 Task: Add a signature Giselle Flores containing With sincere thanks and appreciation, Giselle Flores to email address softage.8@softage.net and add a label Supplements
Action: Mouse moved to (1204, 62)
Screenshot: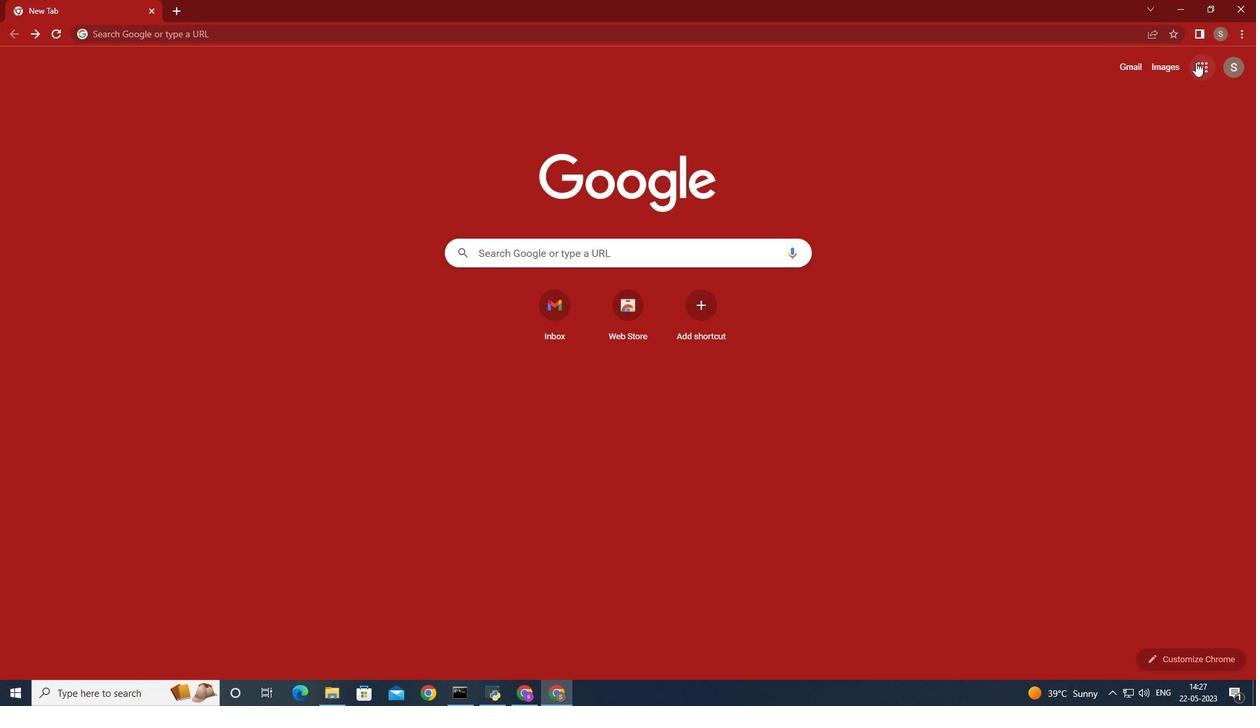 
Action: Mouse pressed left at (1204, 62)
Screenshot: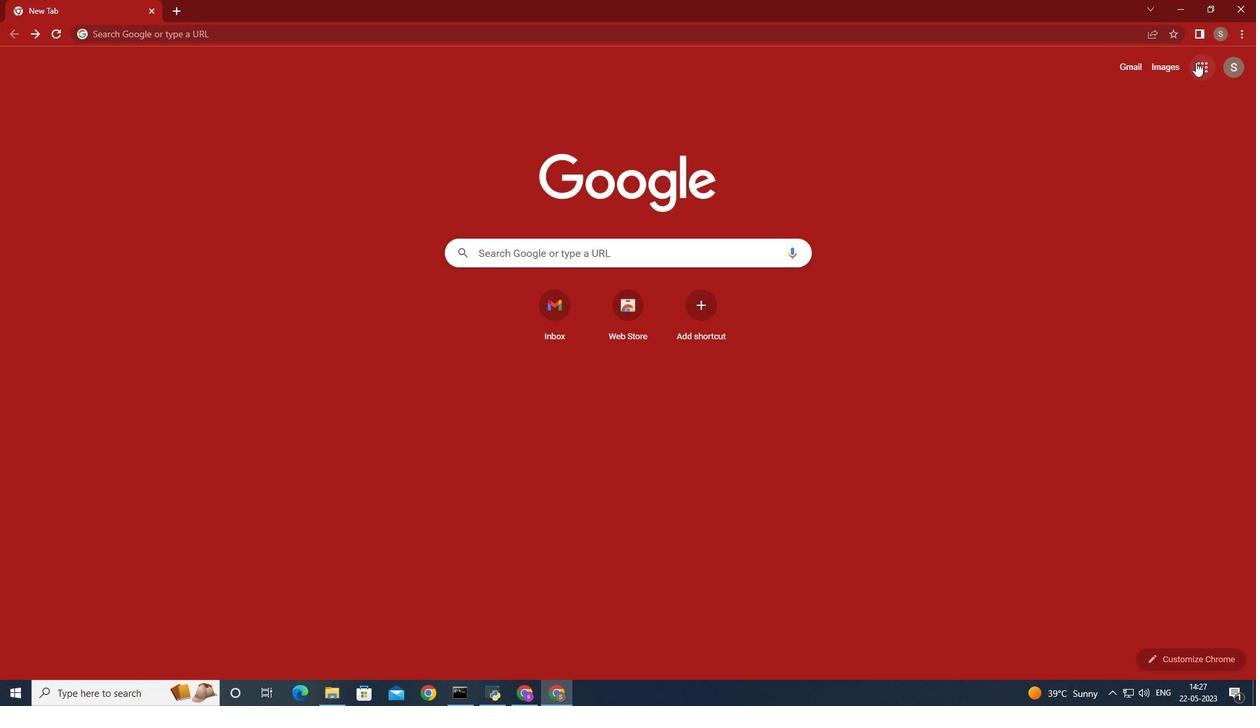 
Action: Mouse moved to (1167, 129)
Screenshot: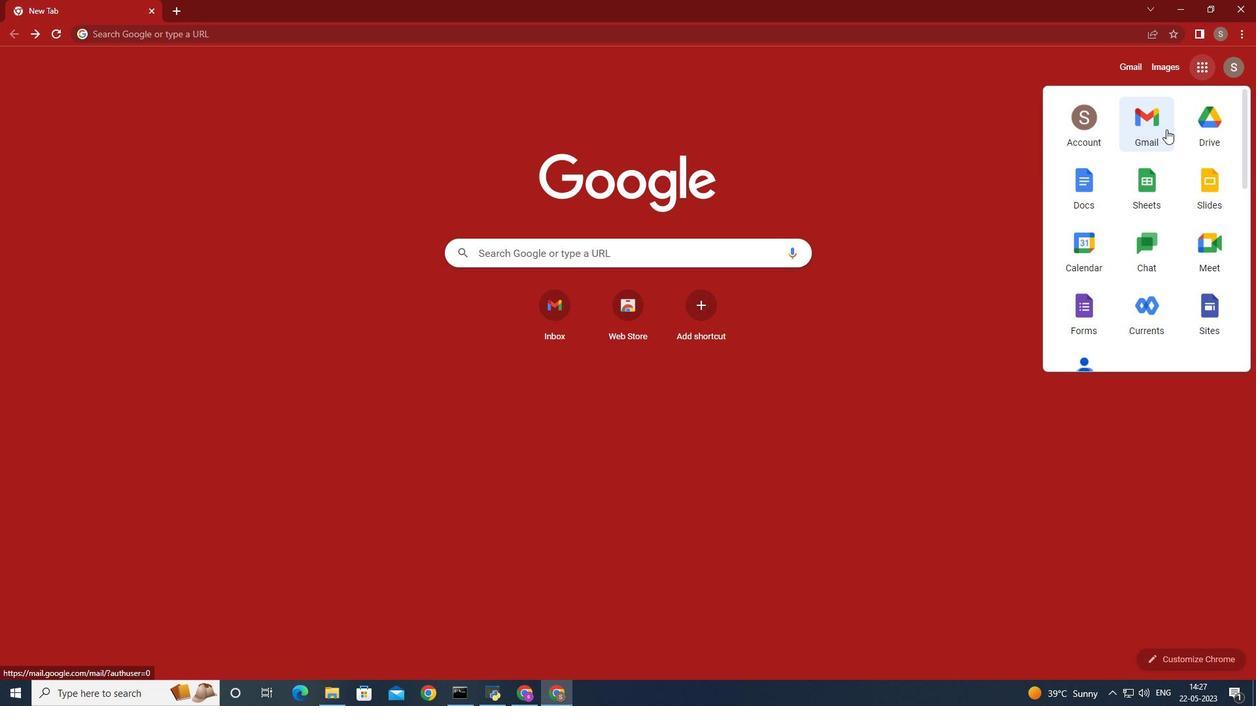 
Action: Mouse pressed left at (1167, 129)
Screenshot: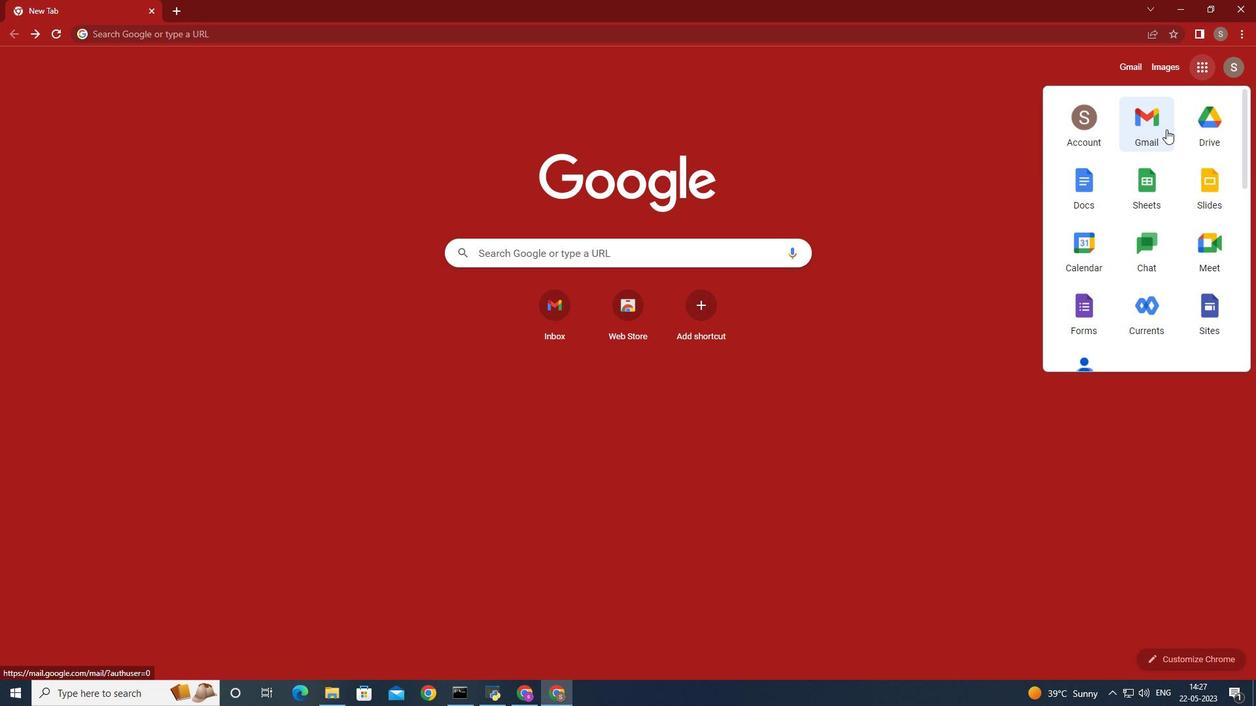 
Action: Mouse moved to (1106, 94)
Screenshot: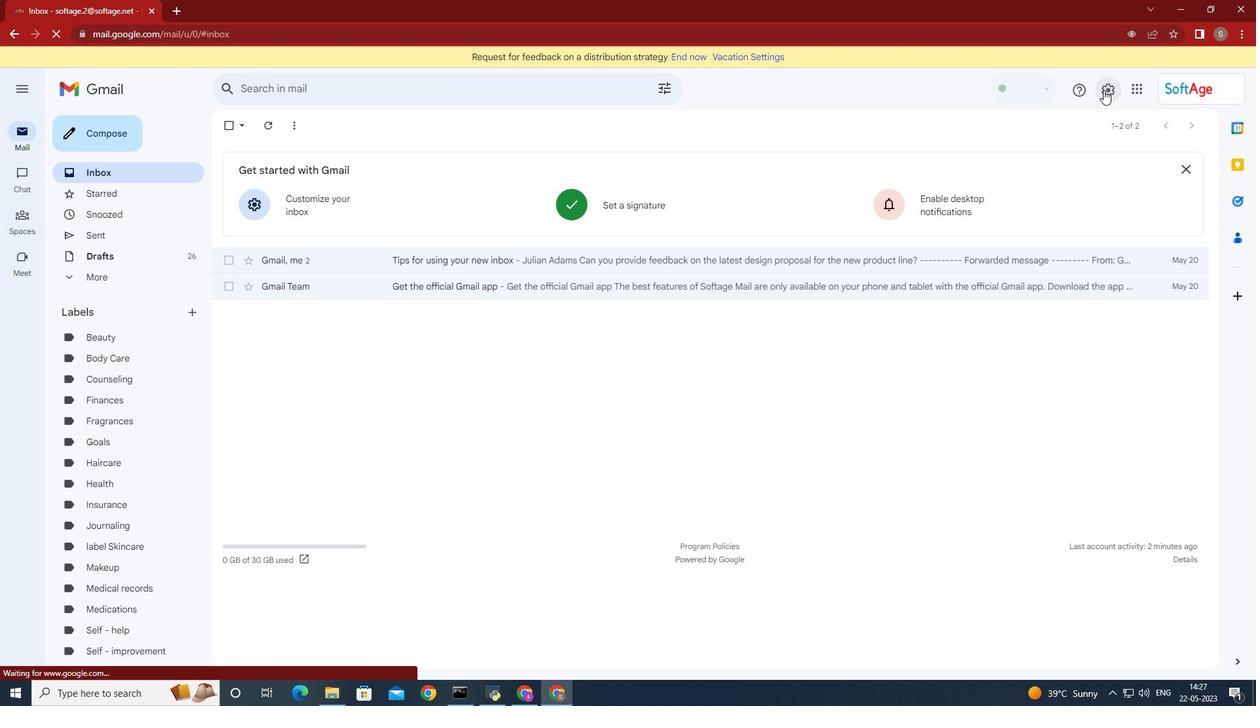 
Action: Mouse pressed left at (1106, 94)
Screenshot: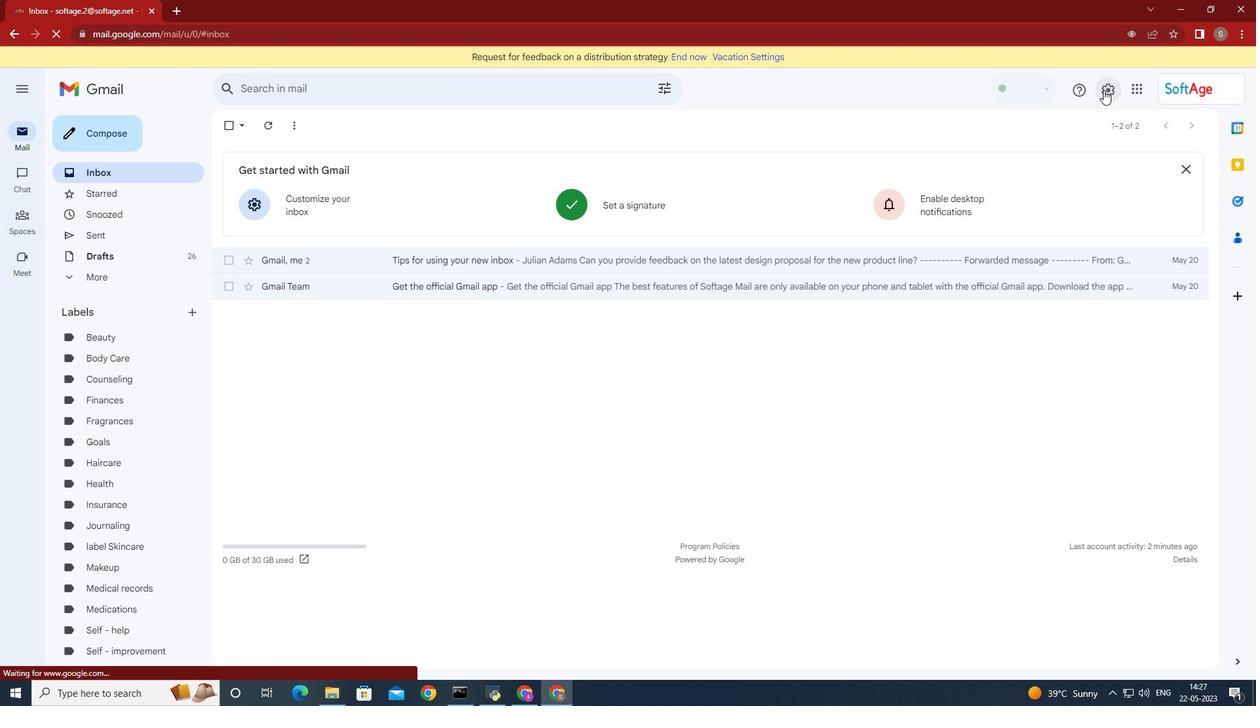 
Action: Mouse moved to (1099, 151)
Screenshot: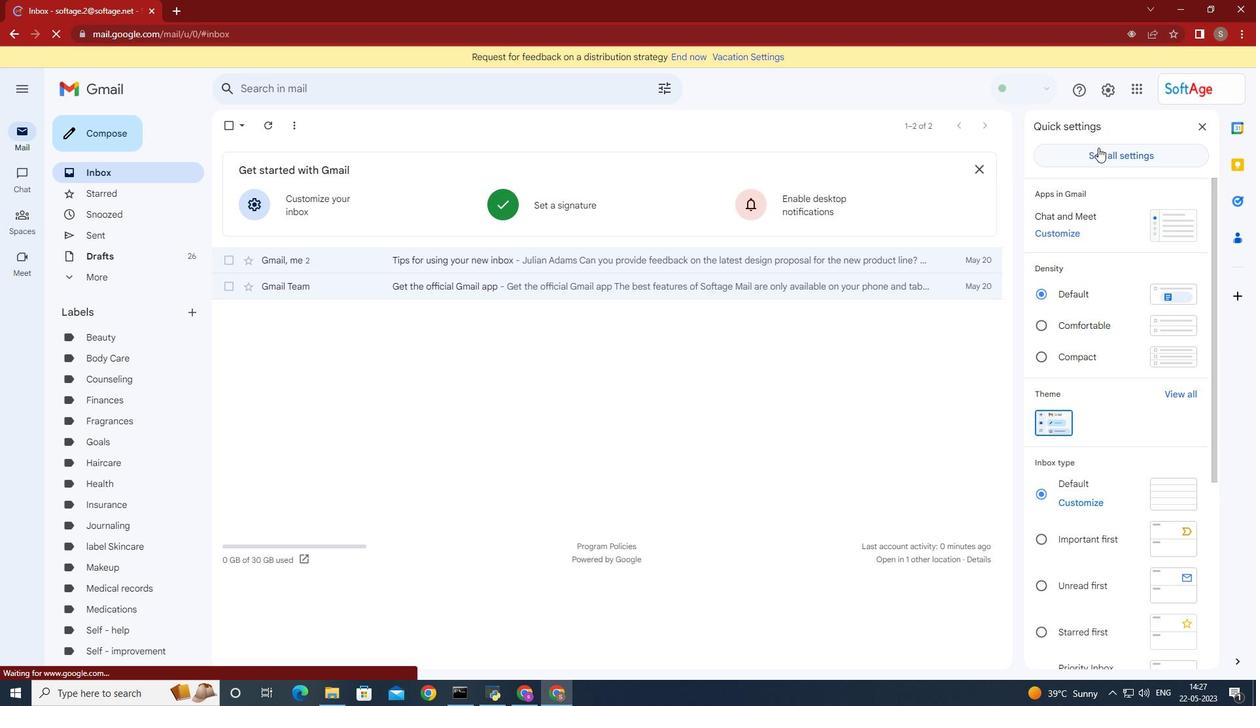 
Action: Mouse pressed left at (1099, 151)
Screenshot: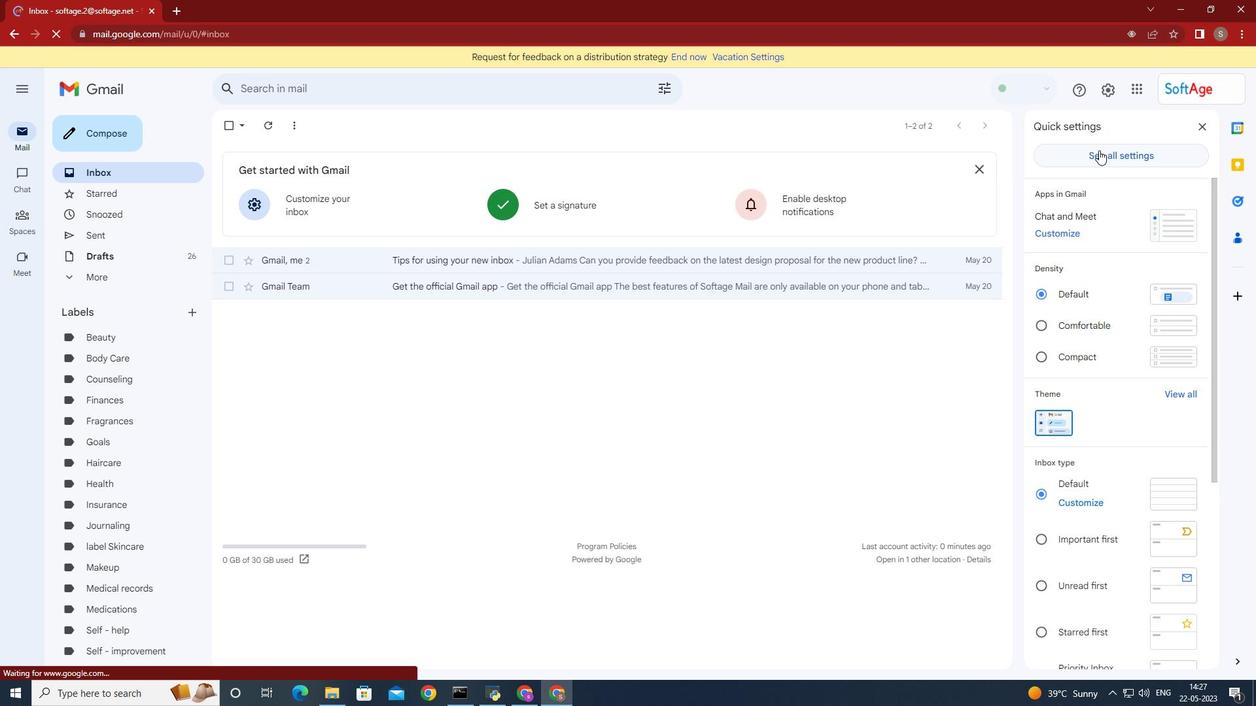 
Action: Mouse moved to (816, 411)
Screenshot: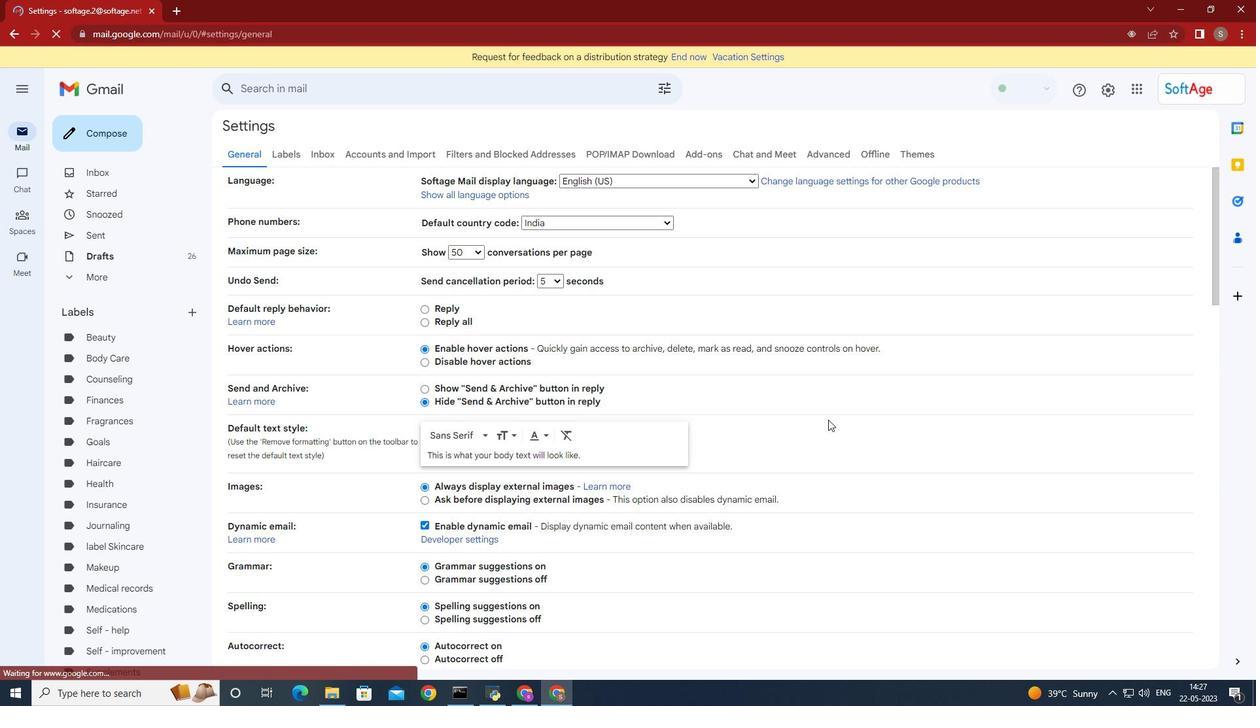
Action: Mouse scrolled (816, 410) with delta (0, 0)
Screenshot: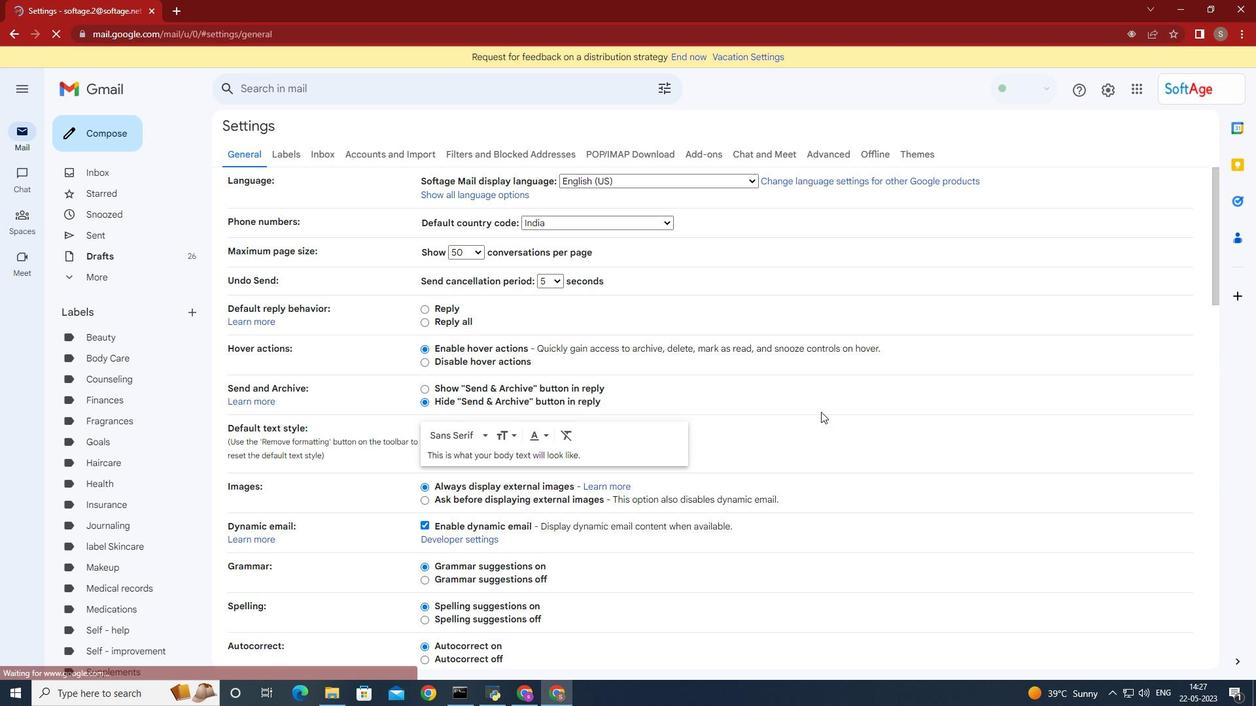
Action: Mouse moved to (815, 411)
Screenshot: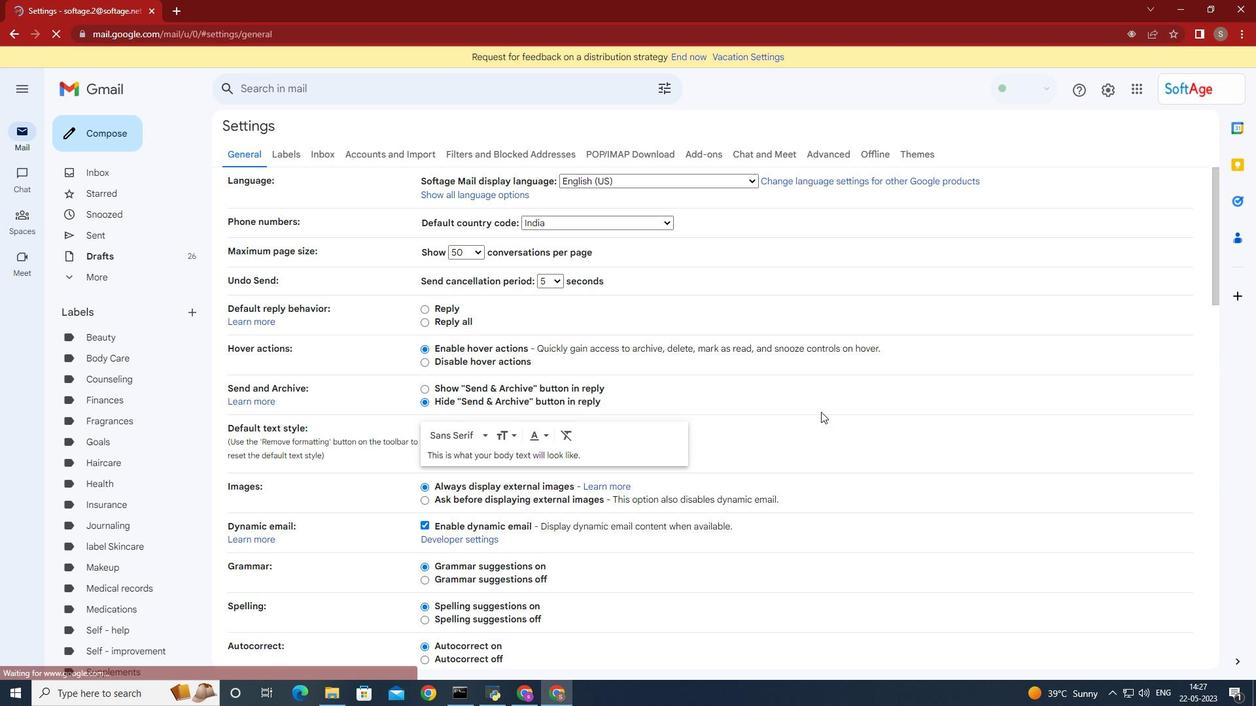 
Action: Mouse scrolled (815, 410) with delta (0, 0)
Screenshot: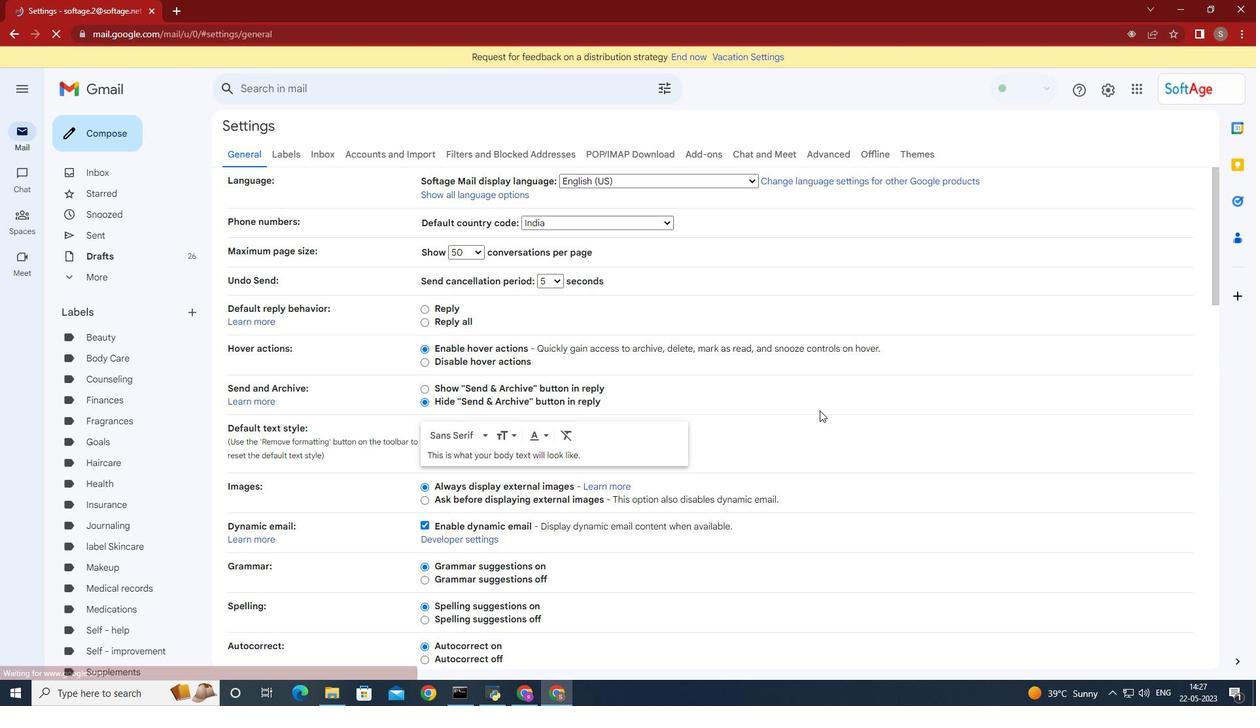 
Action: Mouse moved to (814, 411)
Screenshot: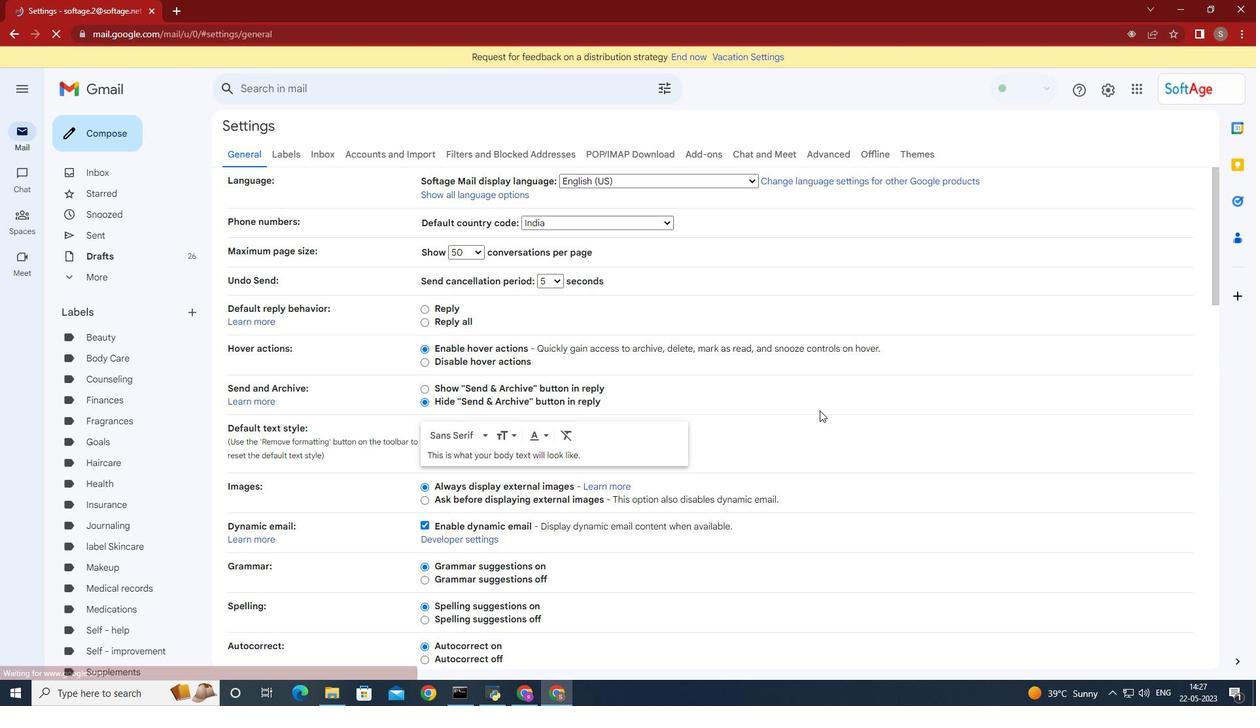 
Action: Mouse scrolled (814, 410) with delta (0, 0)
Screenshot: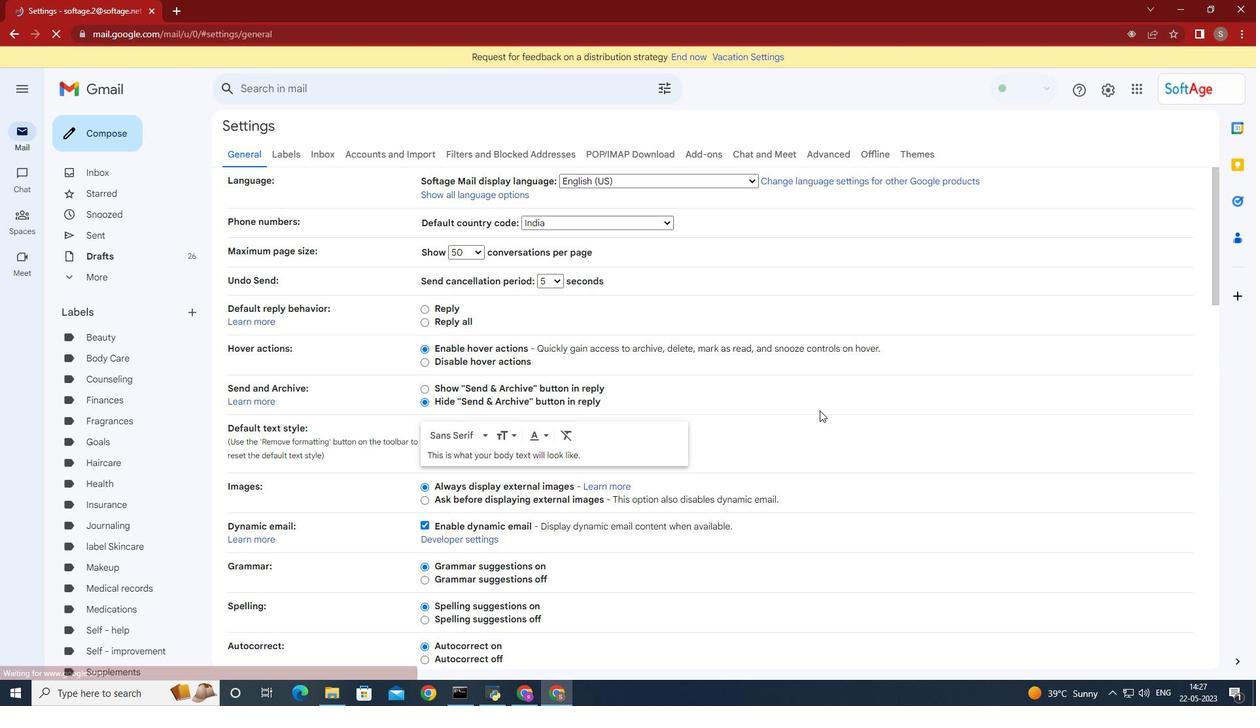 
Action: Mouse scrolled (814, 410) with delta (0, 0)
Screenshot: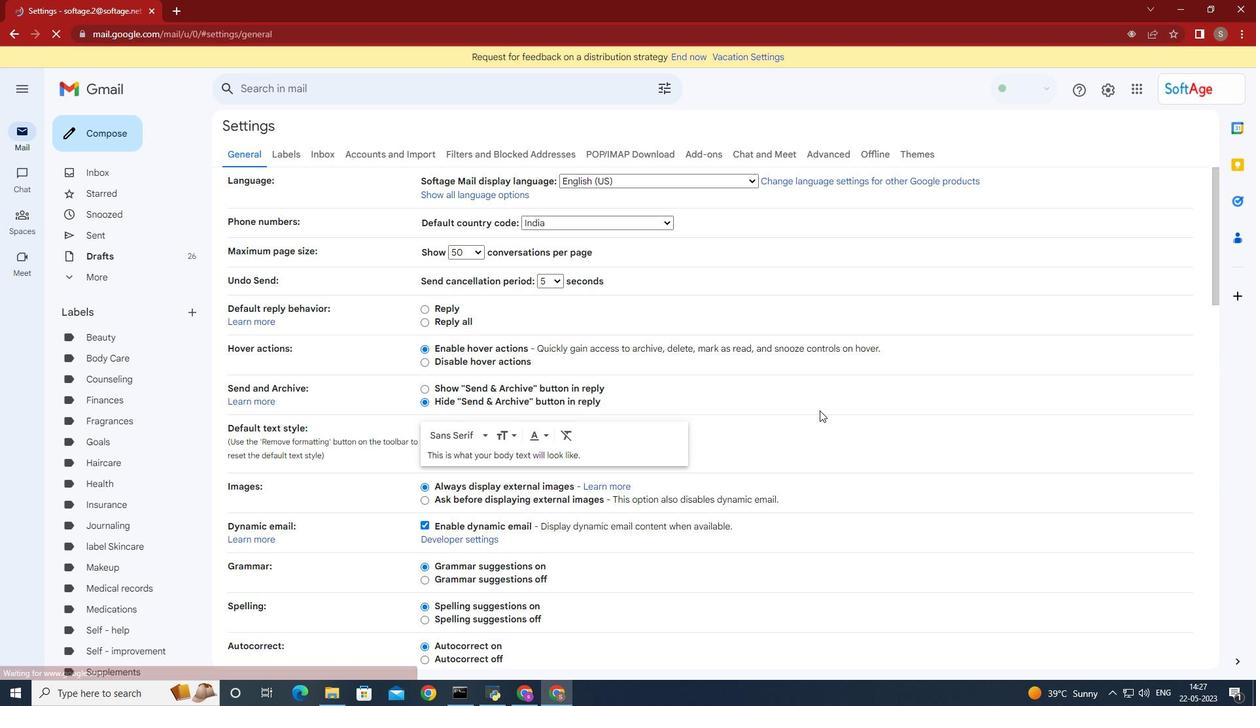 
Action: Mouse scrolled (814, 410) with delta (0, 0)
Screenshot: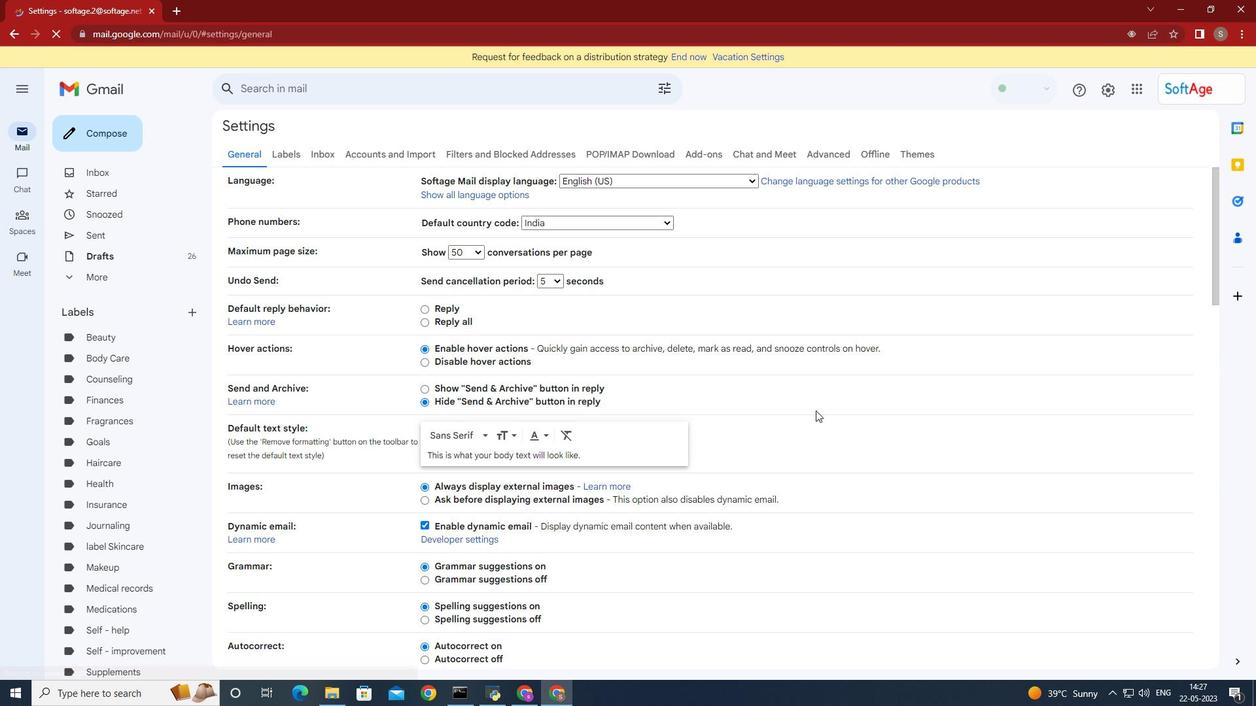 
Action: Mouse moved to (644, 452)
Screenshot: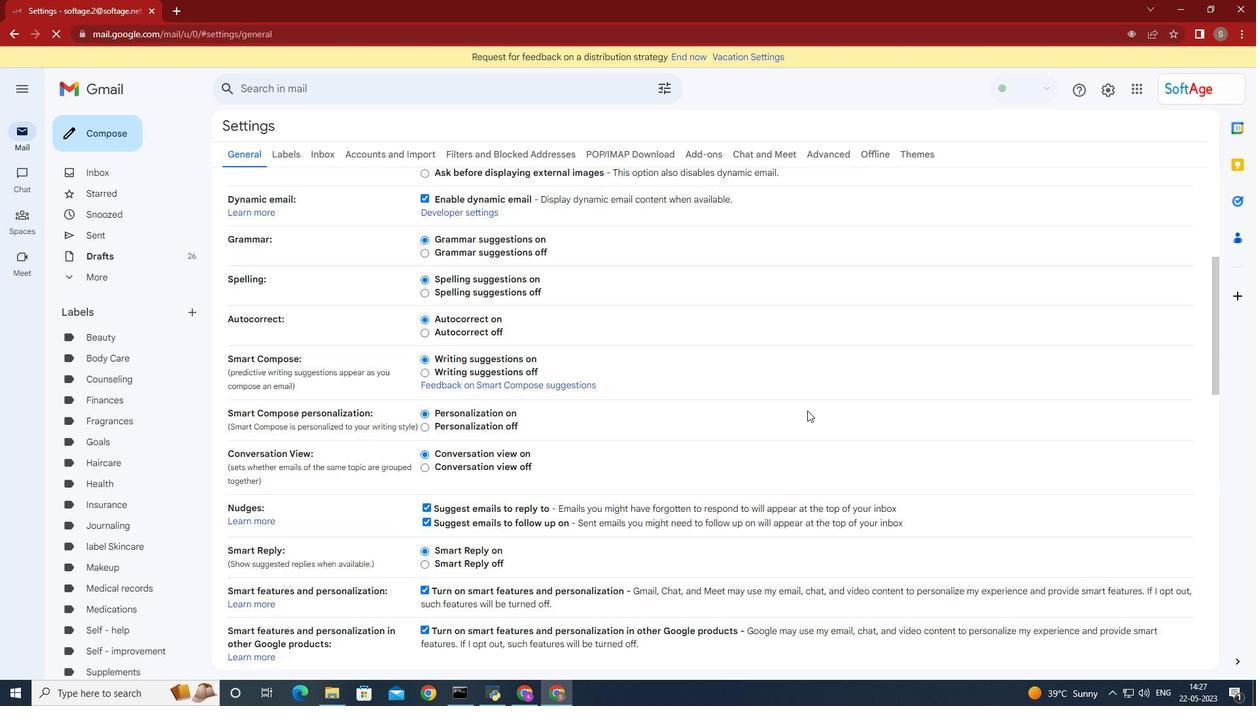 
Action: Mouse scrolled (644, 452) with delta (0, 0)
Screenshot: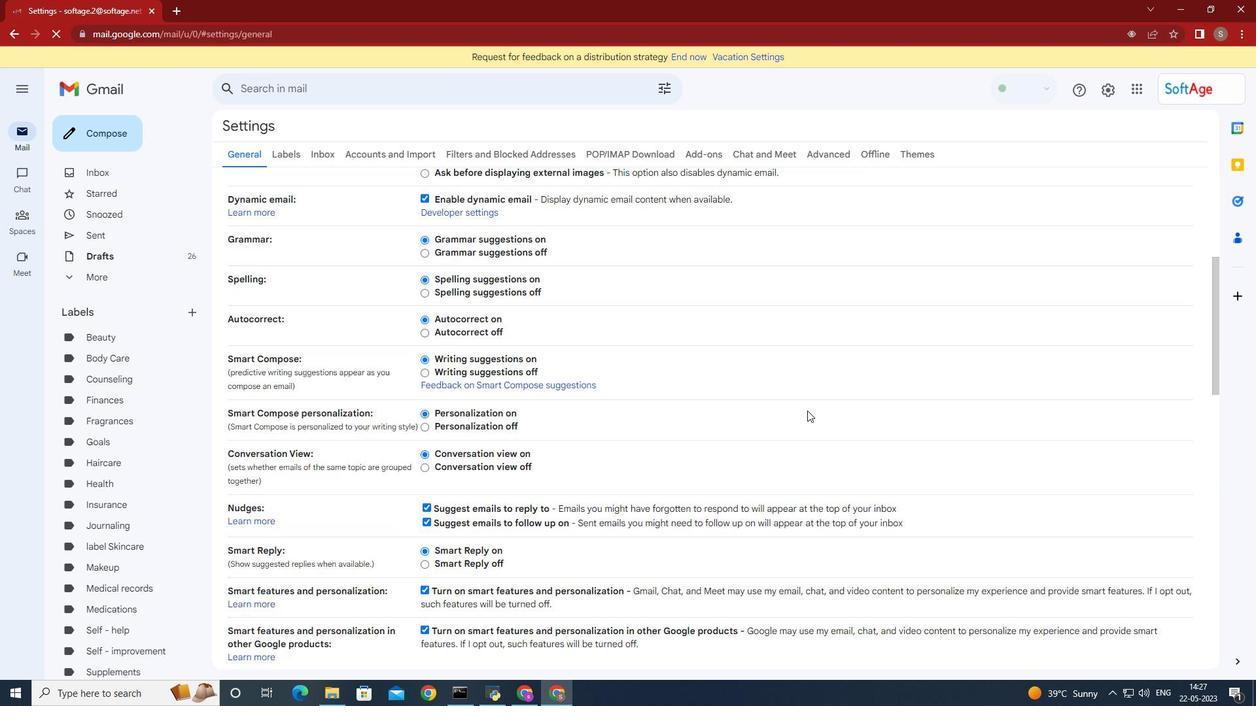 
Action: Mouse moved to (548, 473)
Screenshot: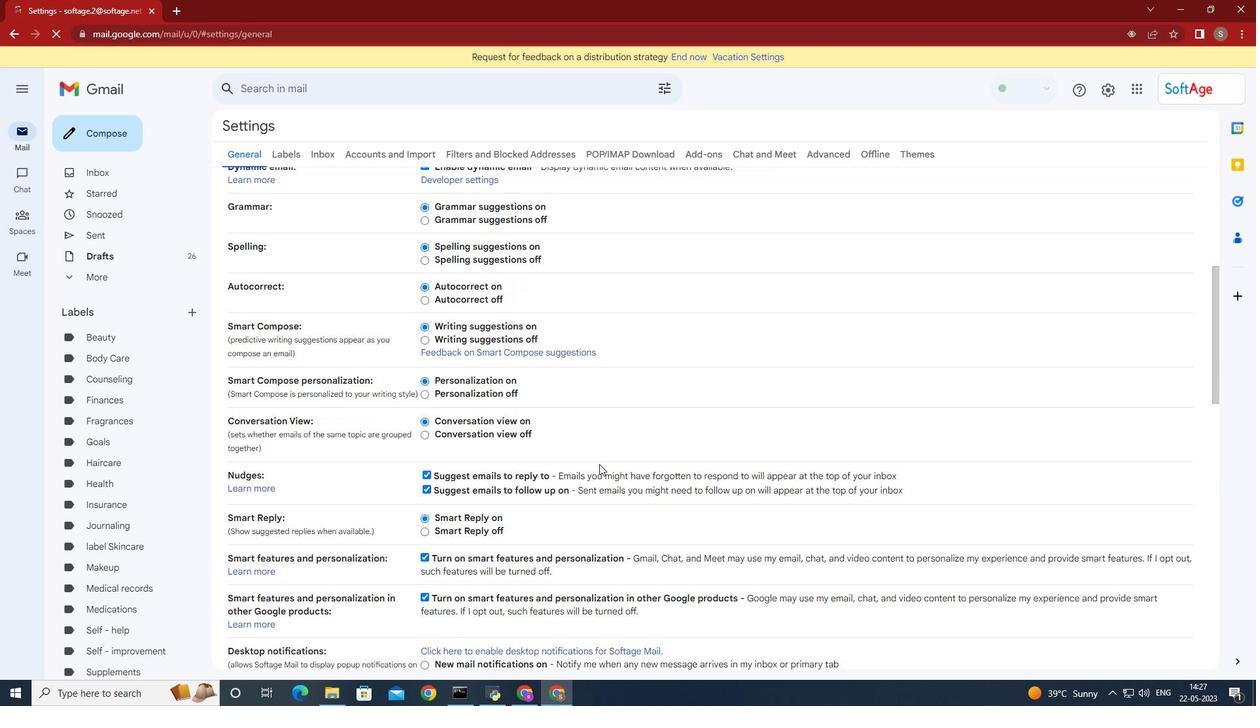 
Action: Mouse scrolled (584, 468) with delta (0, 0)
Screenshot: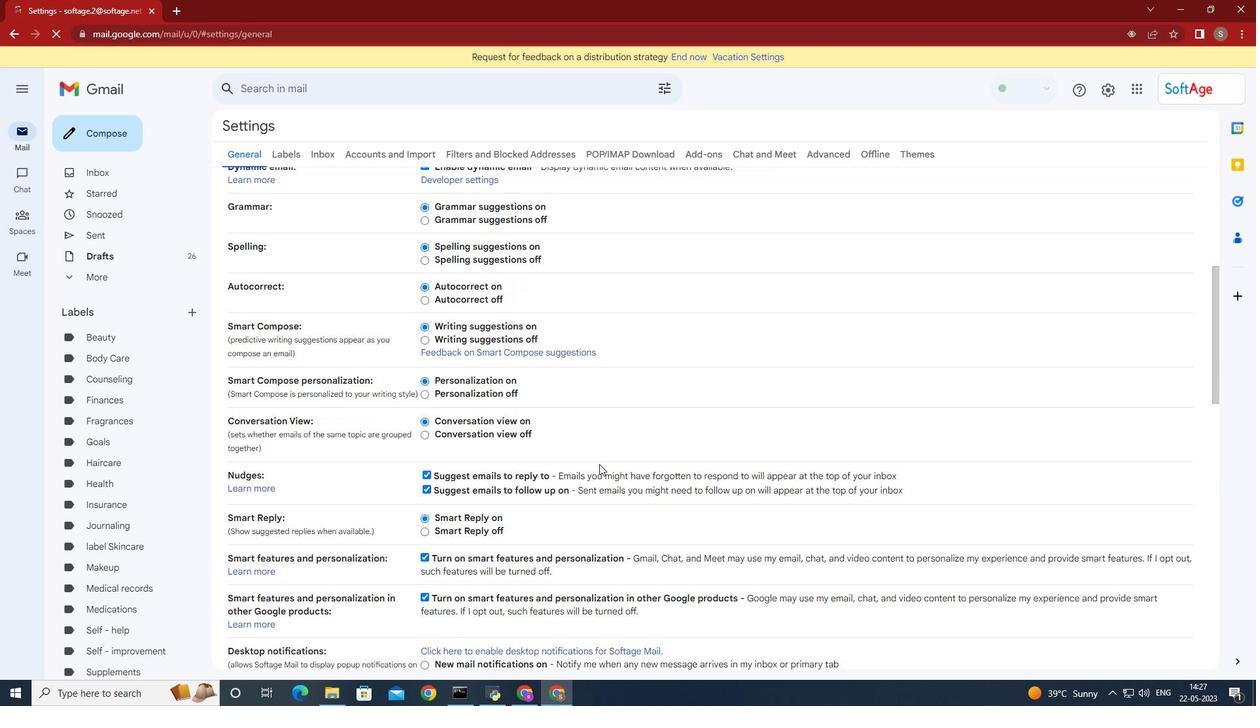 
Action: Mouse moved to (545, 473)
Screenshot: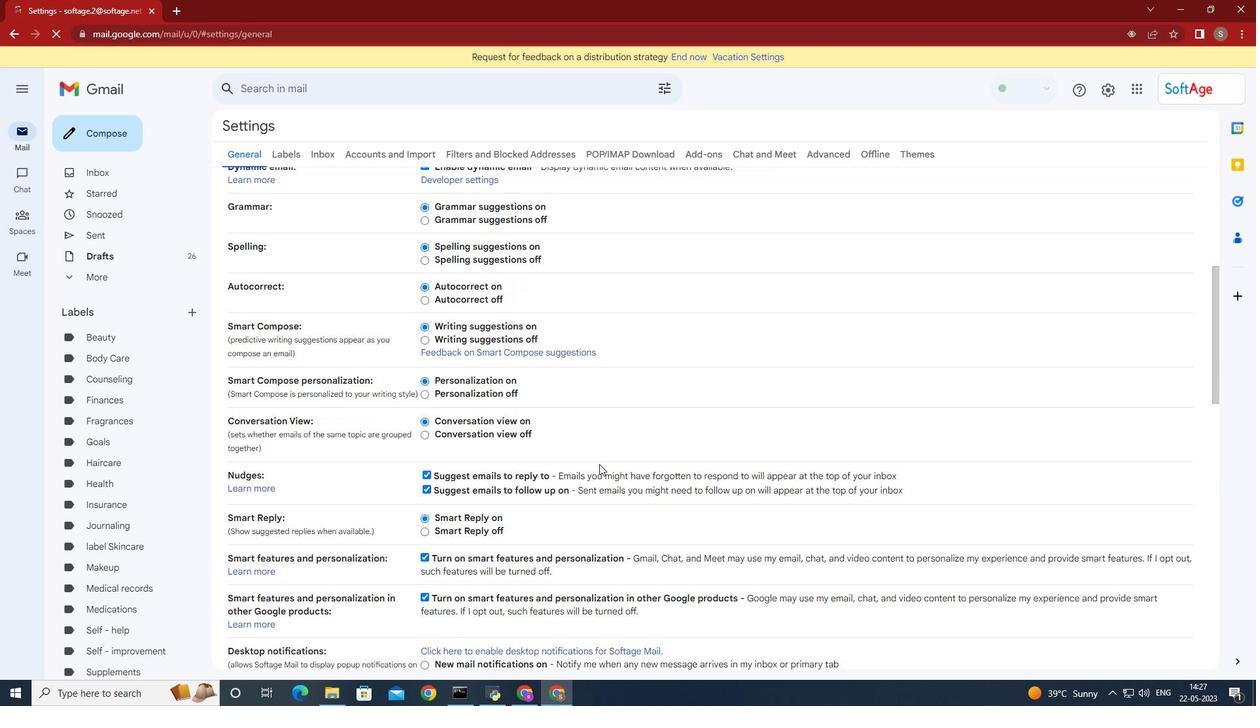 
Action: Mouse scrolled (576, 471) with delta (0, 0)
Screenshot: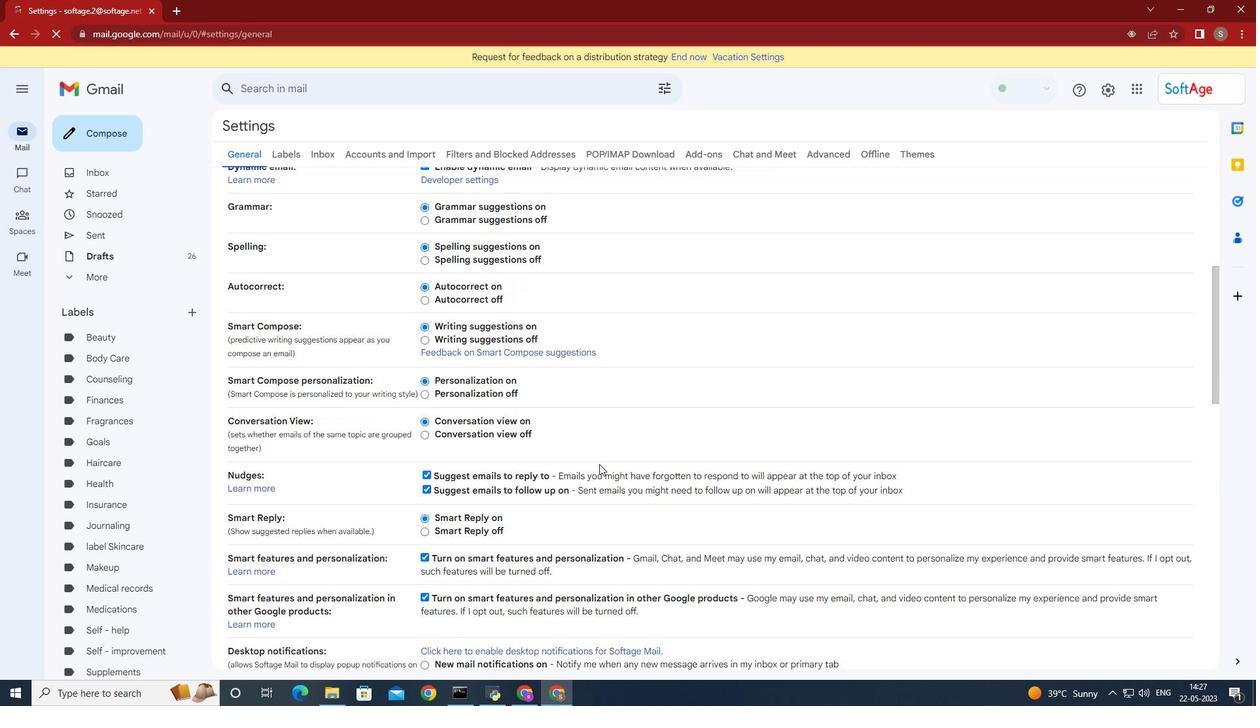 
Action: Mouse moved to (533, 473)
Screenshot: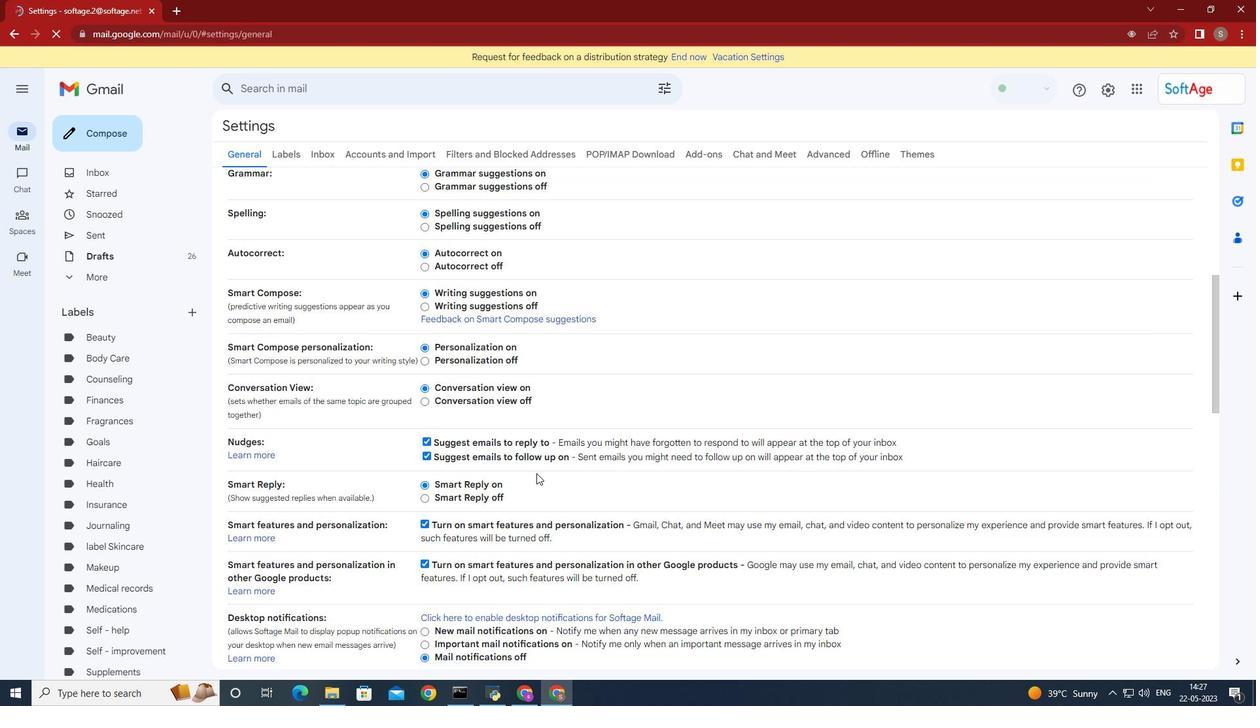 
Action: Mouse scrolled (533, 473) with delta (0, 0)
Screenshot: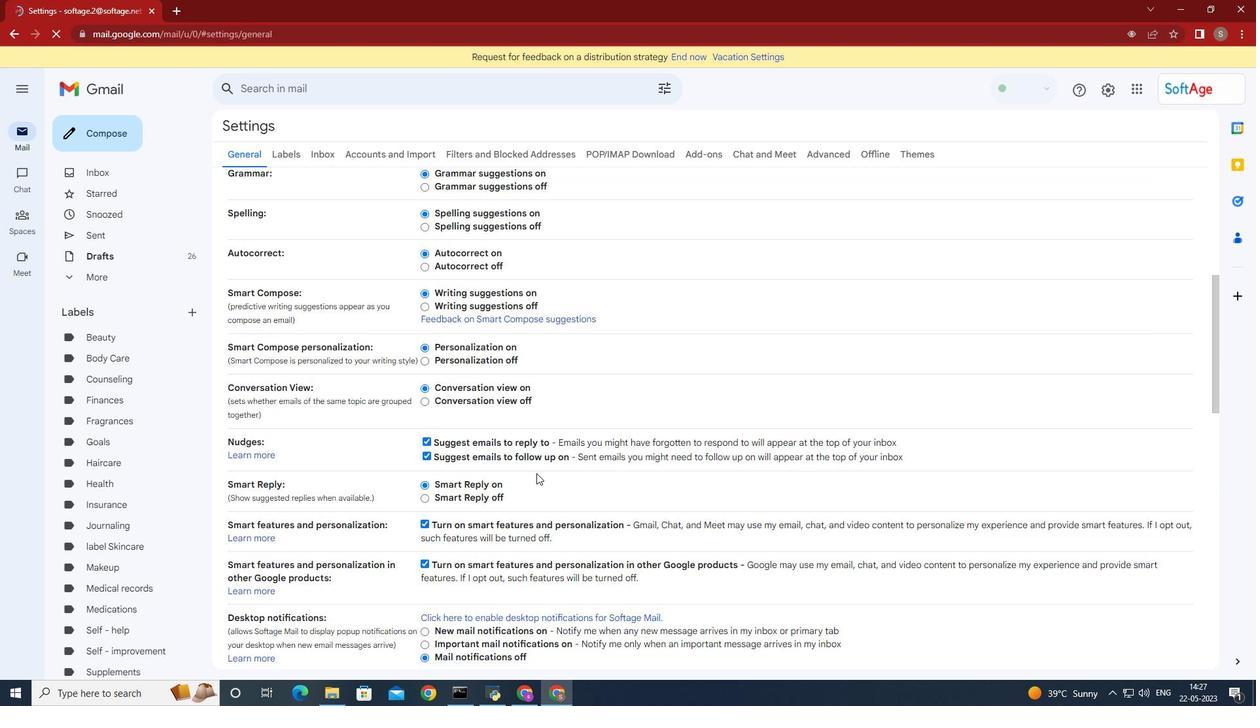 
Action: Mouse moved to (532, 473)
Screenshot: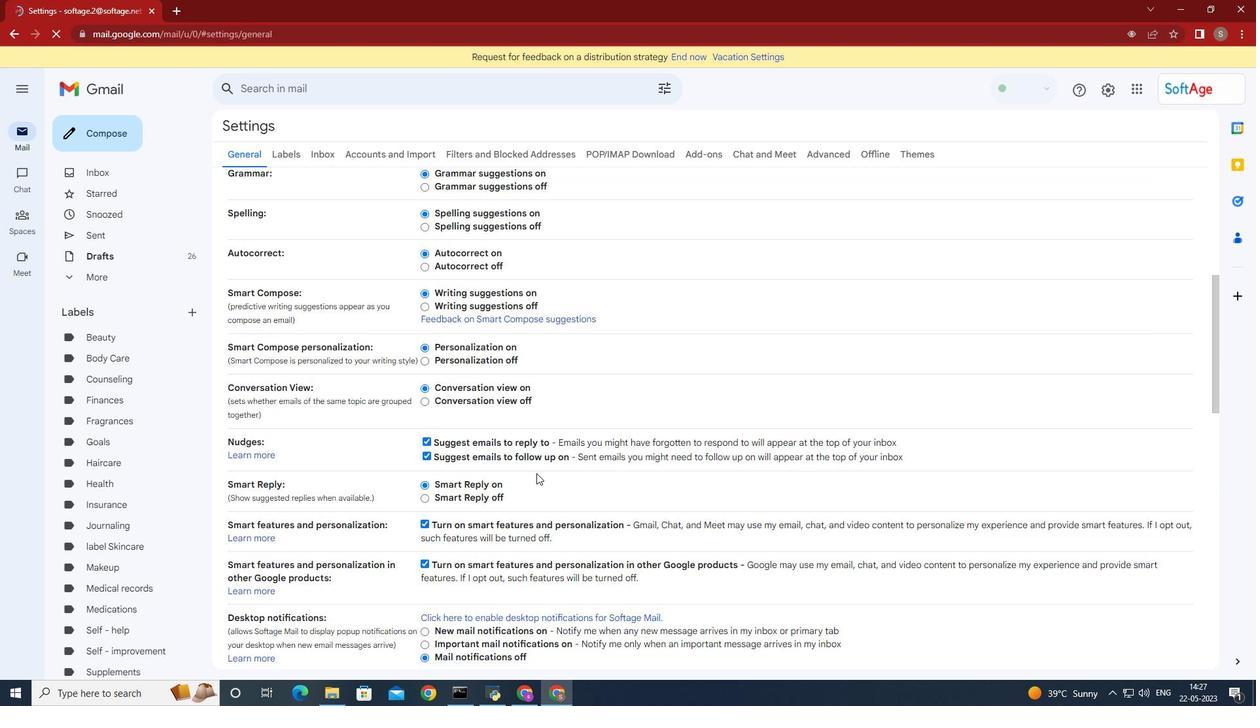 
Action: Mouse scrolled (532, 473) with delta (0, 0)
Screenshot: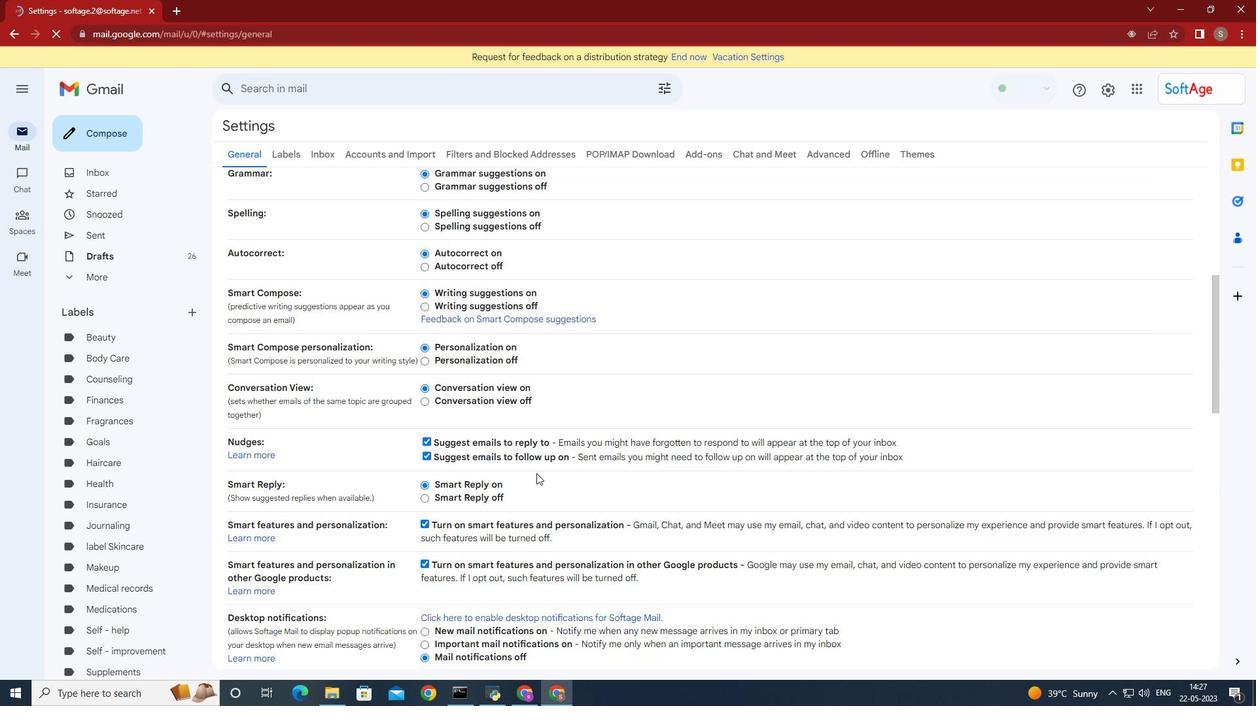 
Action: Mouse moved to (532, 474)
Screenshot: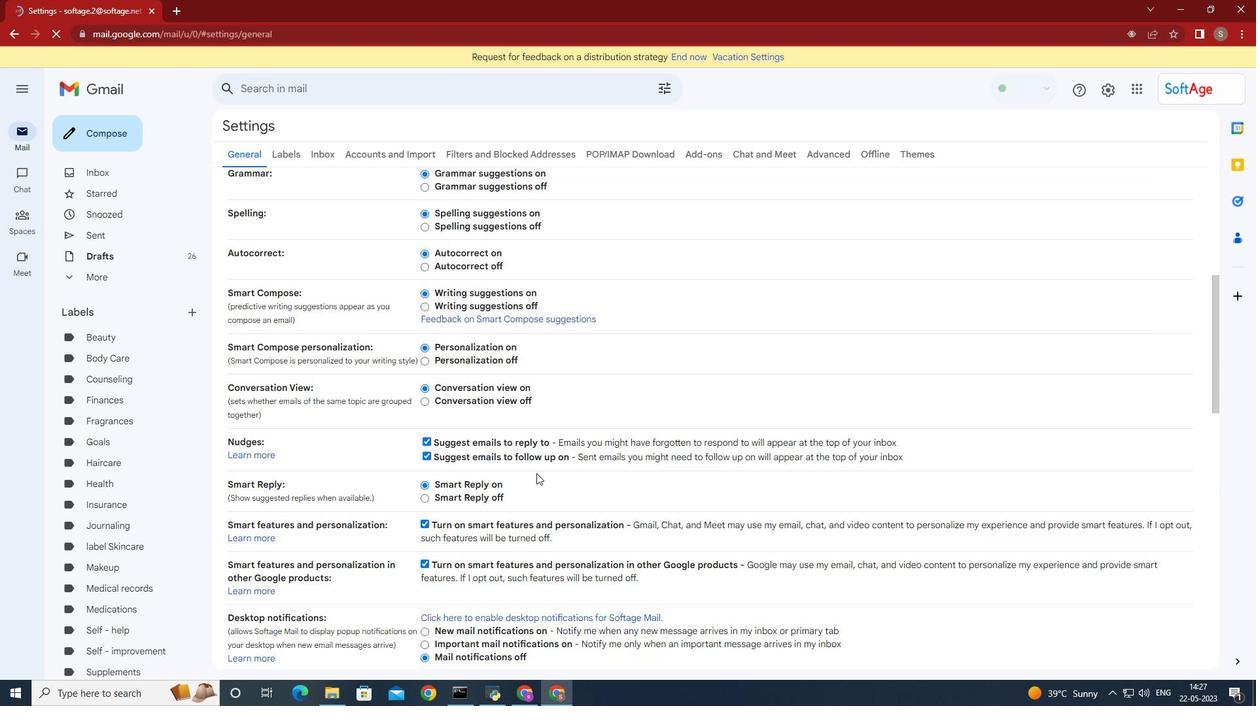 
Action: Mouse scrolled (532, 473) with delta (0, 0)
Screenshot: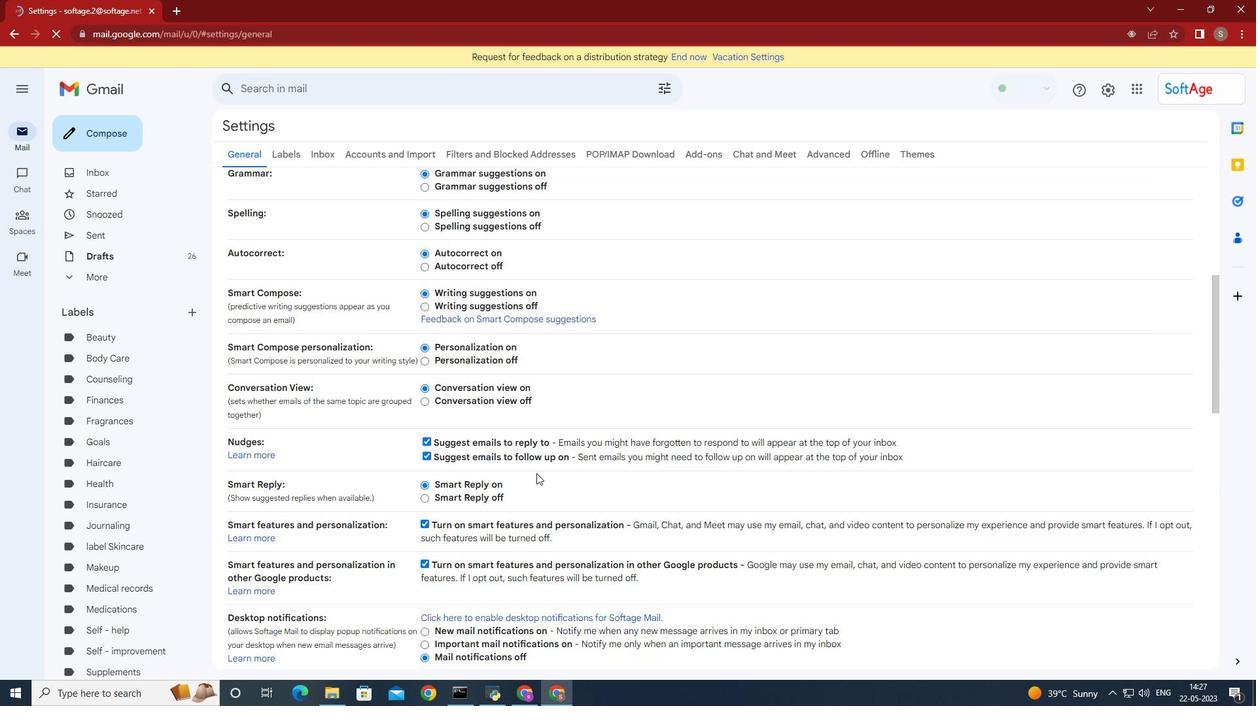 
Action: Mouse scrolled (532, 473) with delta (0, 0)
Screenshot: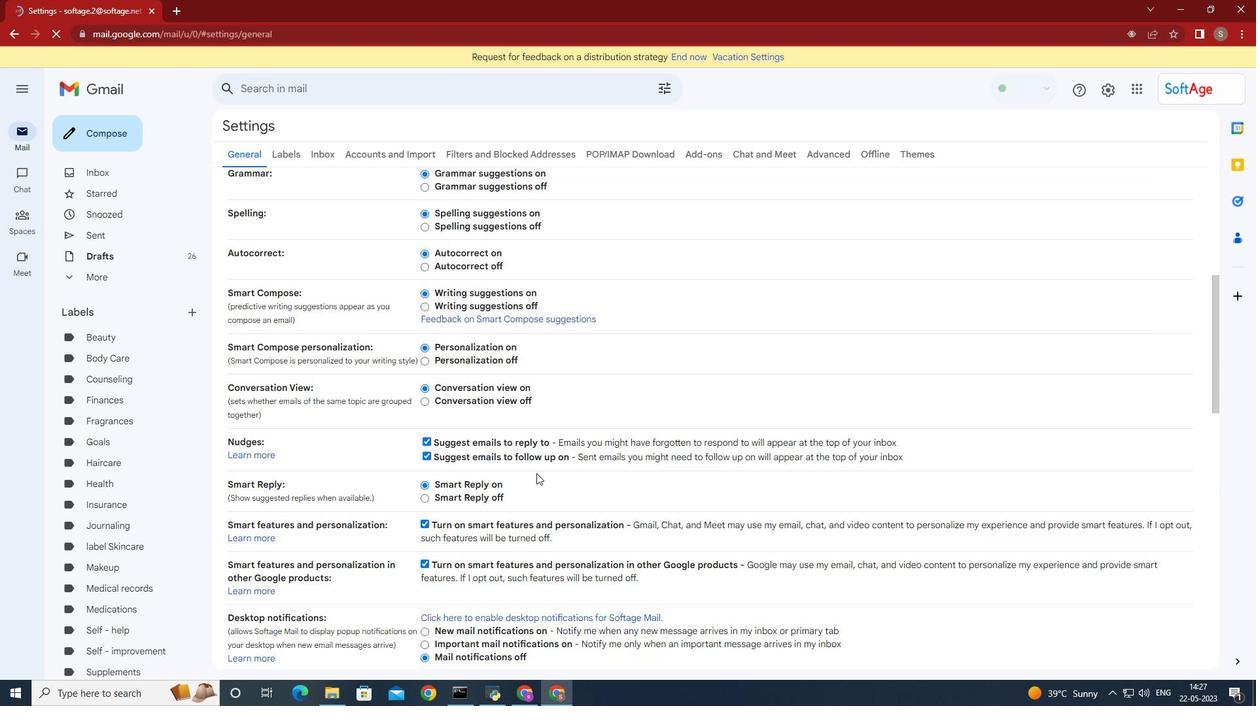 
Action: Mouse moved to (522, 466)
Screenshot: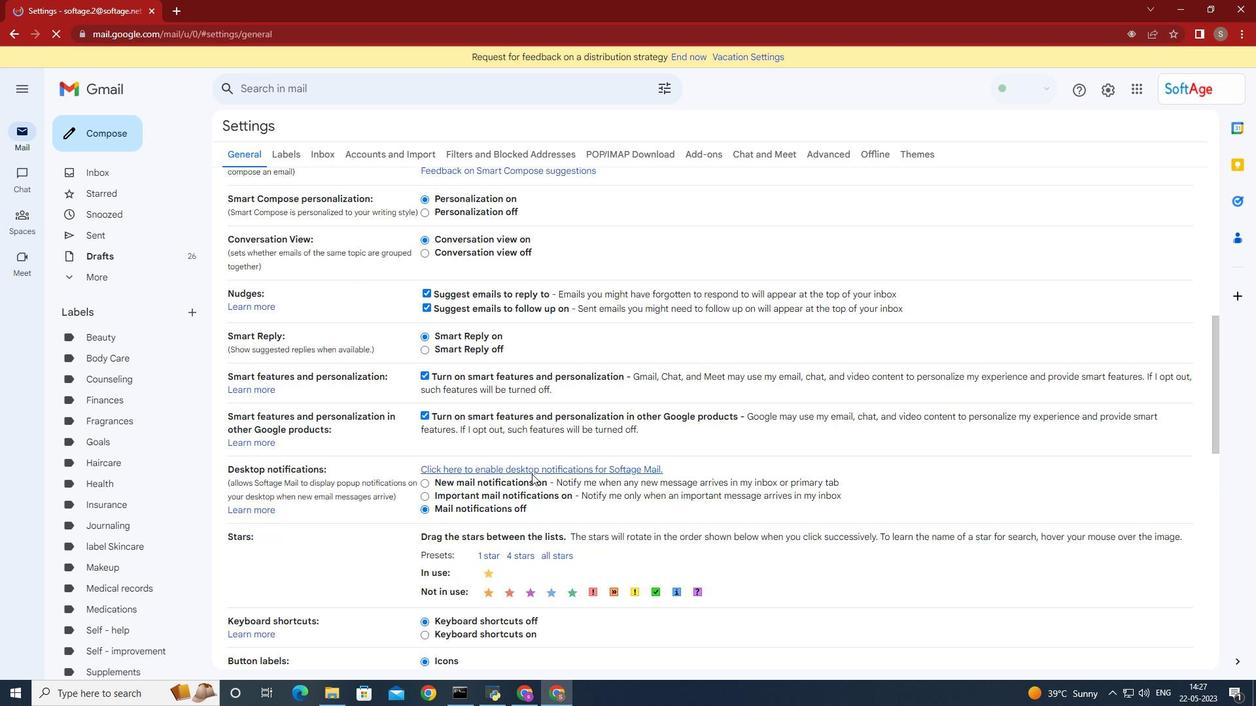 
Action: Mouse scrolled (522, 466) with delta (0, 0)
Screenshot: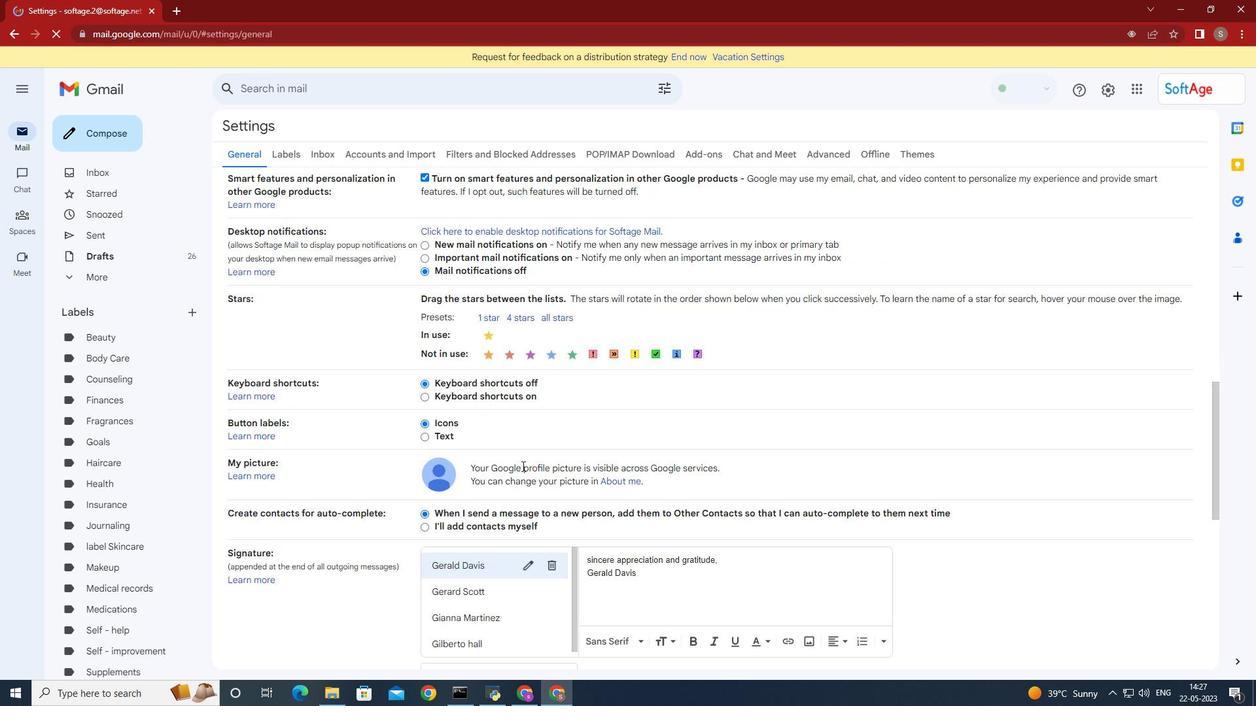 
Action: Mouse moved to (507, 600)
Screenshot: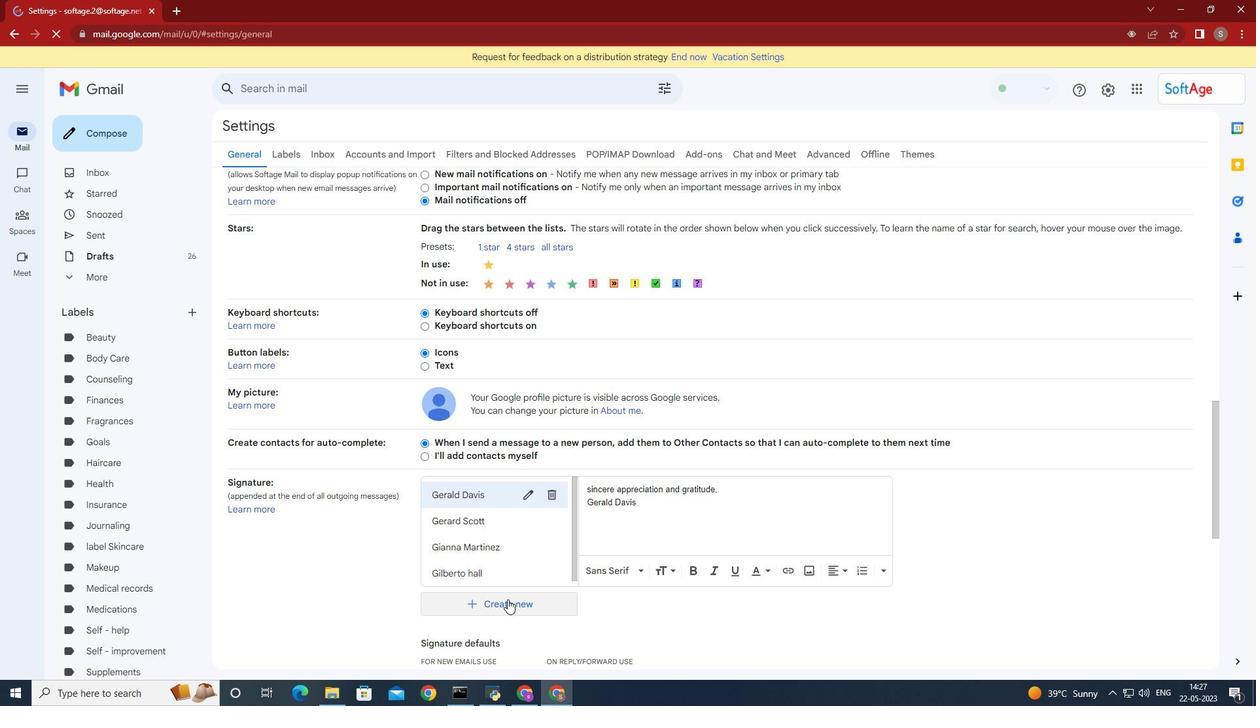 
Action: Mouse pressed left at (507, 600)
Screenshot: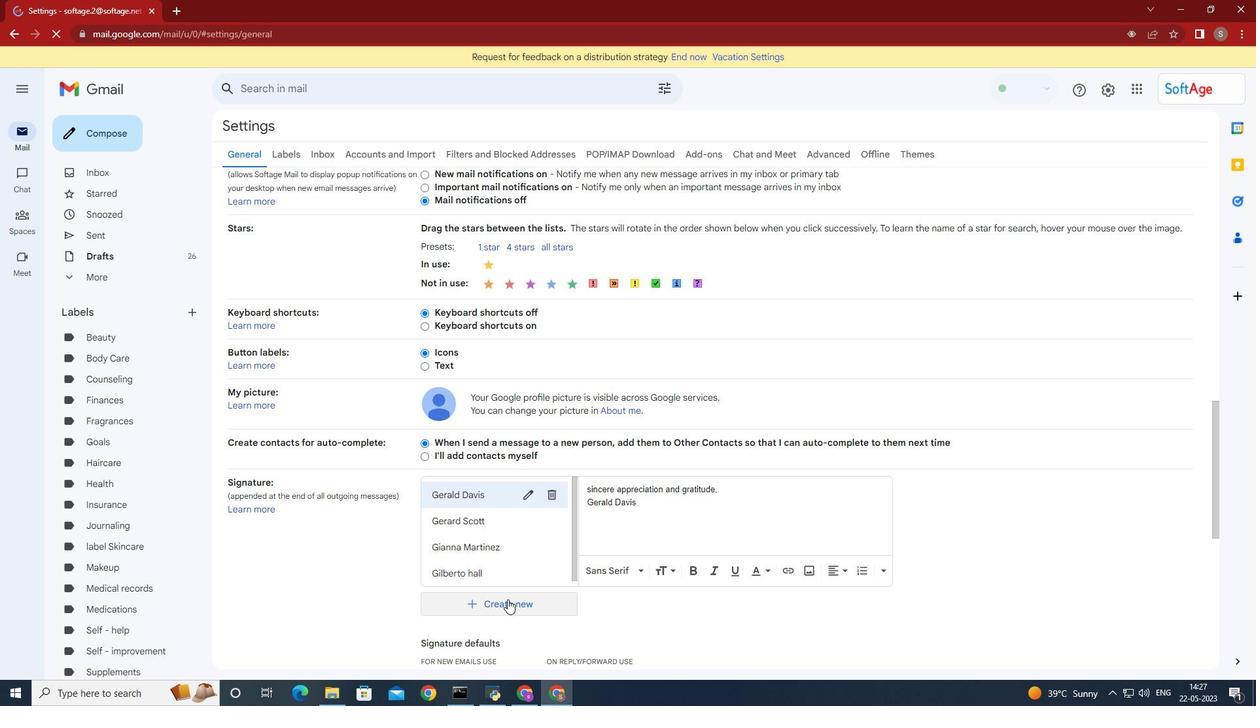 
Action: Mouse moved to (509, 337)
Screenshot: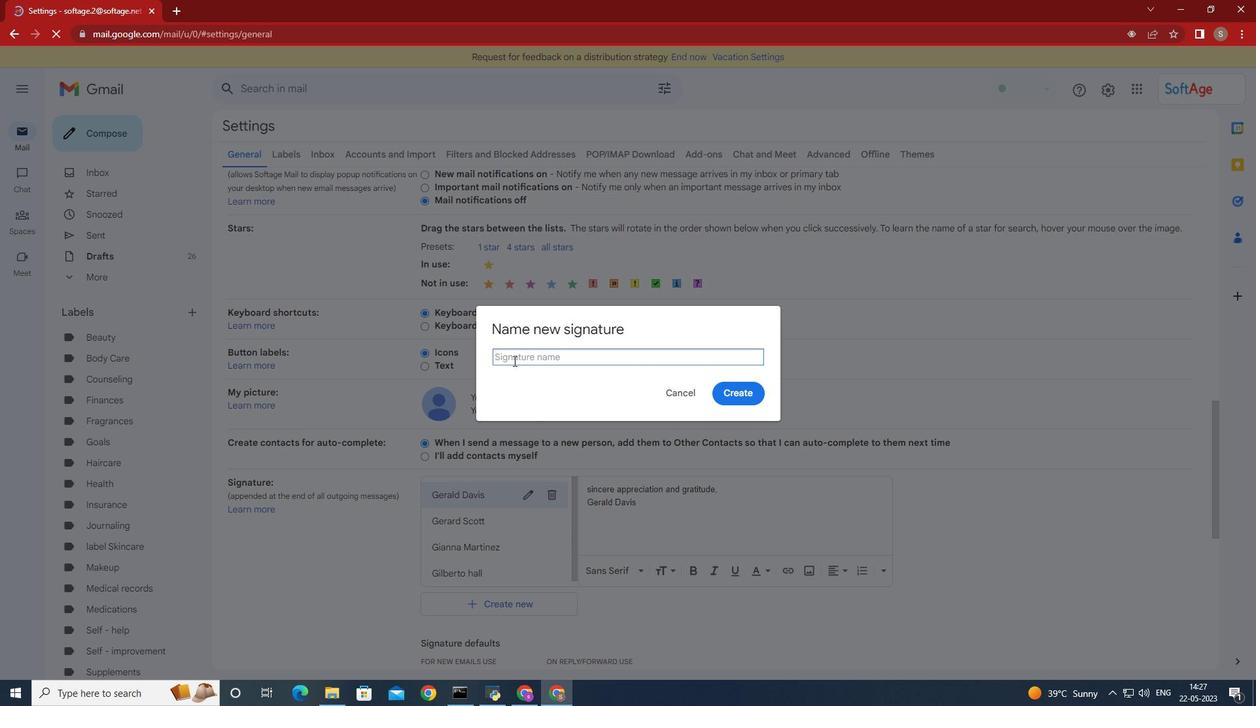 
Action: Key pressed <Key.shift><Key.shift><Key.shift><Key.shift><Key.shift><Key.shift><Key.shift>Giselle<Key.space>Fl
Screenshot: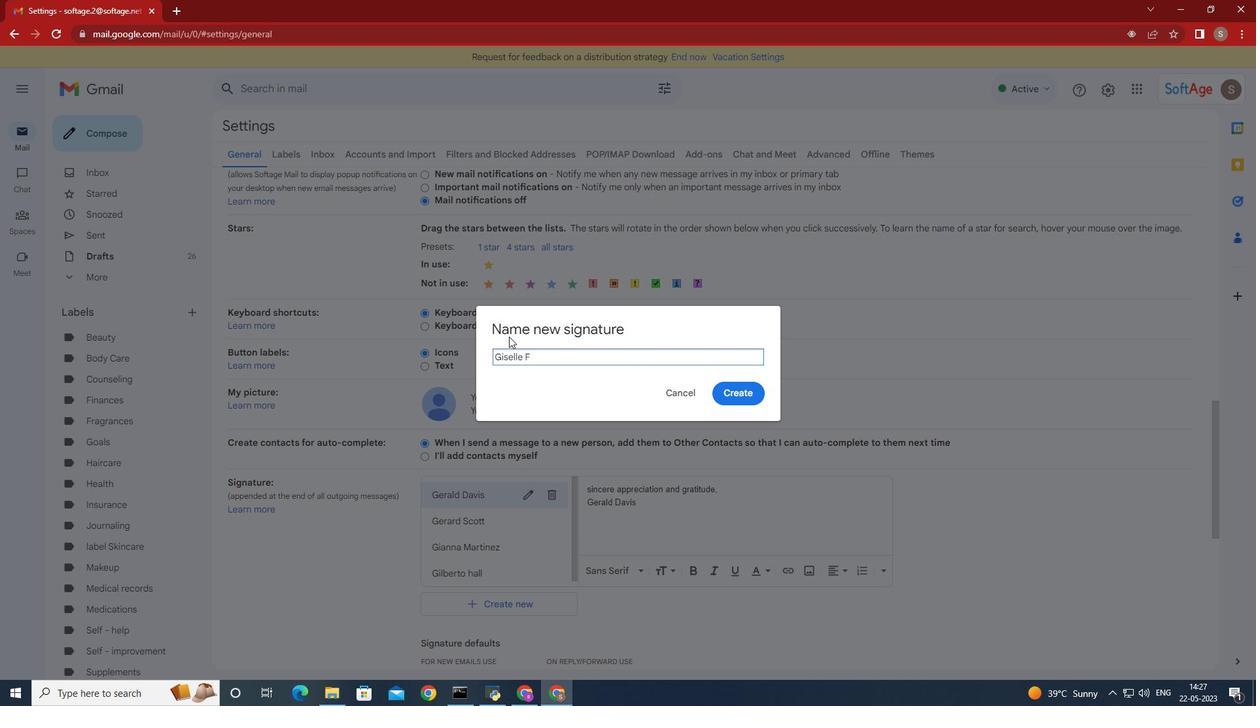 
Action: Mouse moved to (932, 452)
Screenshot: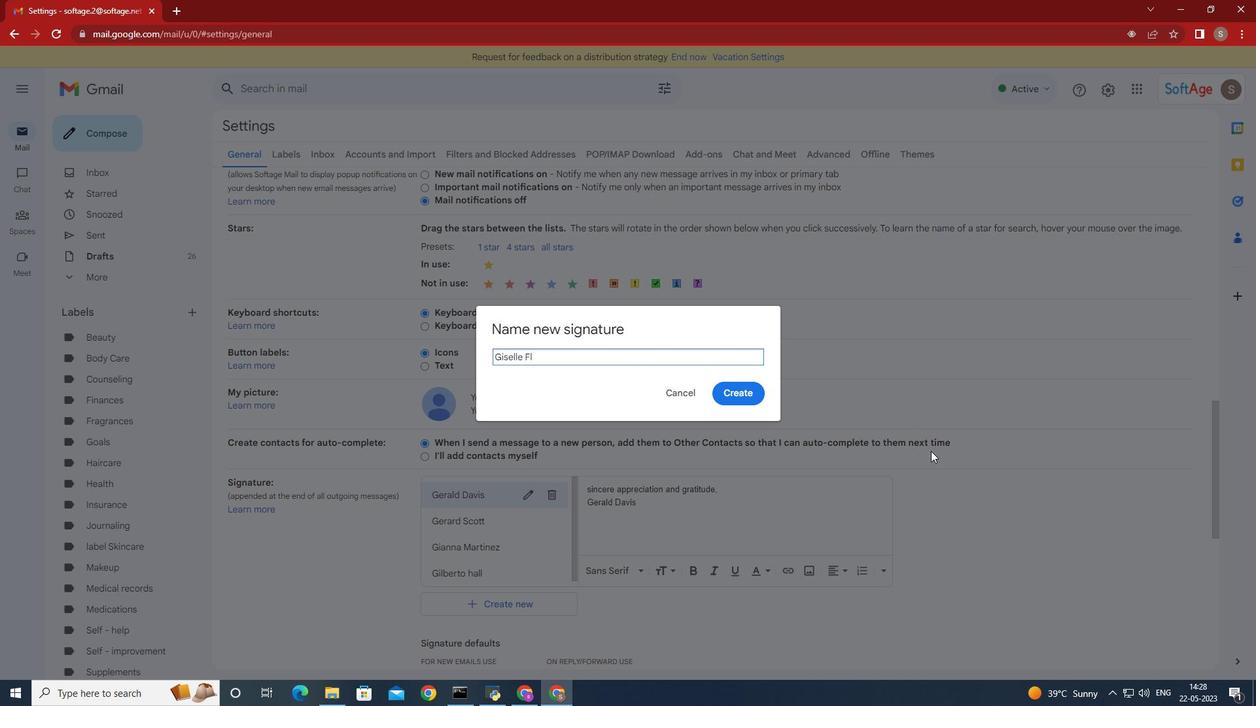 
Action: Key pressed ore
Screenshot: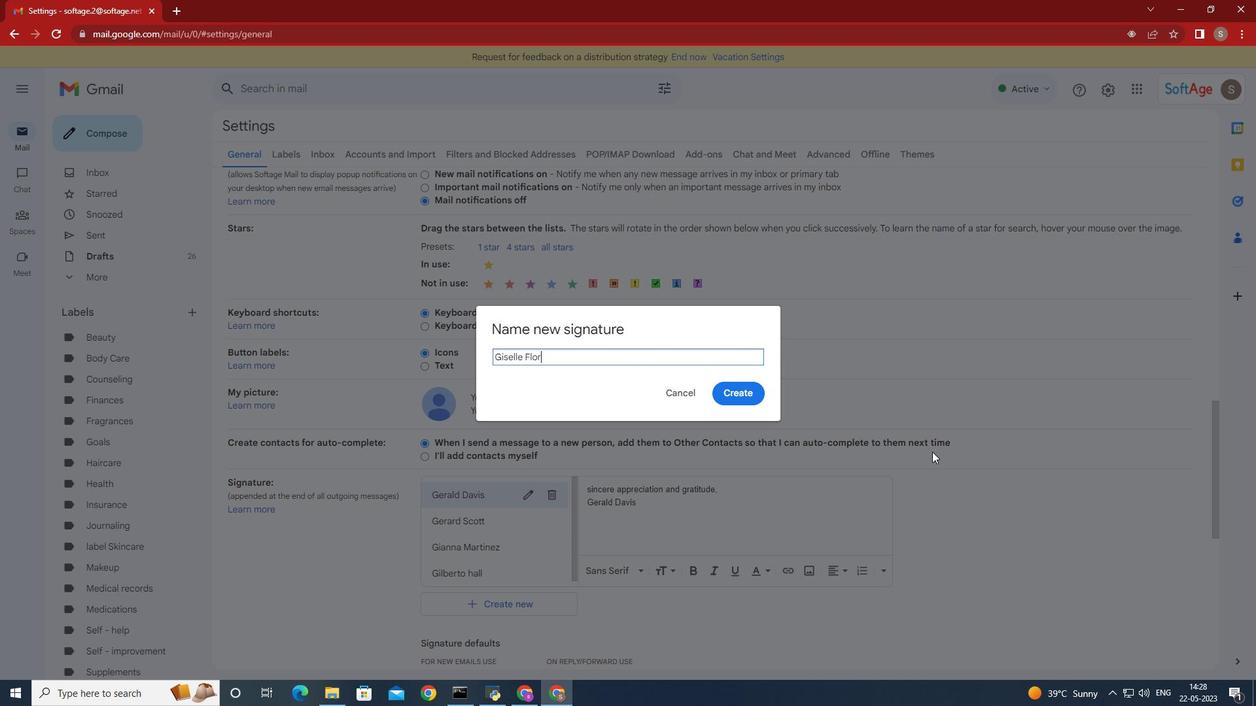 
Action: Mouse moved to (799, 420)
Screenshot: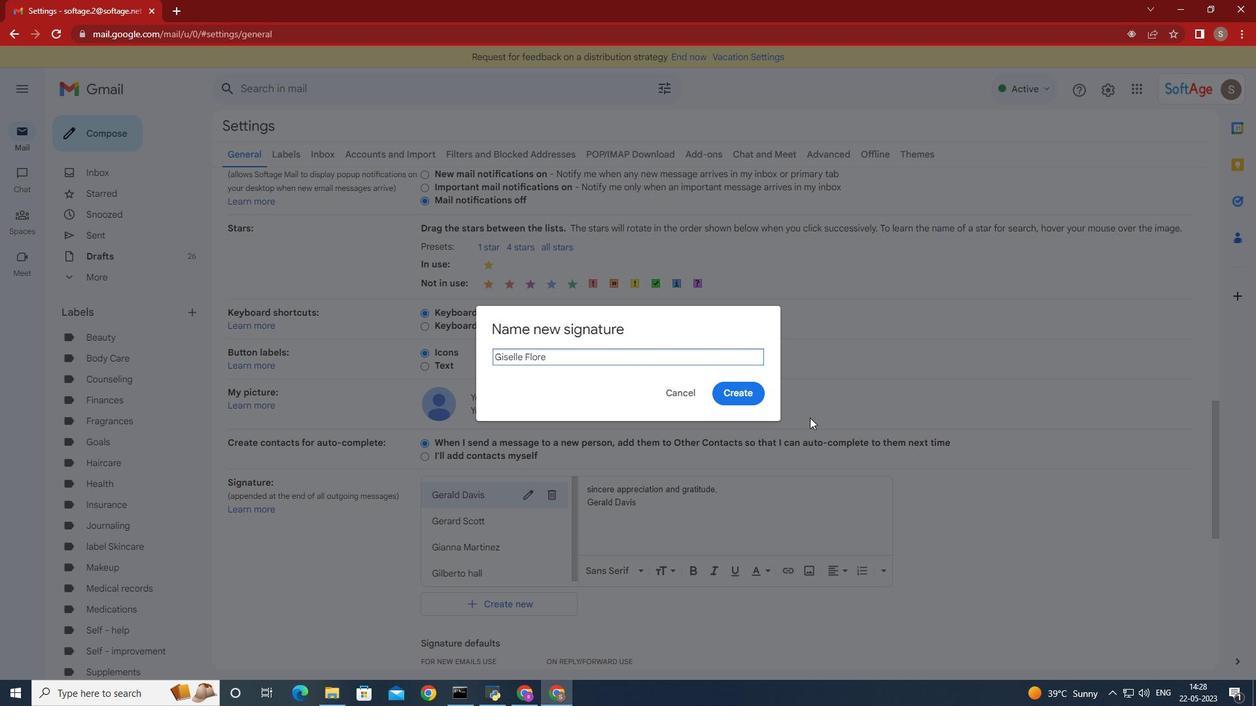 
Action: Key pressed s
Screenshot: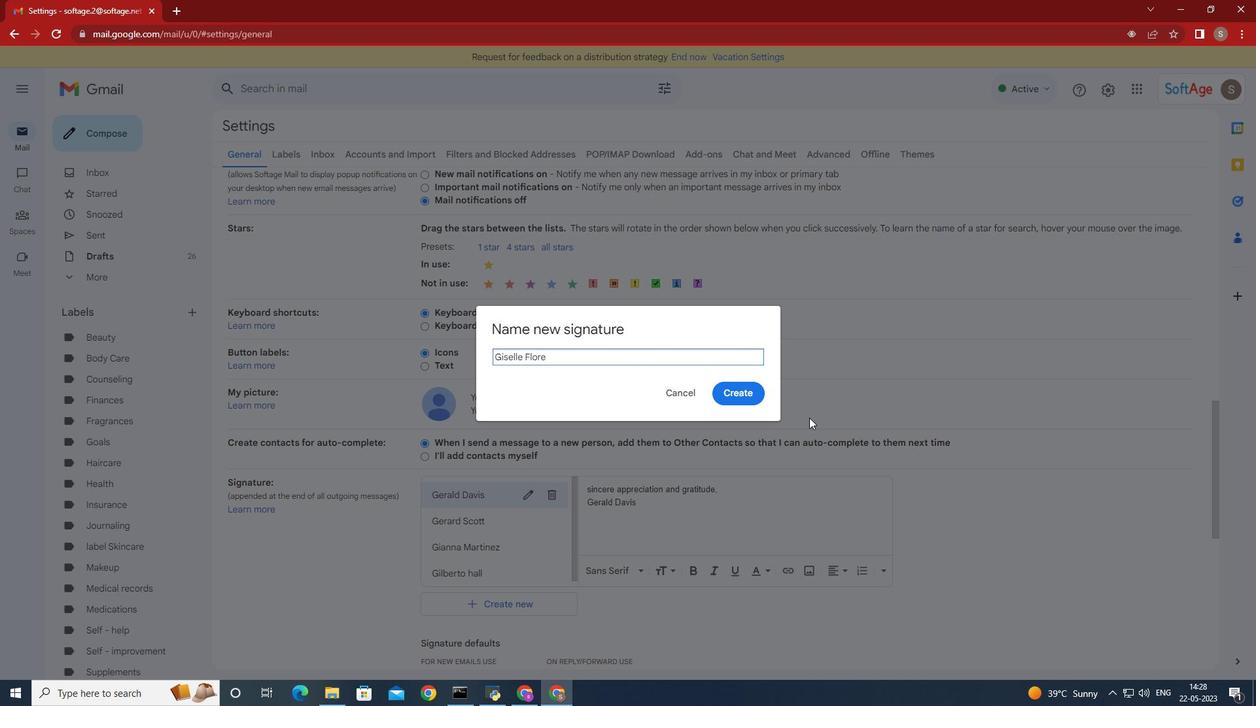 
Action: Mouse moved to (744, 388)
Screenshot: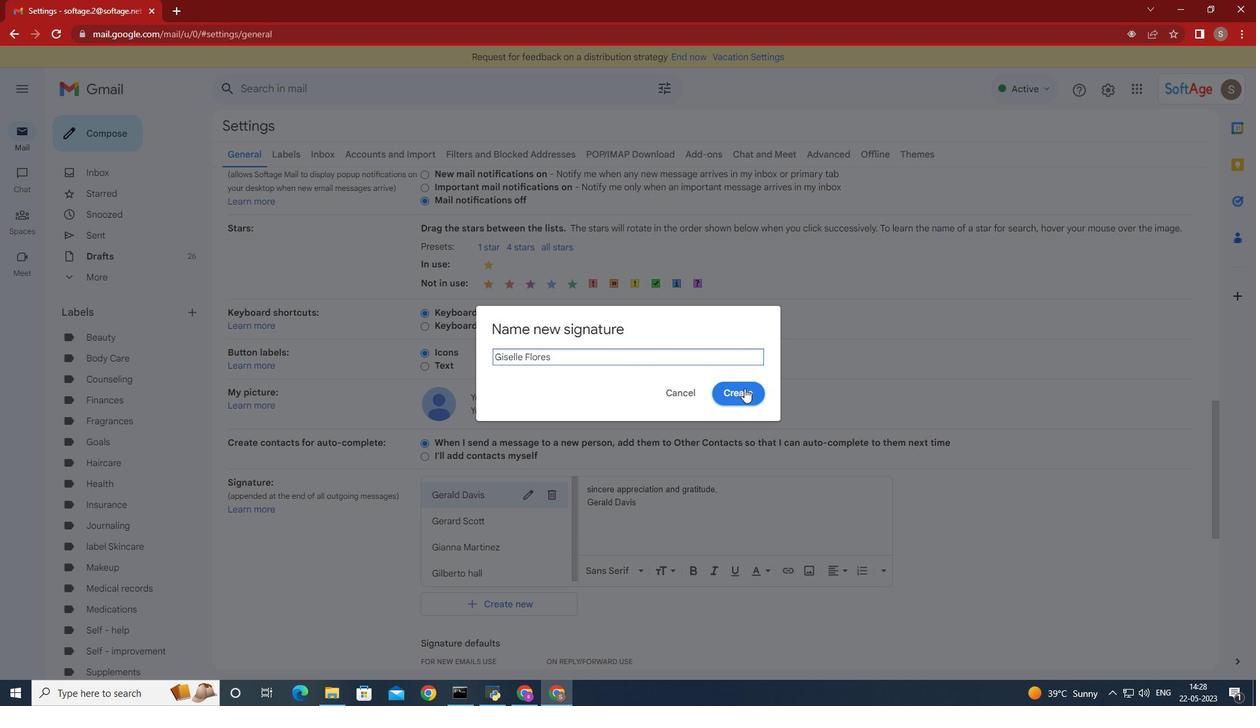 
Action: Mouse pressed left at (744, 388)
Screenshot: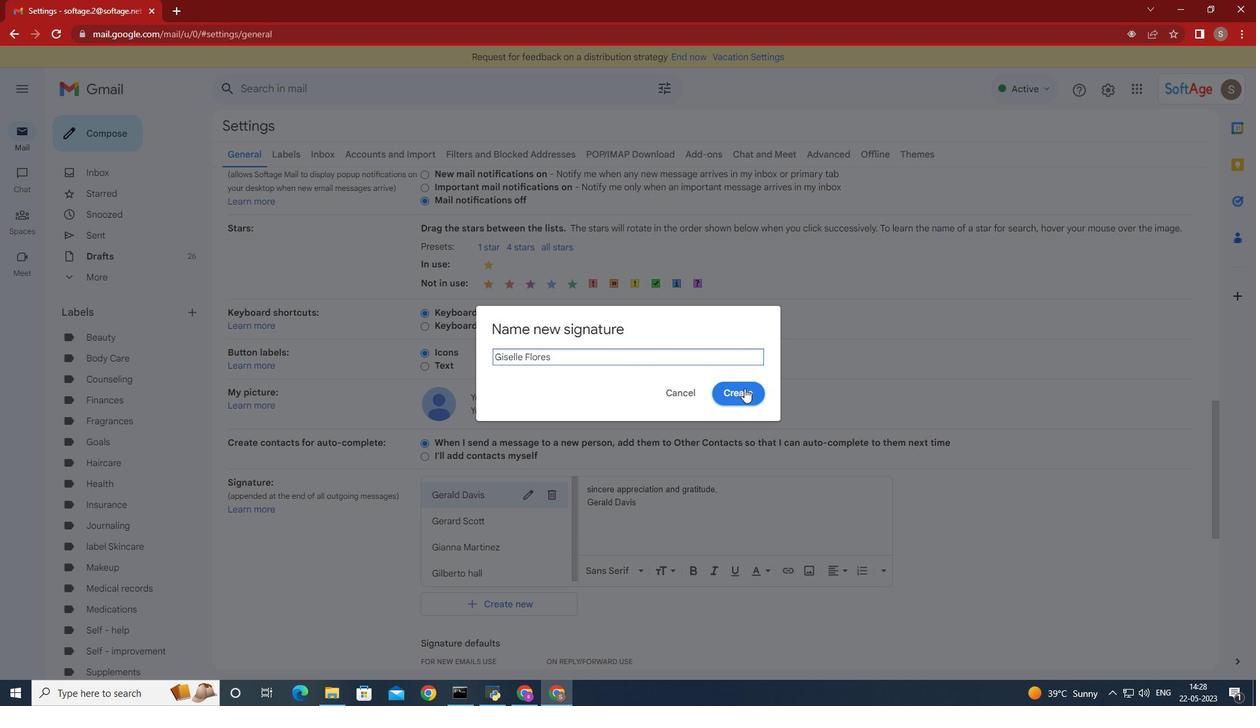 
Action: Mouse moved to (587, 559)
Screenshot: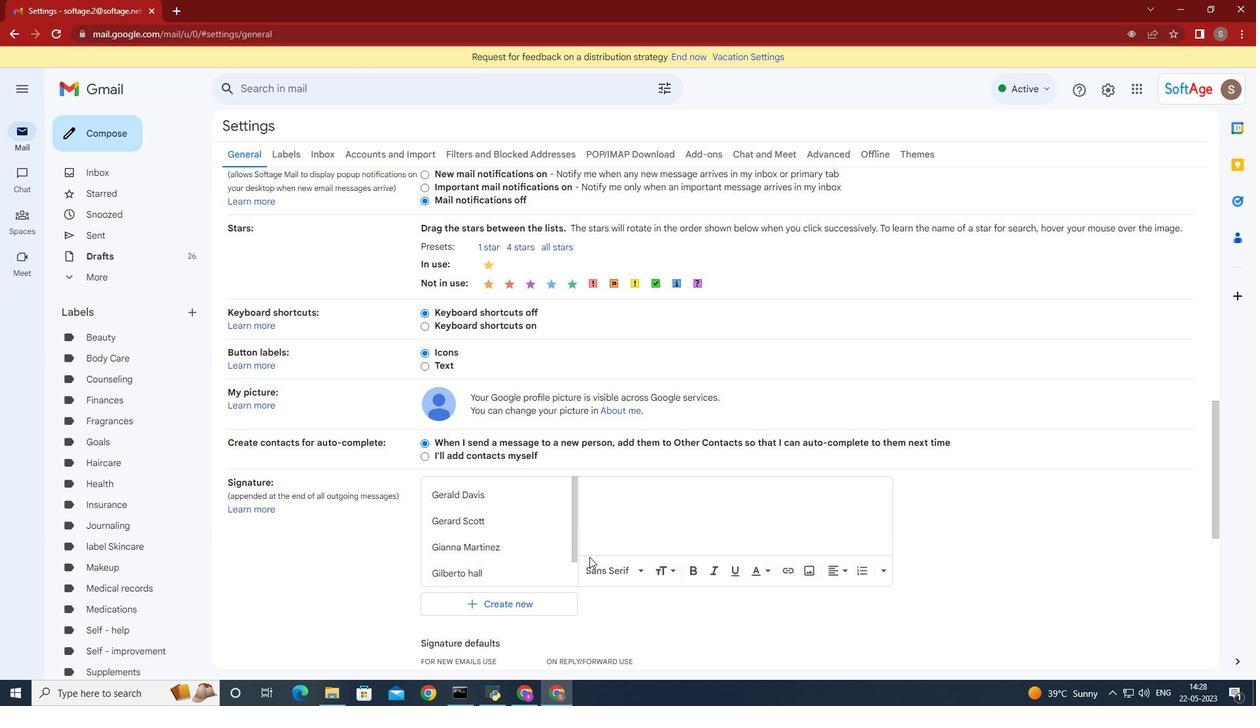 
Action: Key pressed sincere<Key.space>thanks<Key.space>and<Key.space>appreciation,<Key.enter><Key.shift>Giselle<Key.space><Key.shift>Flores<Key.space>
Screenshot: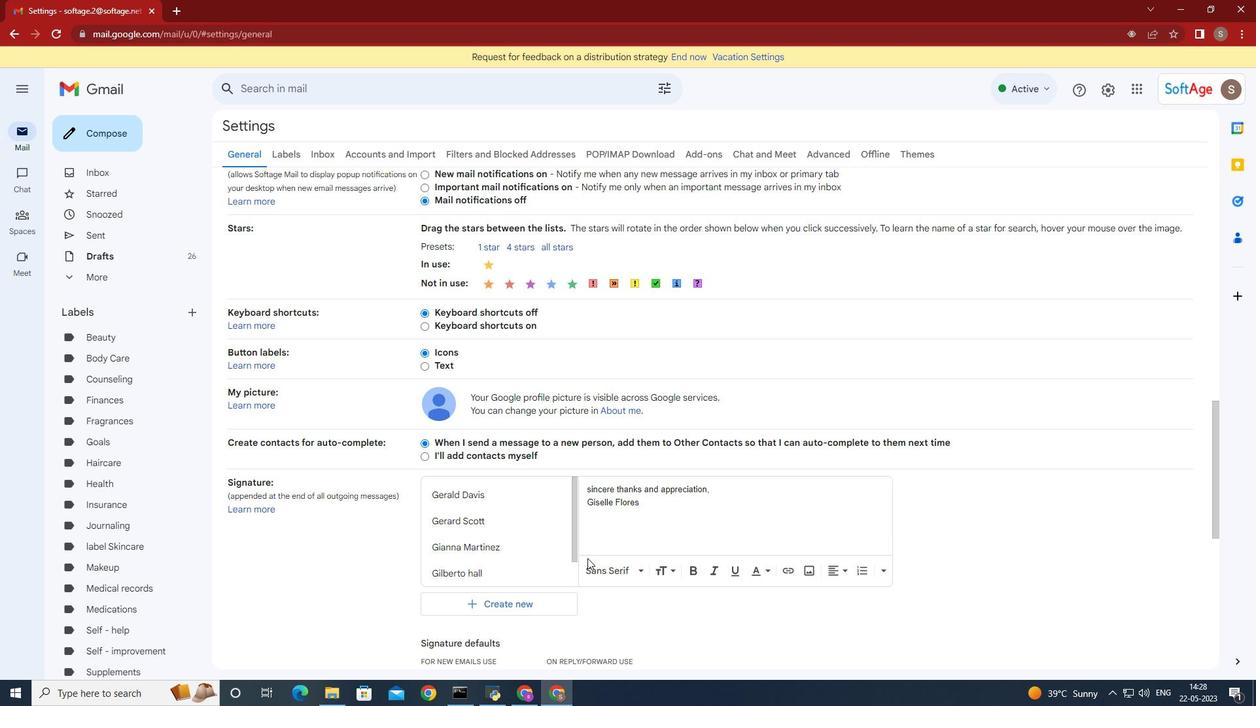 
Action: Mouse moved to (689, 631)
Screenshot: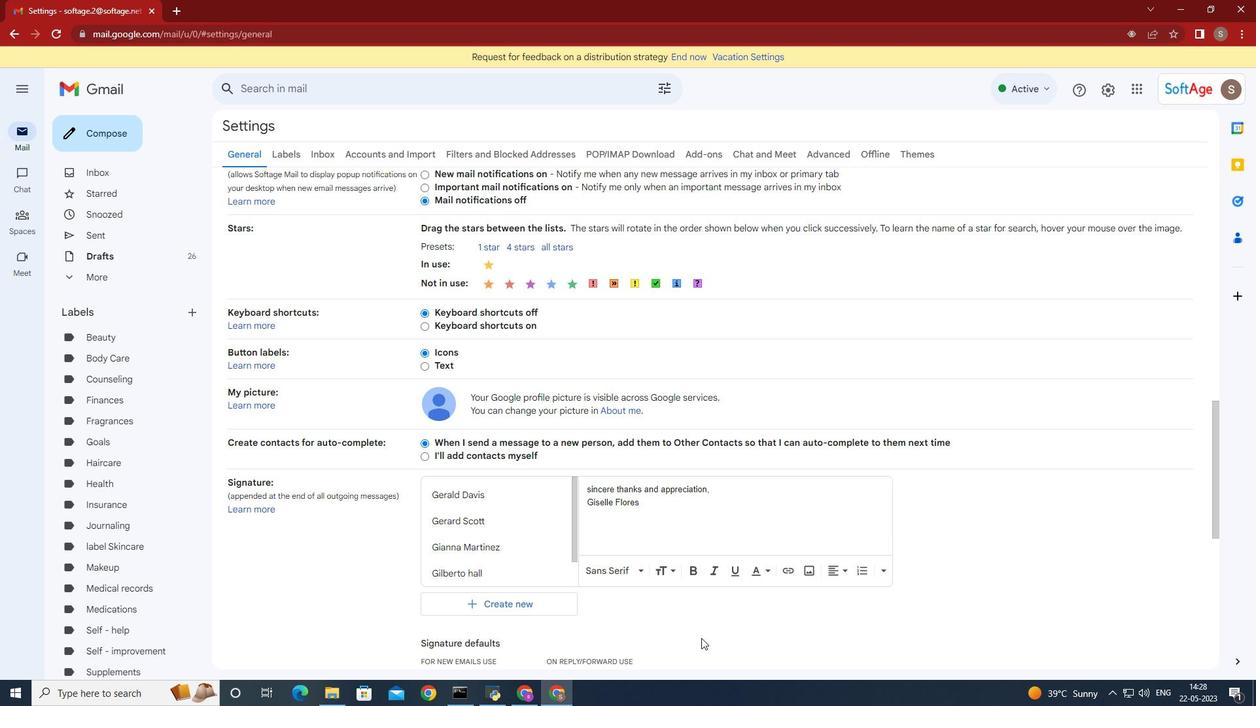 
Action: Mouse scrolled (689, 631) with delta (0, 0)
Screenshot: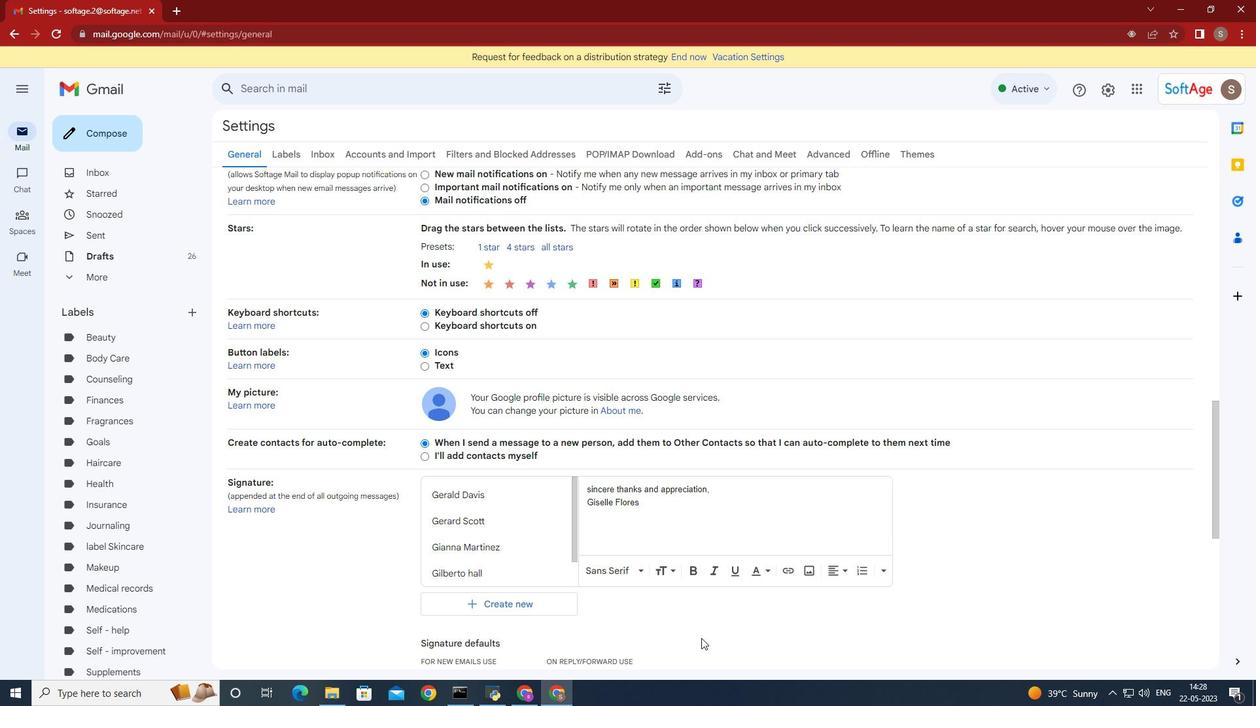 
Action: Mouse moved to (683, 632)
Screenshot: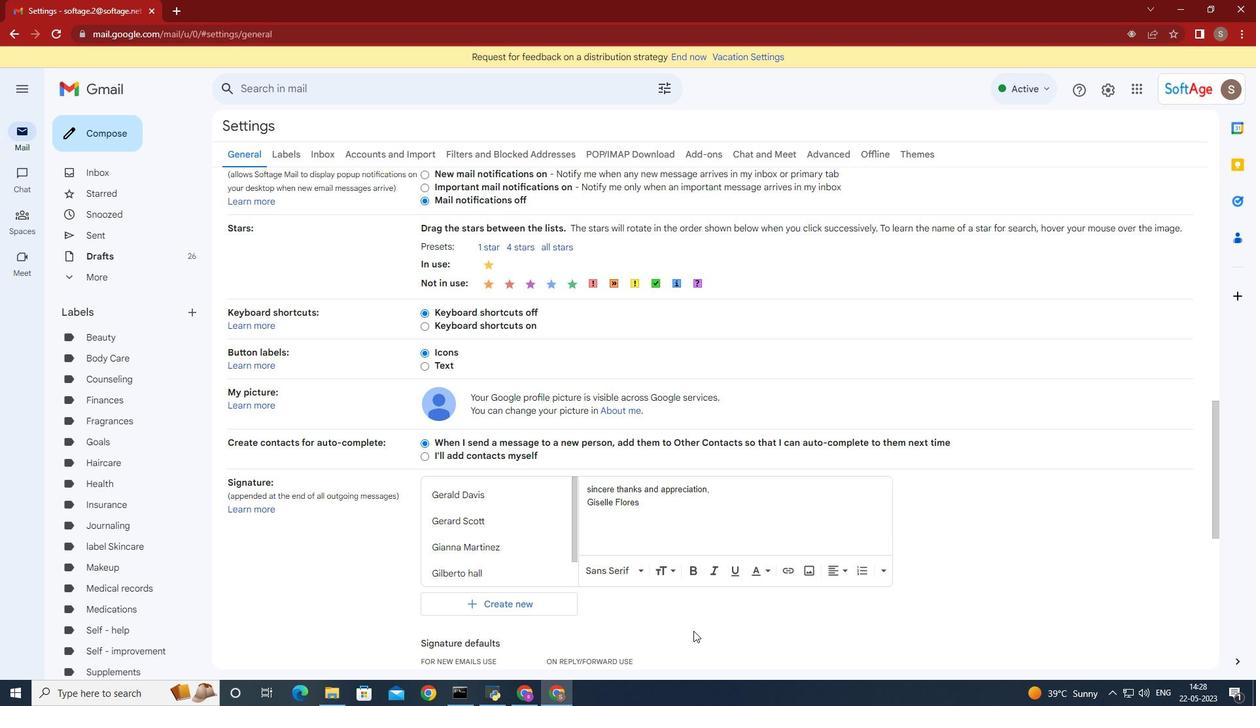 
Action: Mouse scrolled (684, 631) with delta (0, 0)
Screenshot: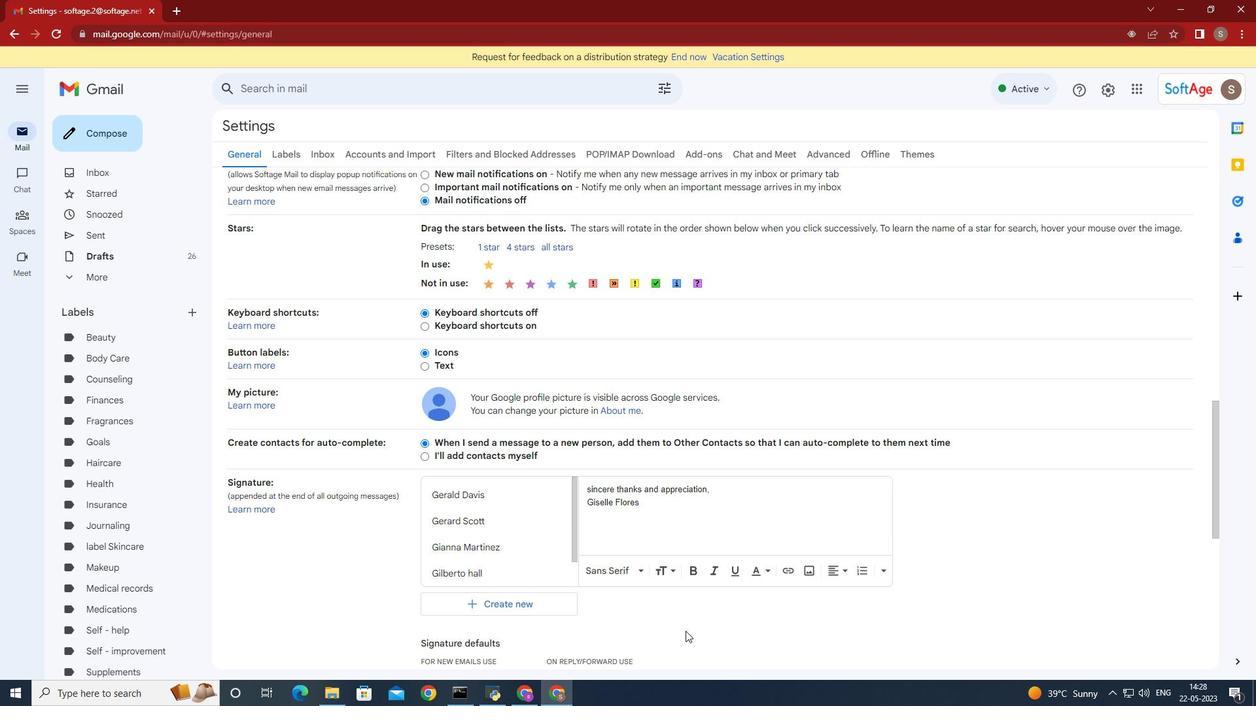 
Action: Mouse scrolled (683, 631) with delta (0, 0)
Screenshot: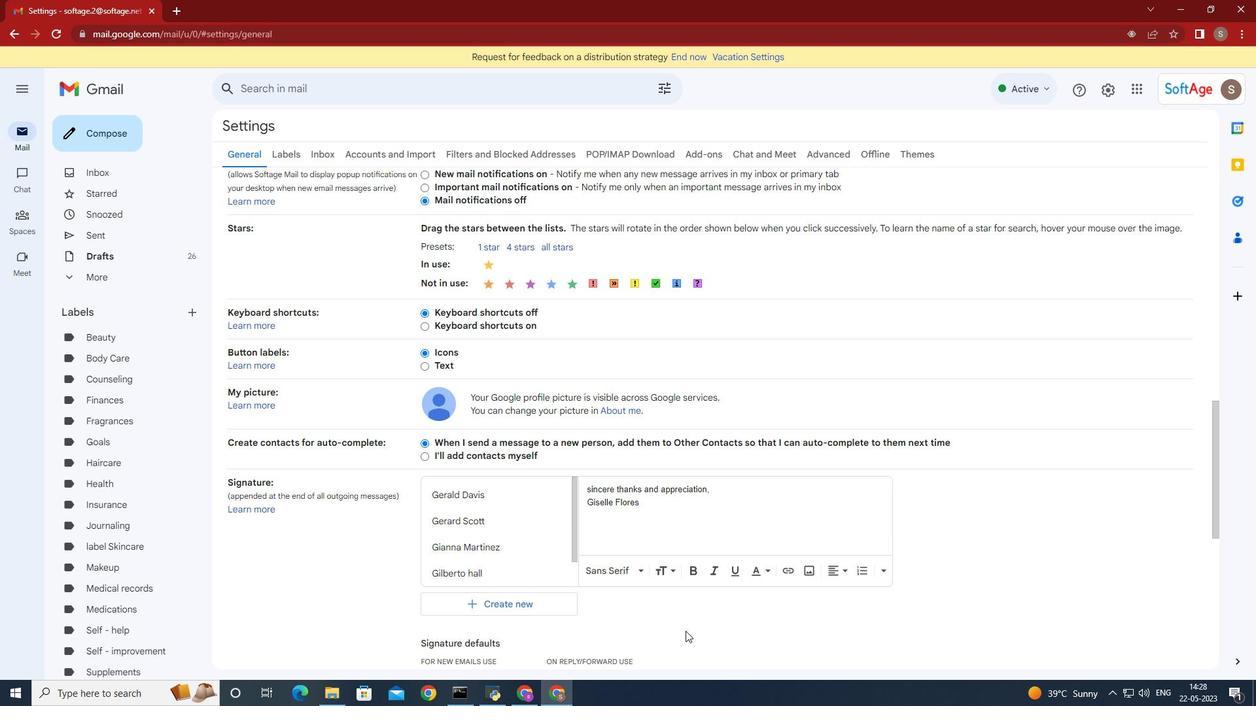 
Action: Mouse moved to (634, 638)
Screenshot: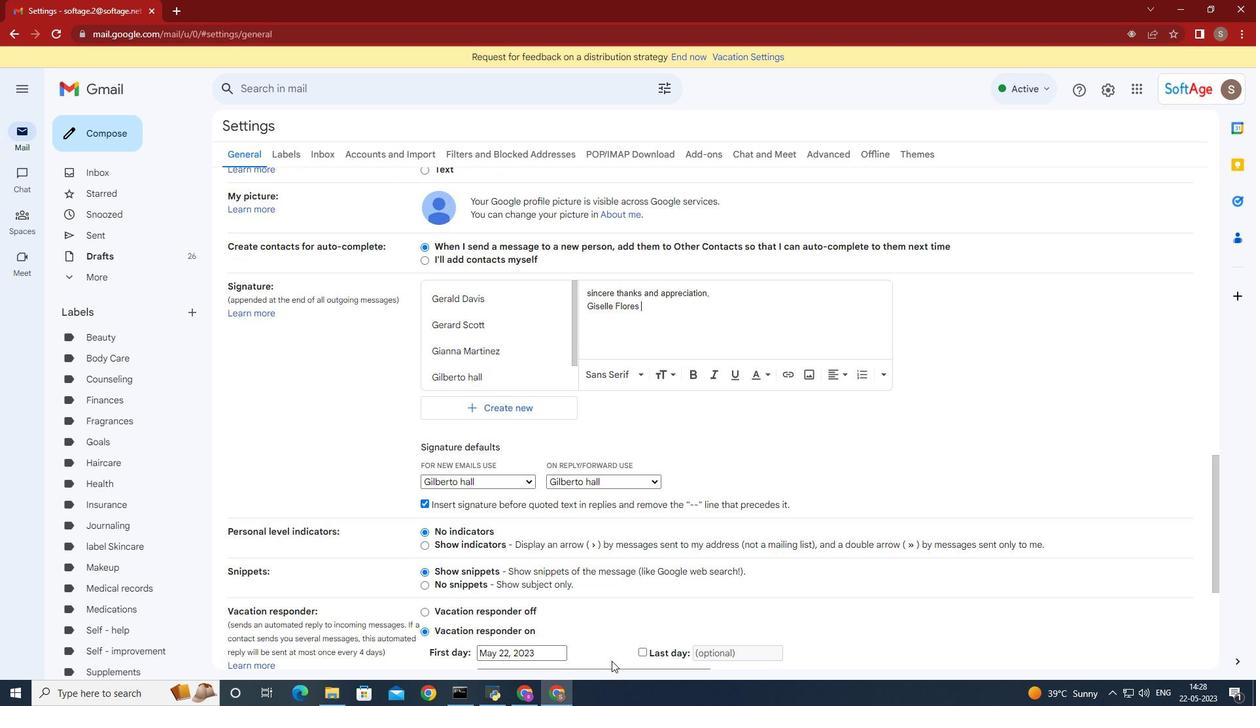 
Action: Mouse scrolled (634, 638) with delta (0, 0)
Screenshot: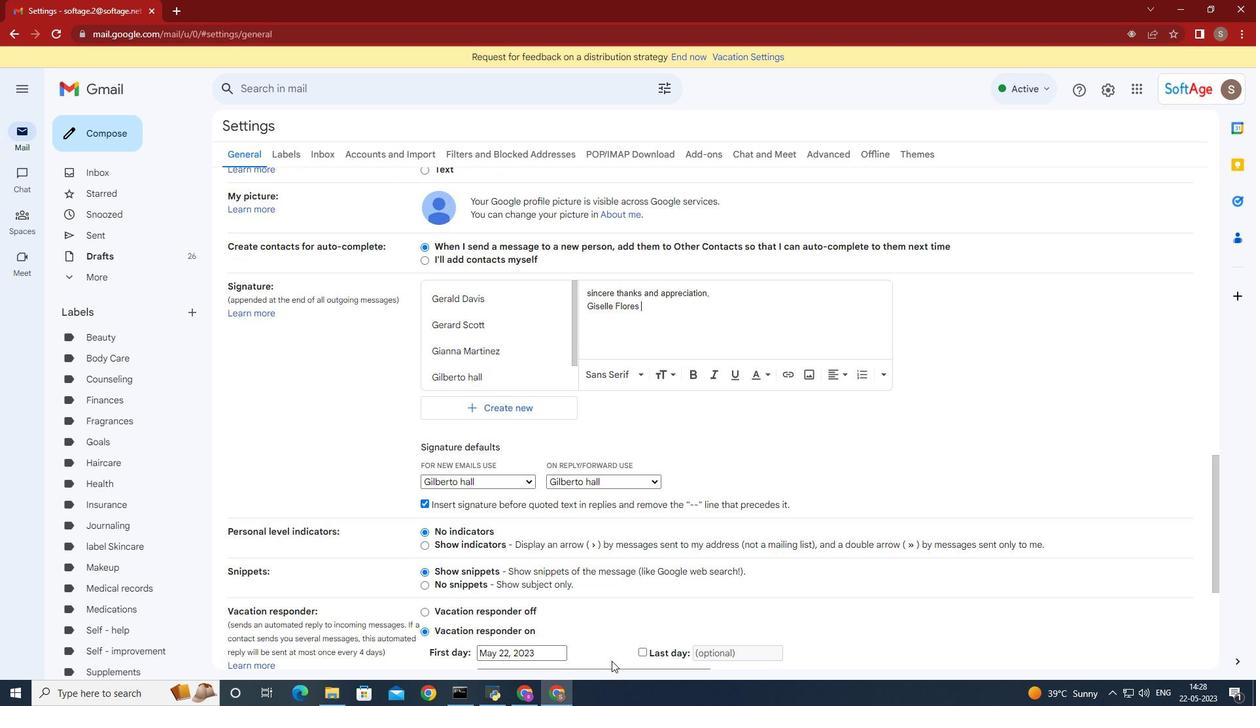 
Action: Mouse moved to (634, 637)
Screenshot: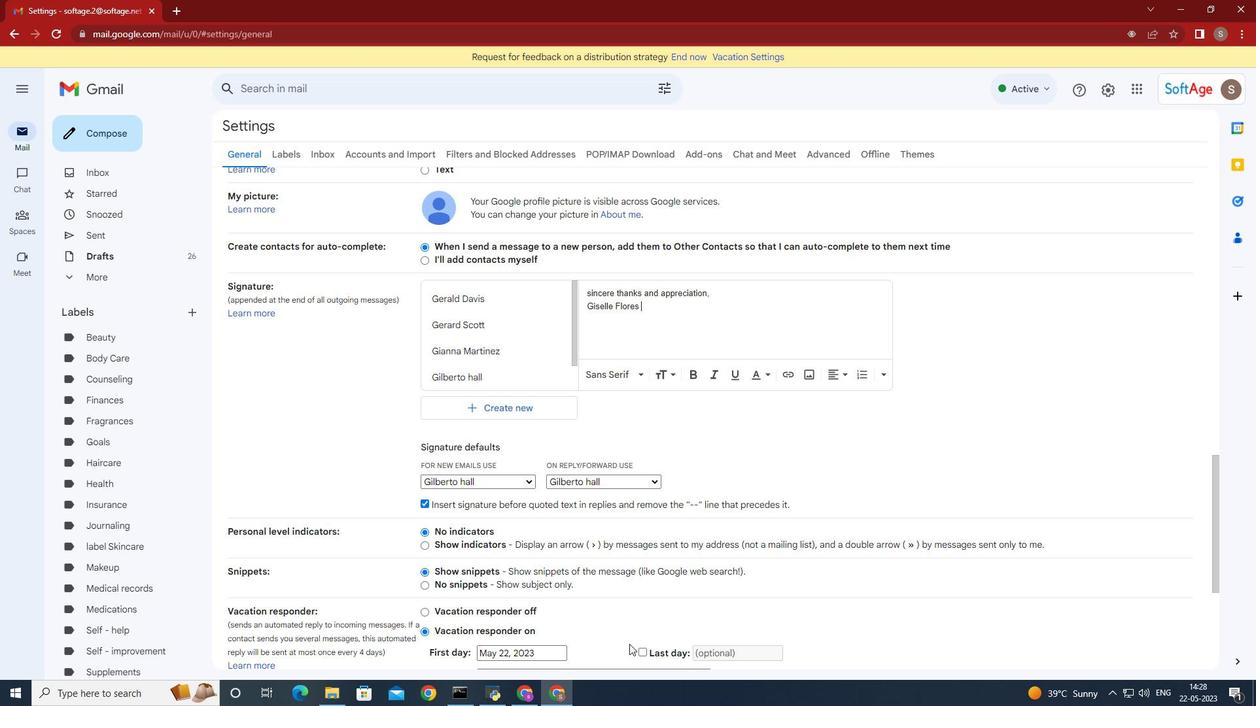 
Action: Mouse scrolled (634, 636) with delta (0, 0)
Screenshot: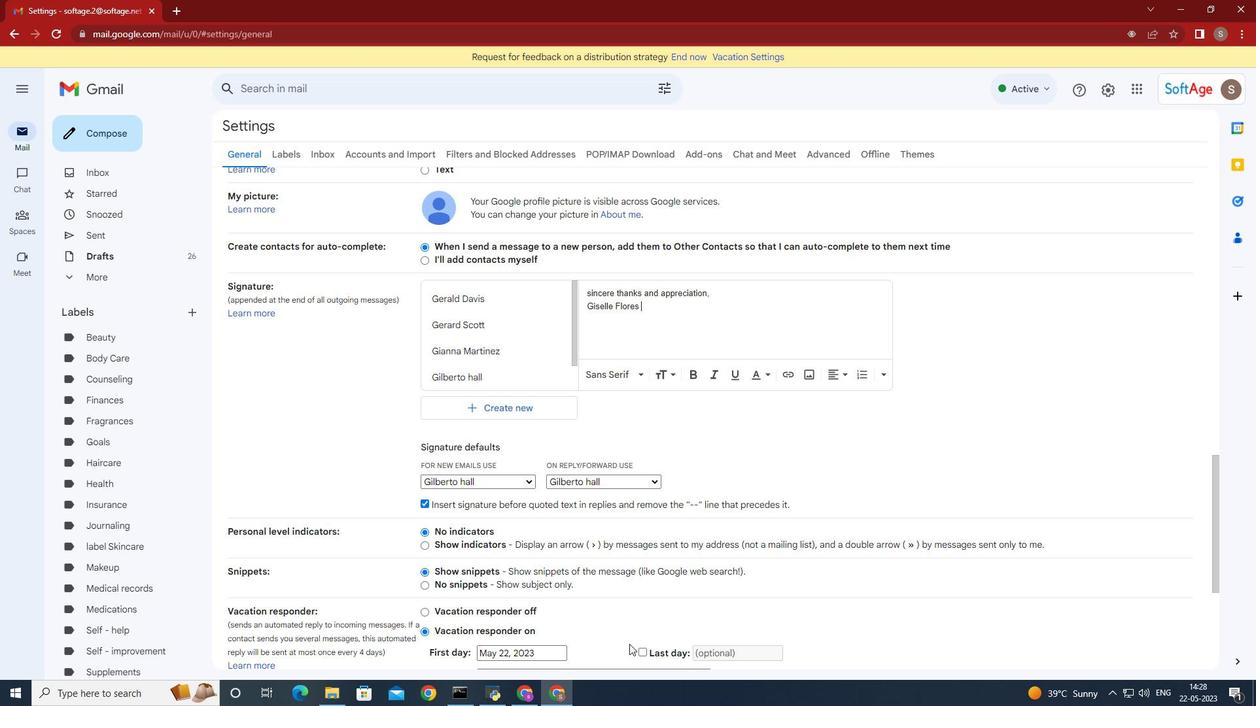 
Action: Mouse moved to (631, 632)
Screenshot: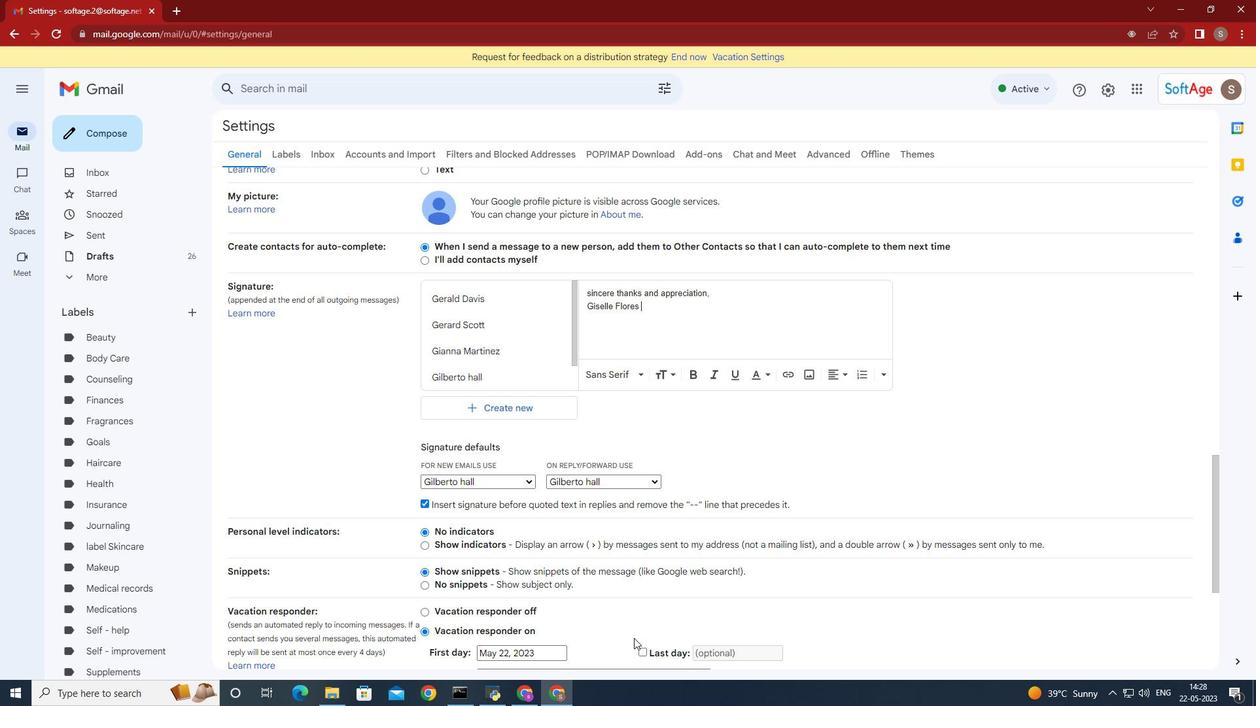 
Action: Mouse scrolled (631, 631) with delta (0, 0)
Screenshot: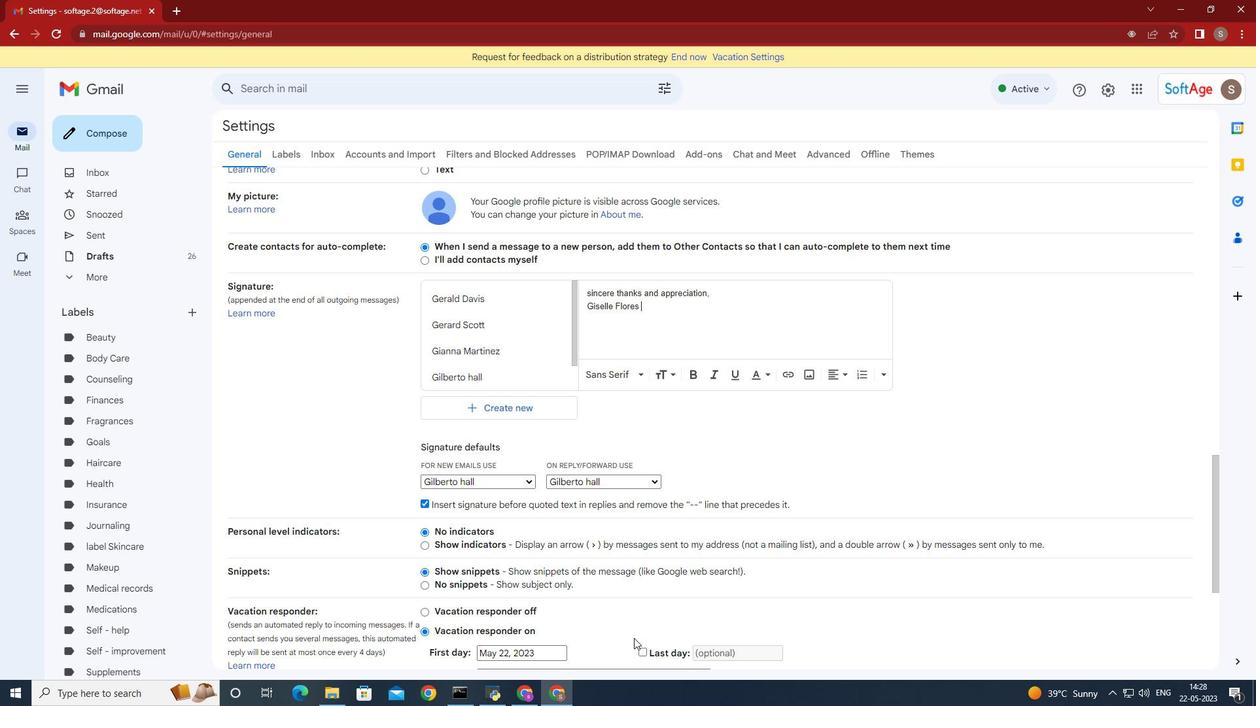 
Action: Mouse moved to (707, 507)
Screenshot: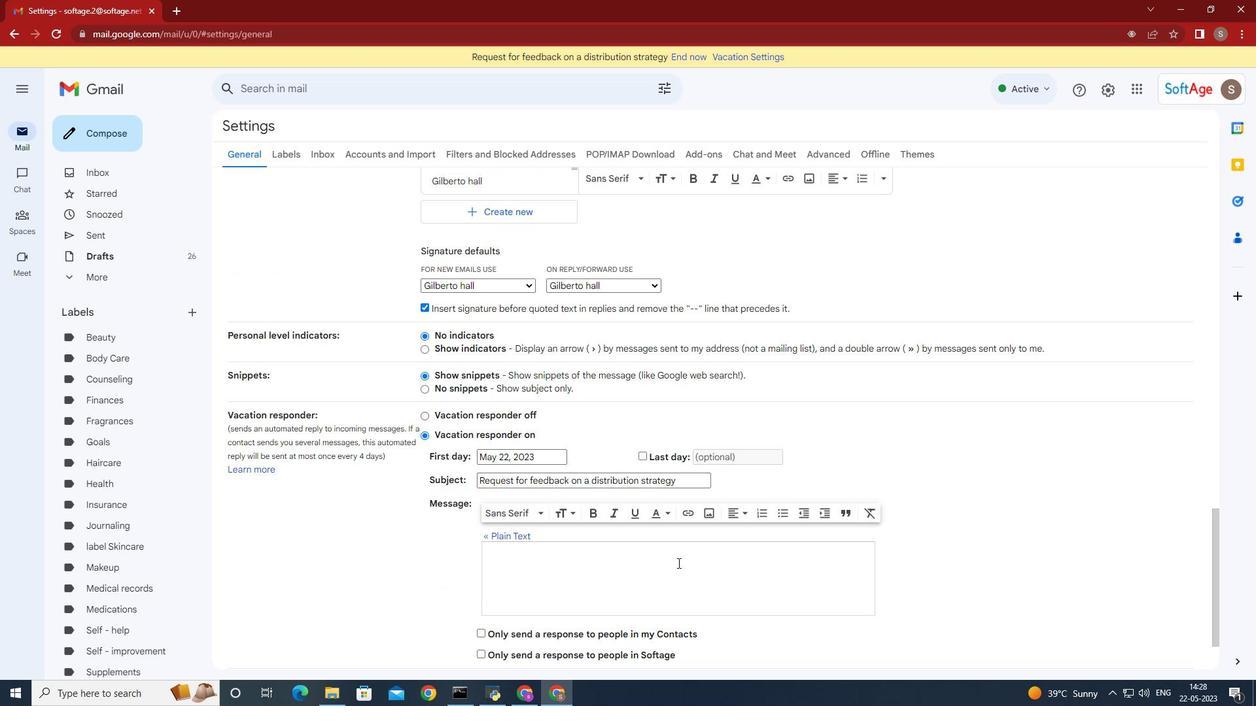 
Action: Mouse scrolled (707, 507) with delta (0, 0)
Screenshot: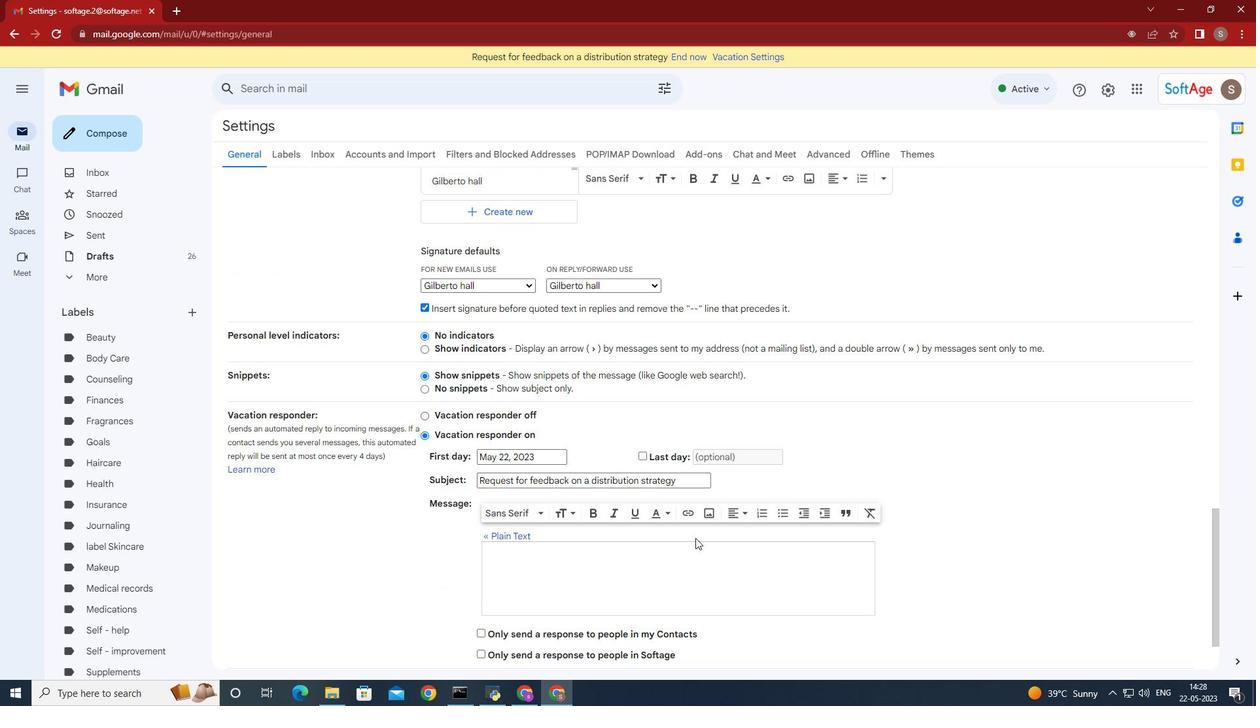 
Action: Mouse moved to (704, 517)
Screenshot: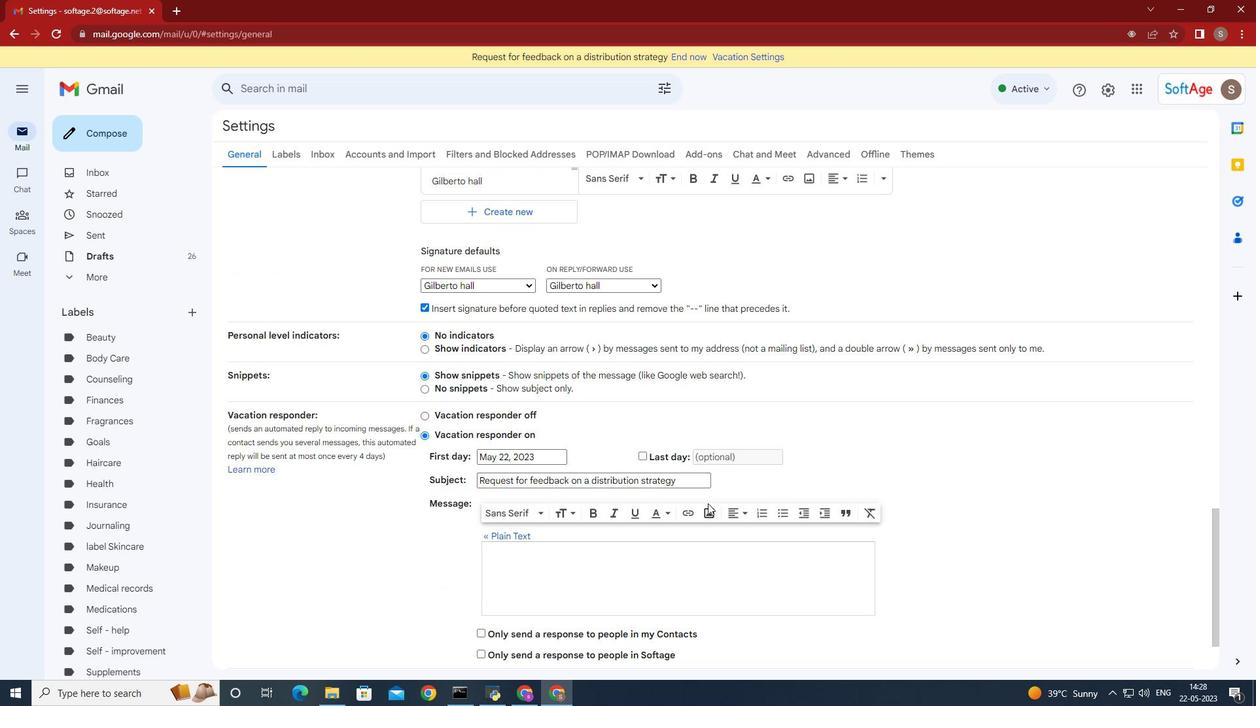 
Action: Mouse scrolled (704, 517) with delta (0, 0)
Screenshot: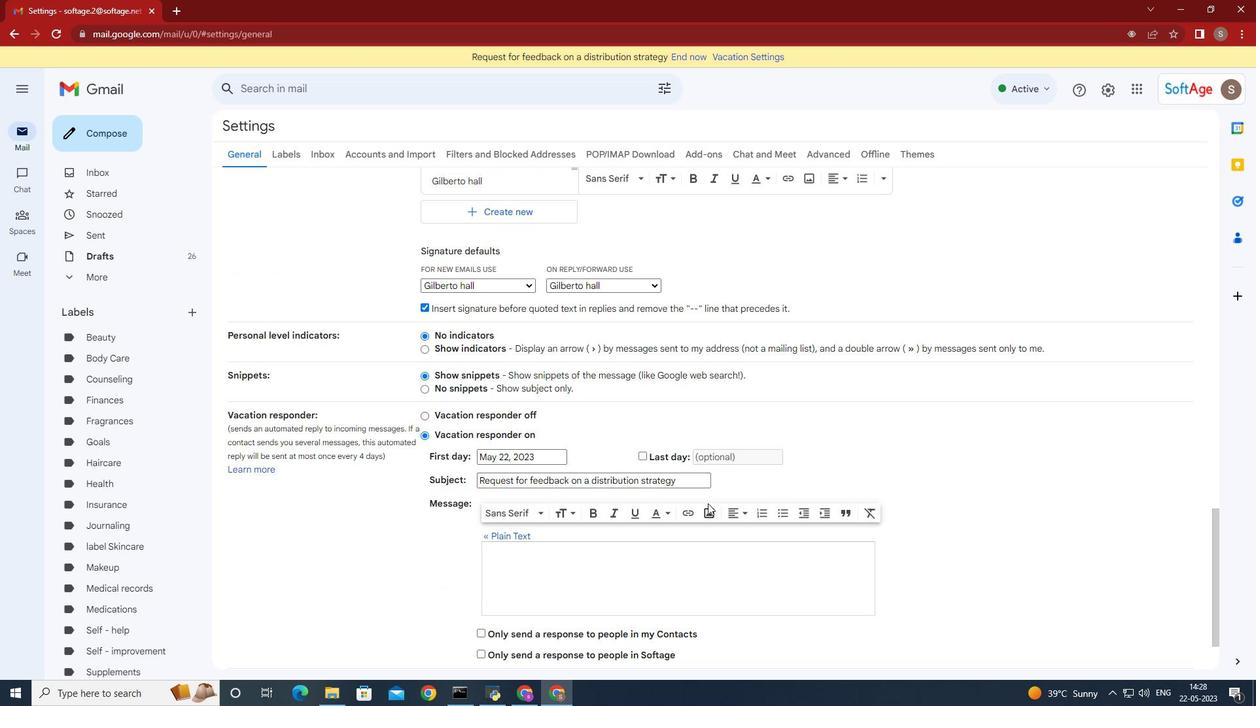 
Action: Mouse moved to (703, 517)
Screenshot: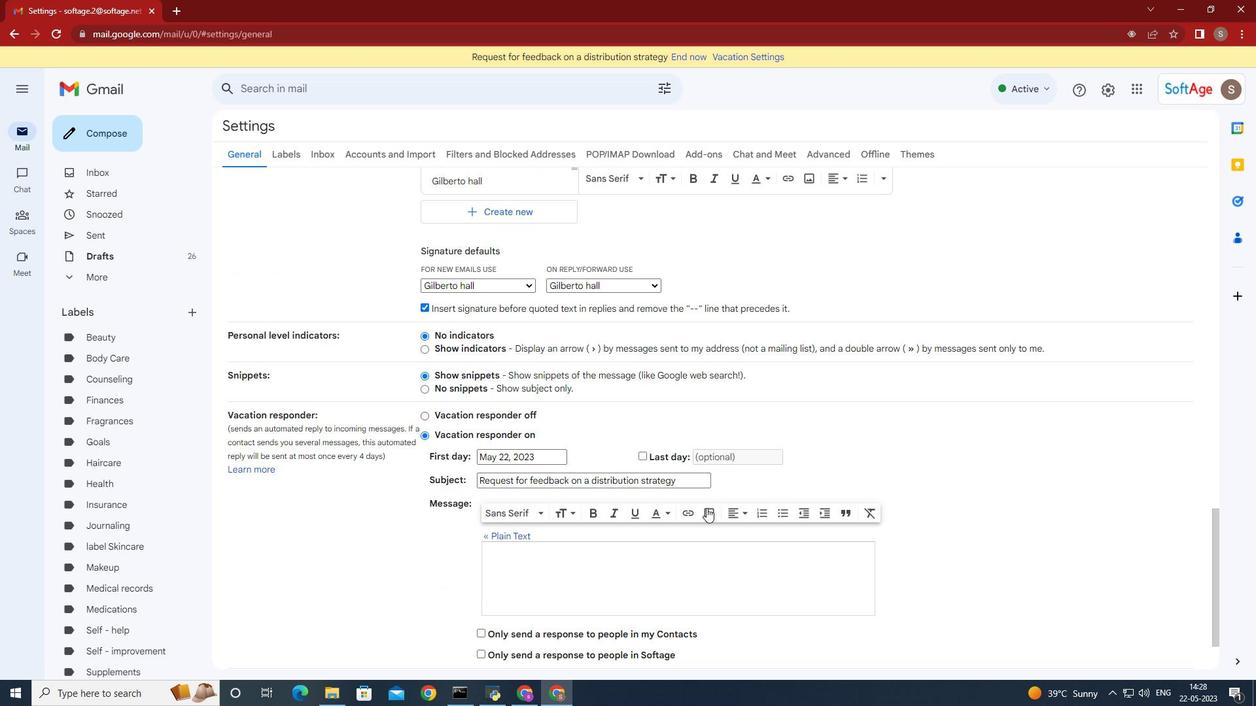 
Action: Mouse scrolled (703, 517) with delta (0, 0)
Screenshot: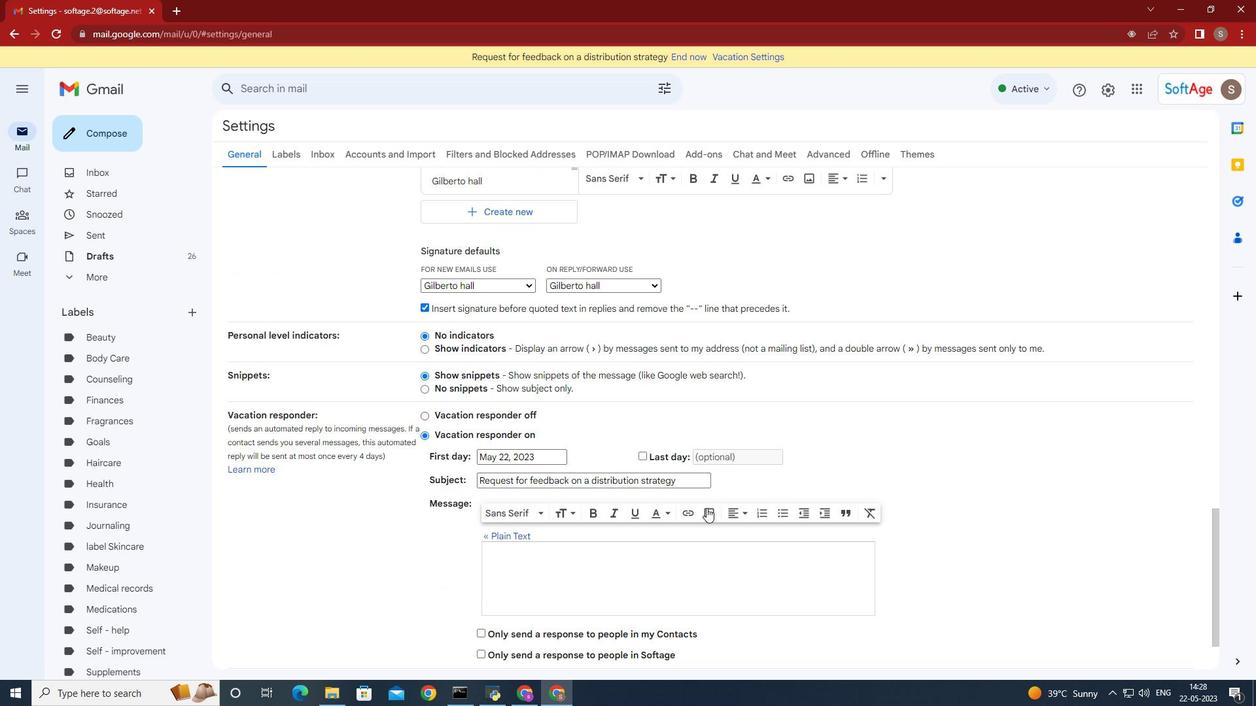 
Action: Mouse moved to (685, 600)
Screenshot: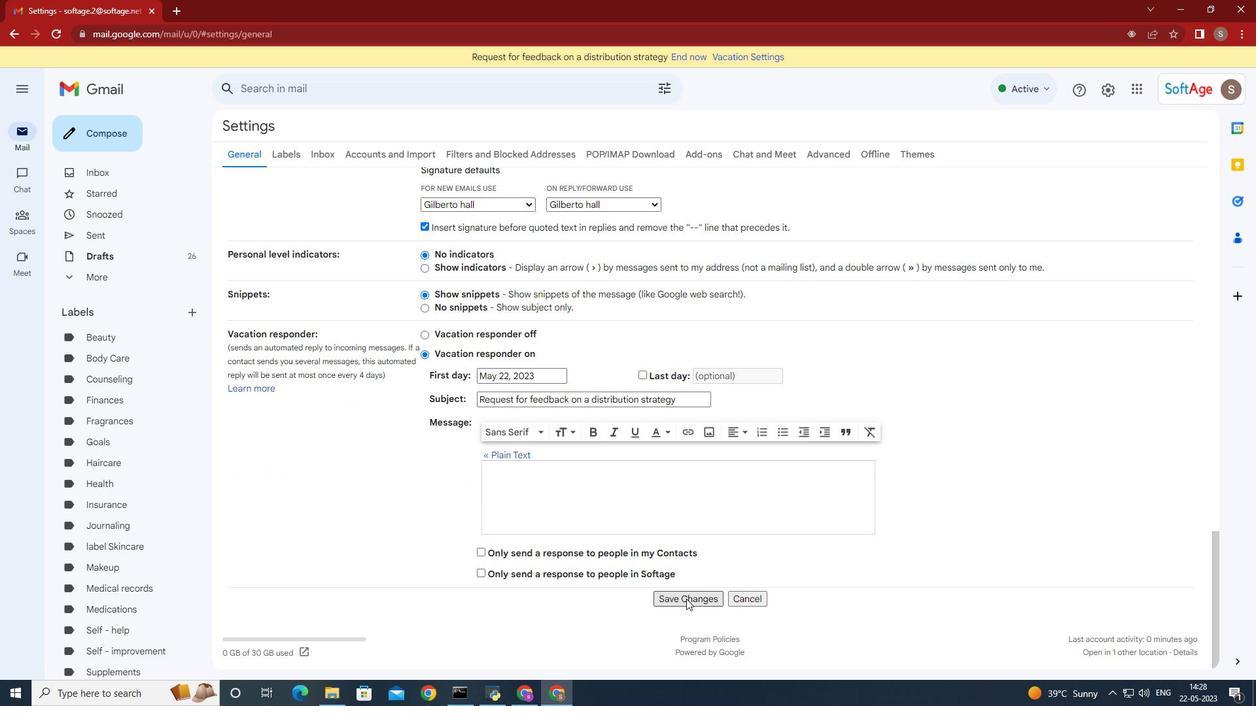 
Action: Mouse pressed left at (685, 600)
Screenshot: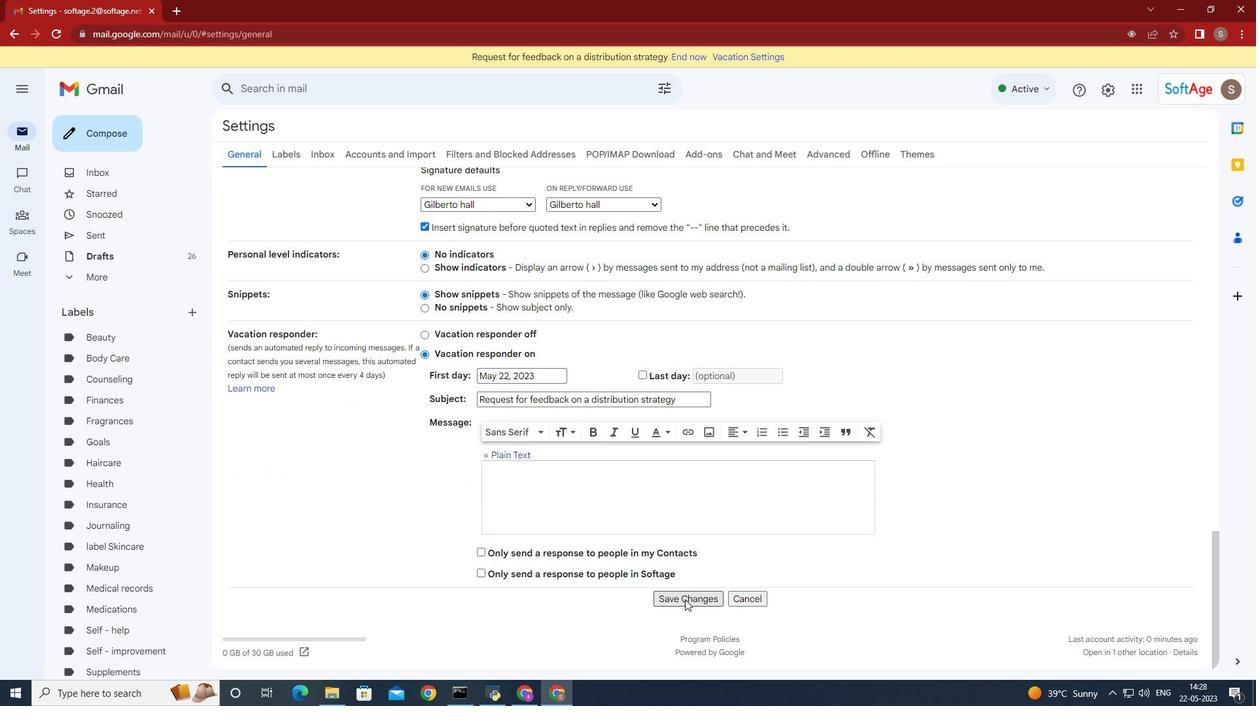 
Action: Mouse moved to (16, 34)
Screenshot: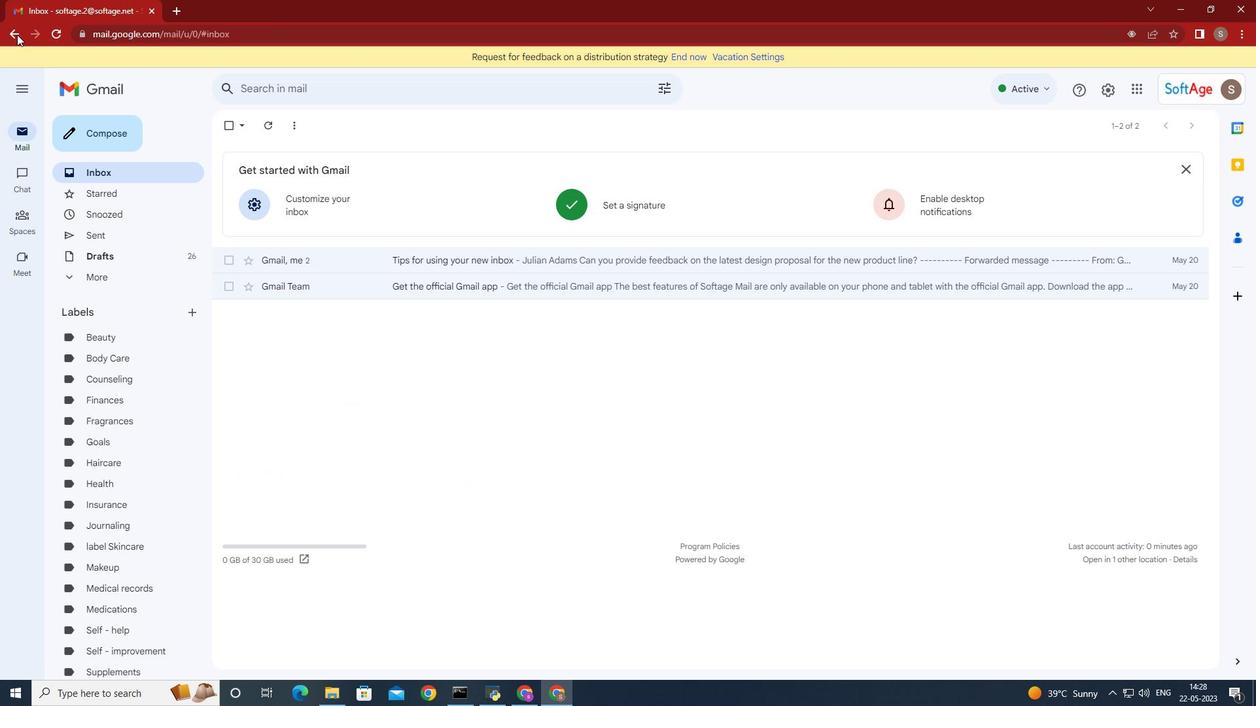 
Action: Mouse pressed left at (16, 34)
Screenshot: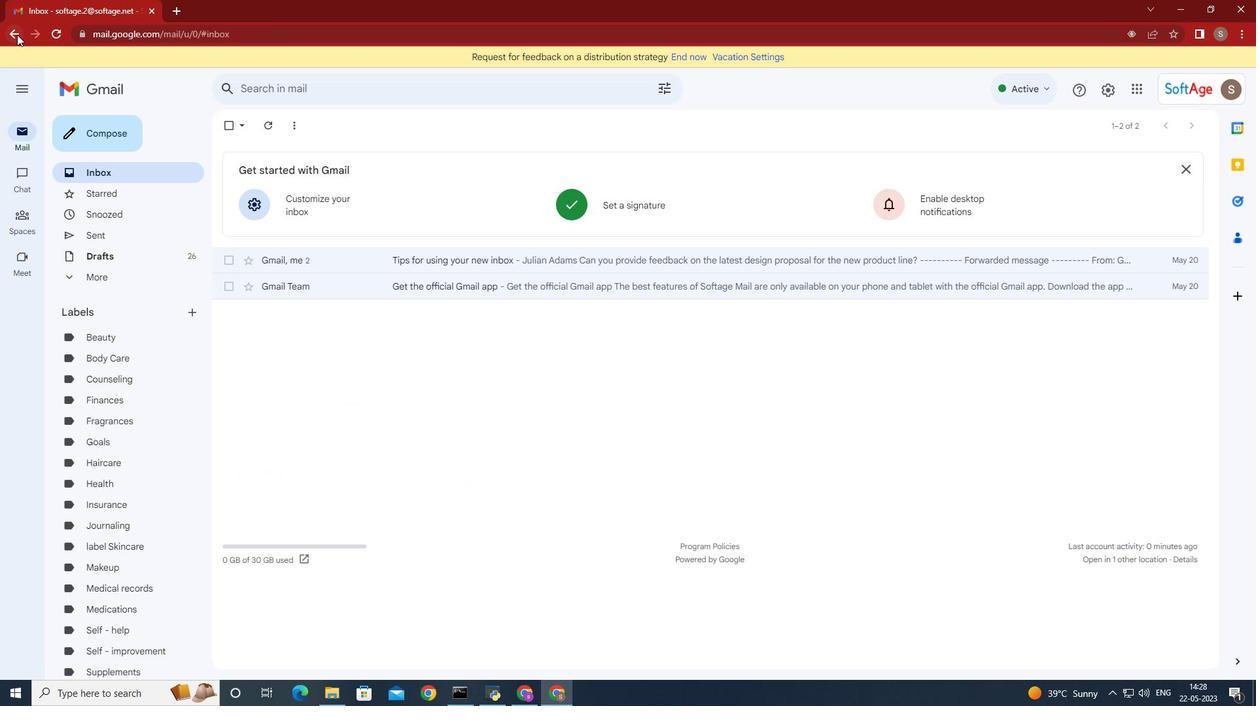 
Action: Mouse moved to (667, 447)
Screenshot: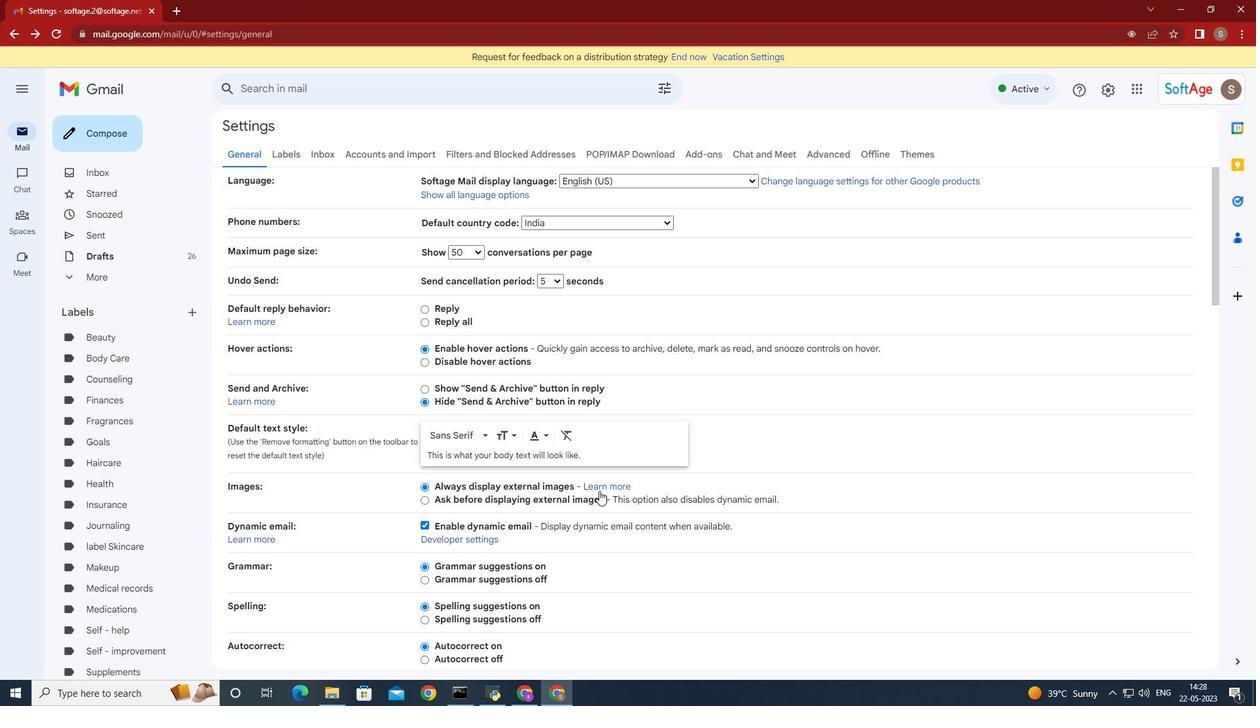 
Action: Mouse scrolled (665, 448) with delta (0, 0)
Screenshot: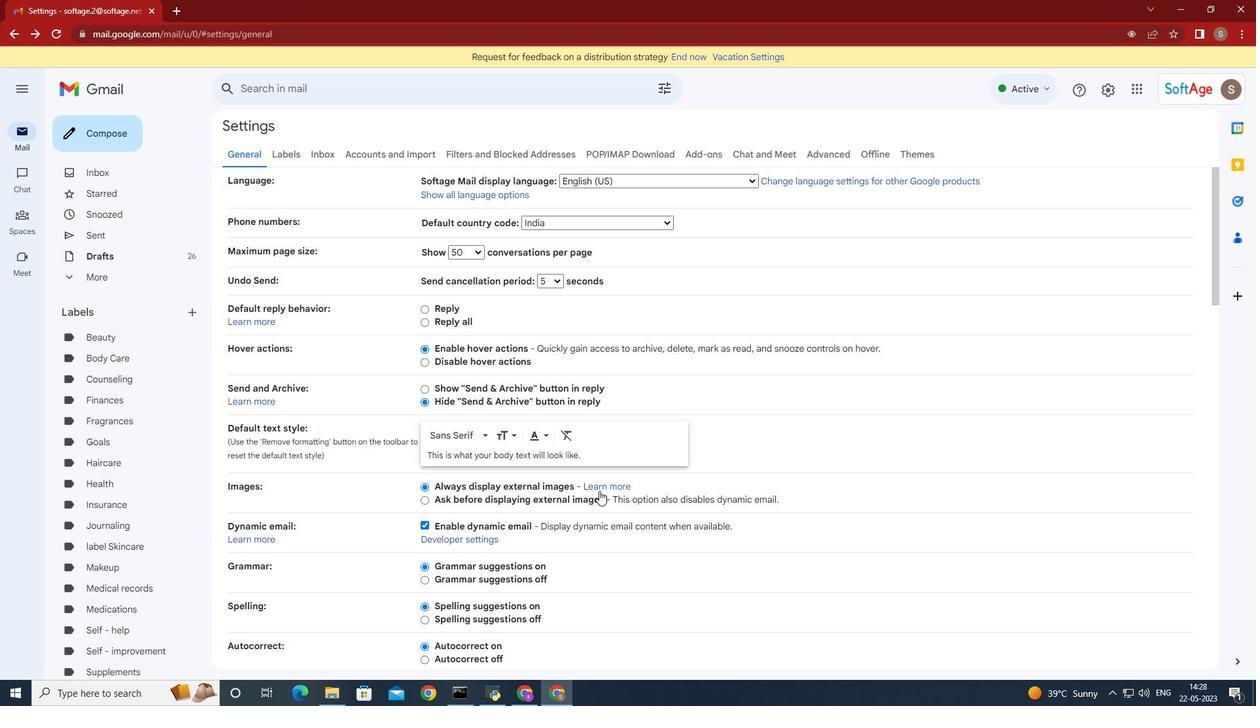 
Action: Mouse moved to (678, 449)
Screenshot: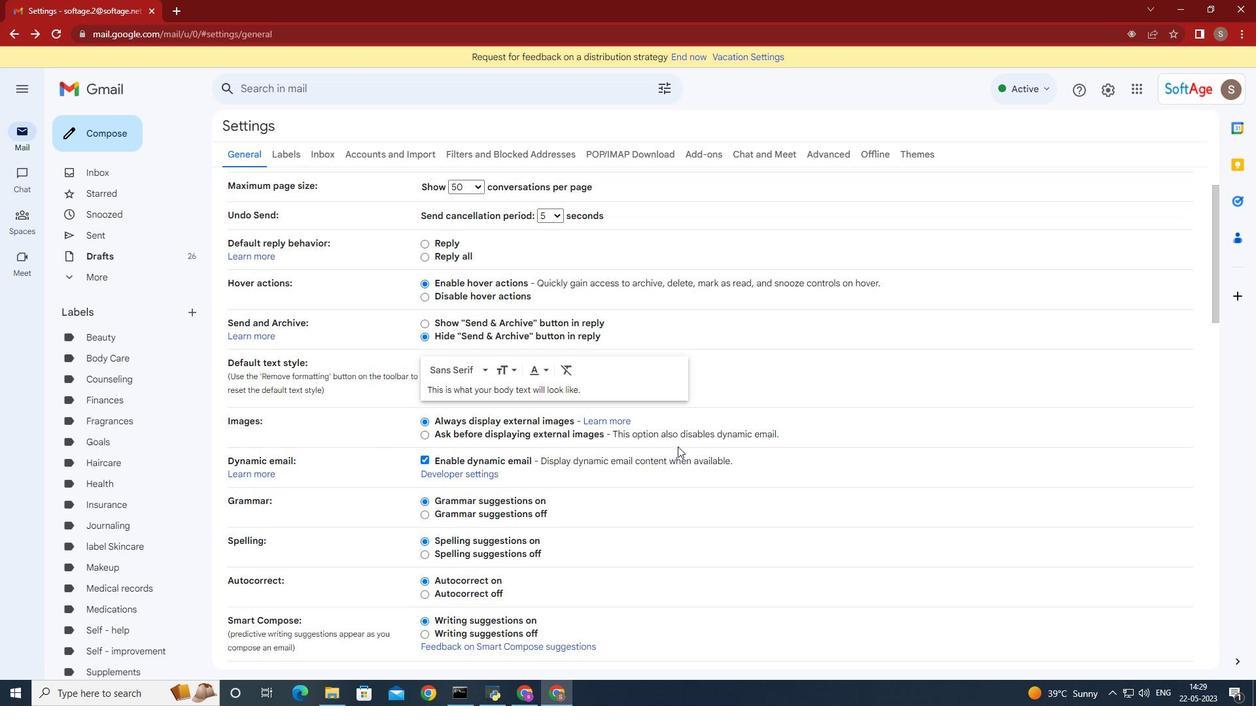 
Action: Mouse scrolled (678, 448) with delta (0, 0)
Screenshot: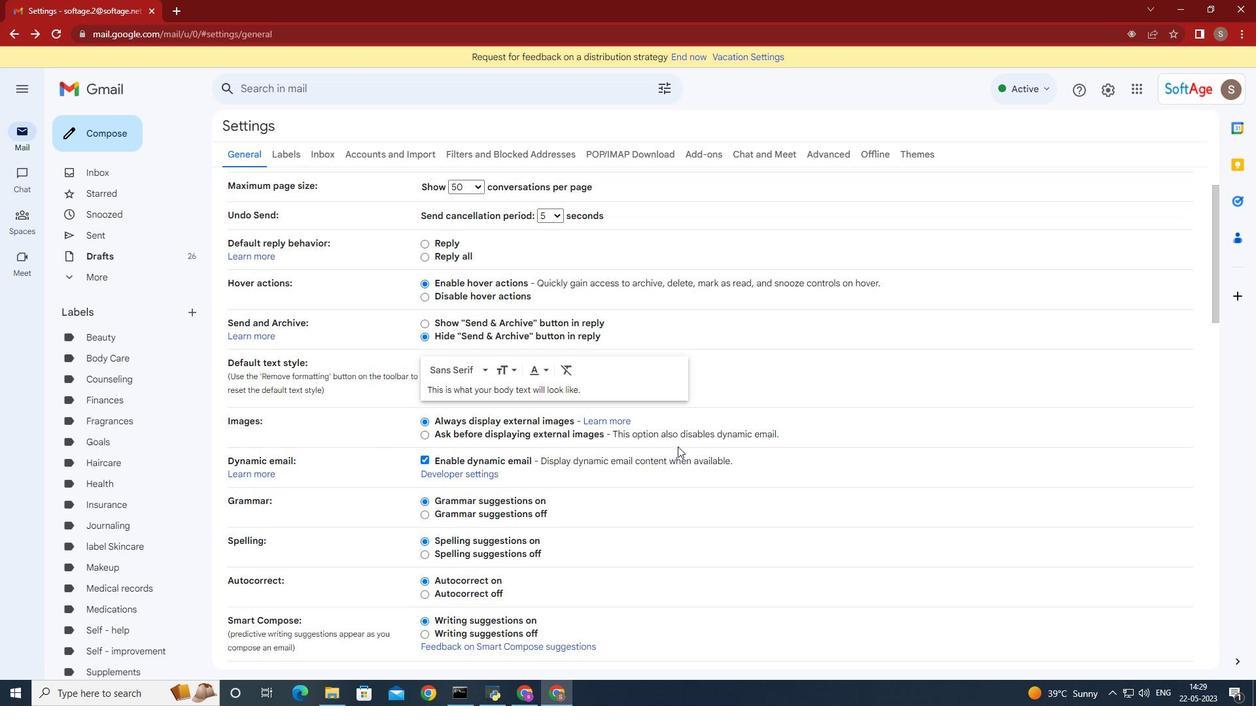 
Action: Mouse scrolled (678, 448) with delta (0, 0)
Screenshot: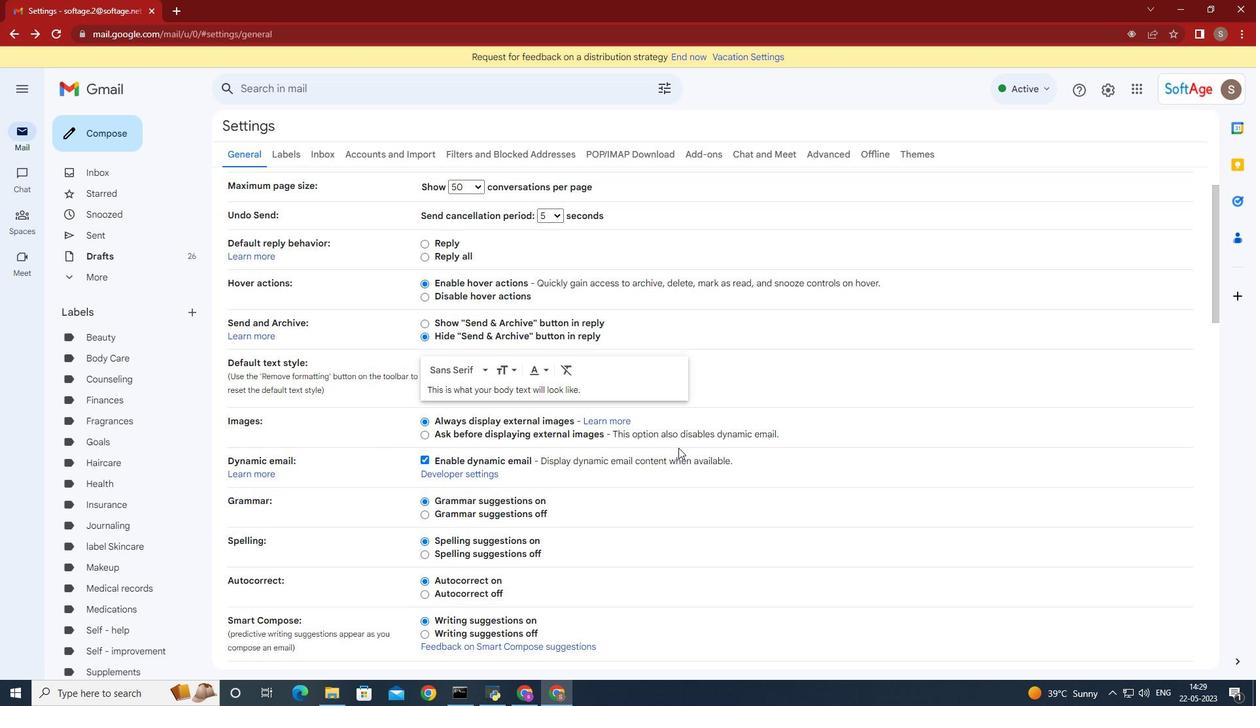 
Action: Mouse moved to (678, 449)
Screenshot: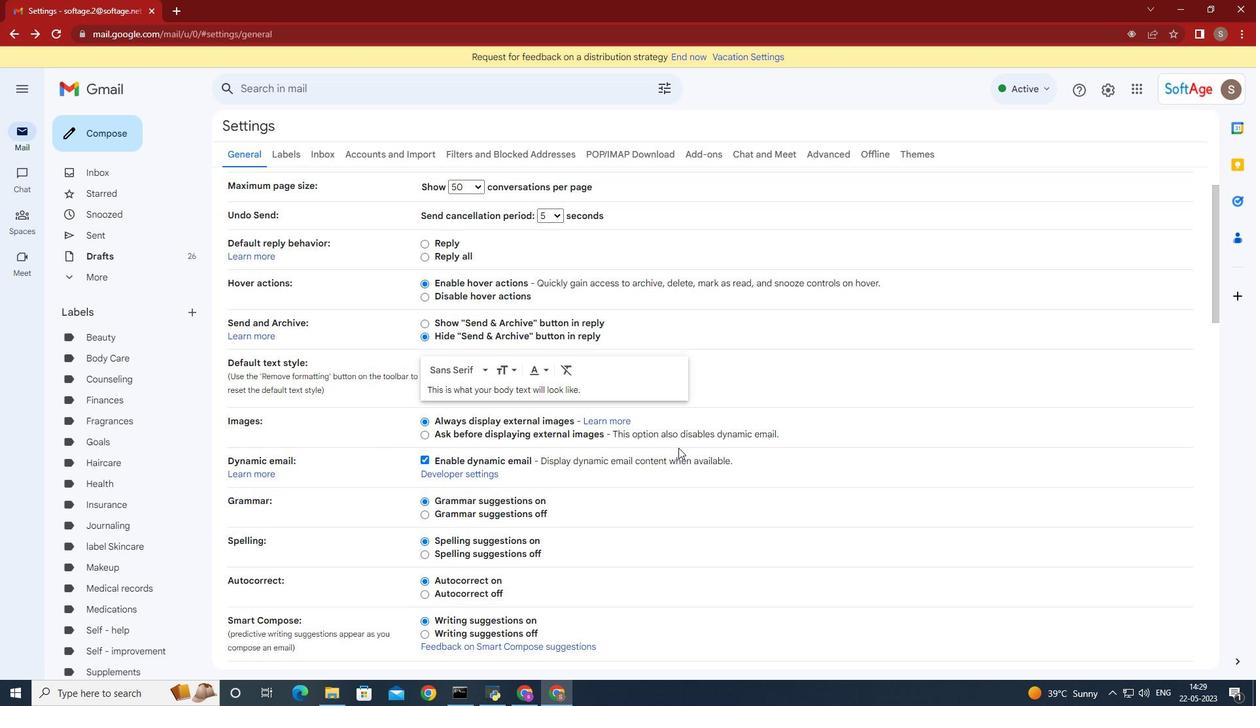 
Action: Mouse scrolled (678, 448) with delta (0, 0)
Screenshot: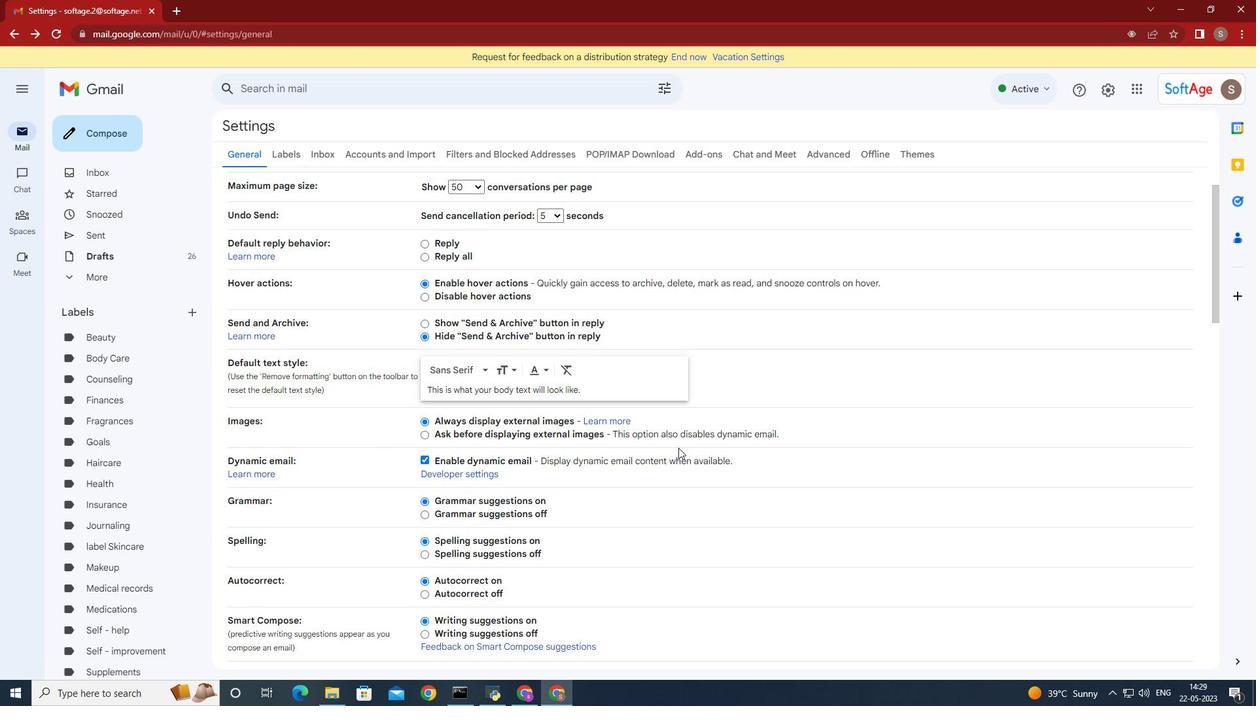 
Action: Mouse moved to (677, 449)
Screenshot: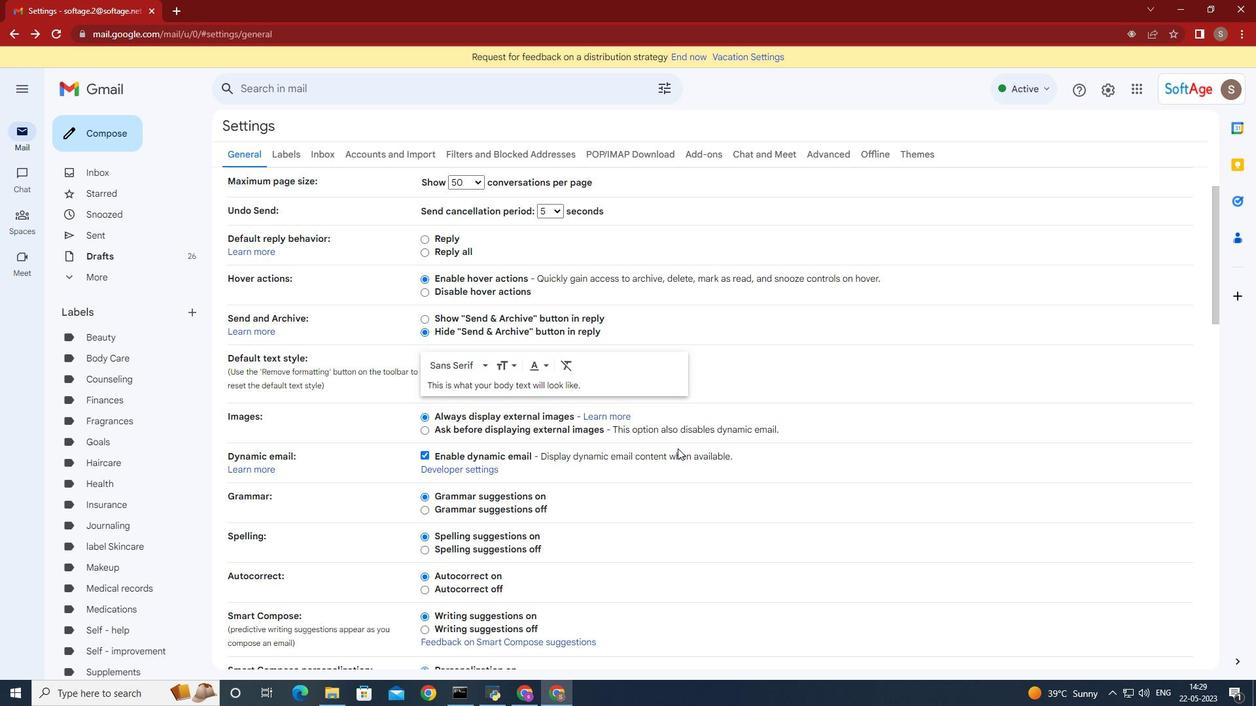
Action: Mouse scrolled (677, 448) with delta (0, 0)
Screenshot: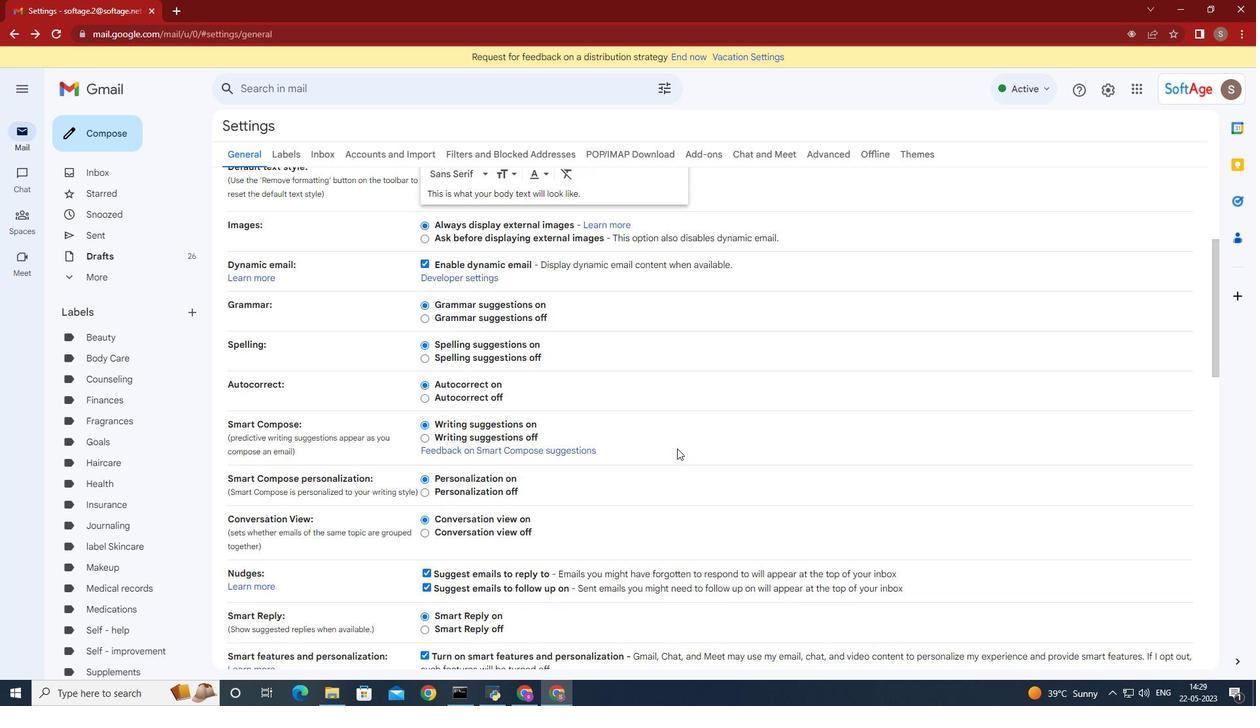 
Action: Mouse scrolled (677, 448) with delta (0, 0)
Screenshot: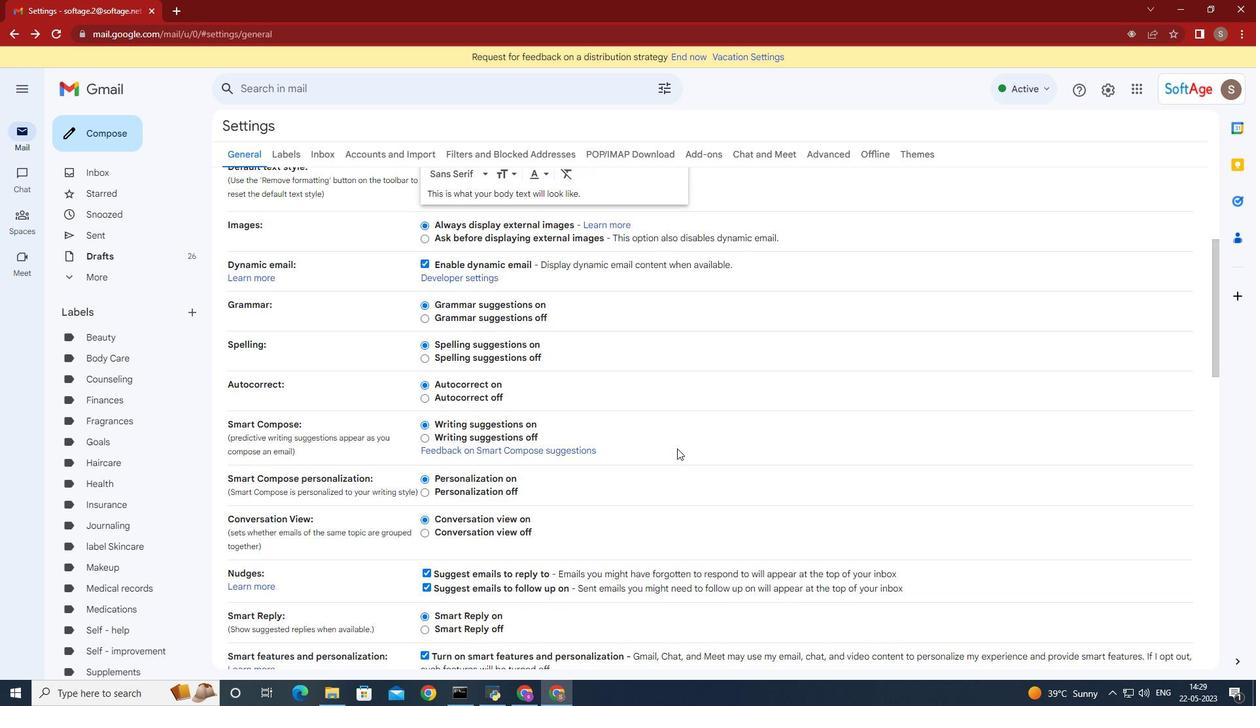 
Action: Mouse scrolled (677, 448) with delta (0, 0)
Screenshot: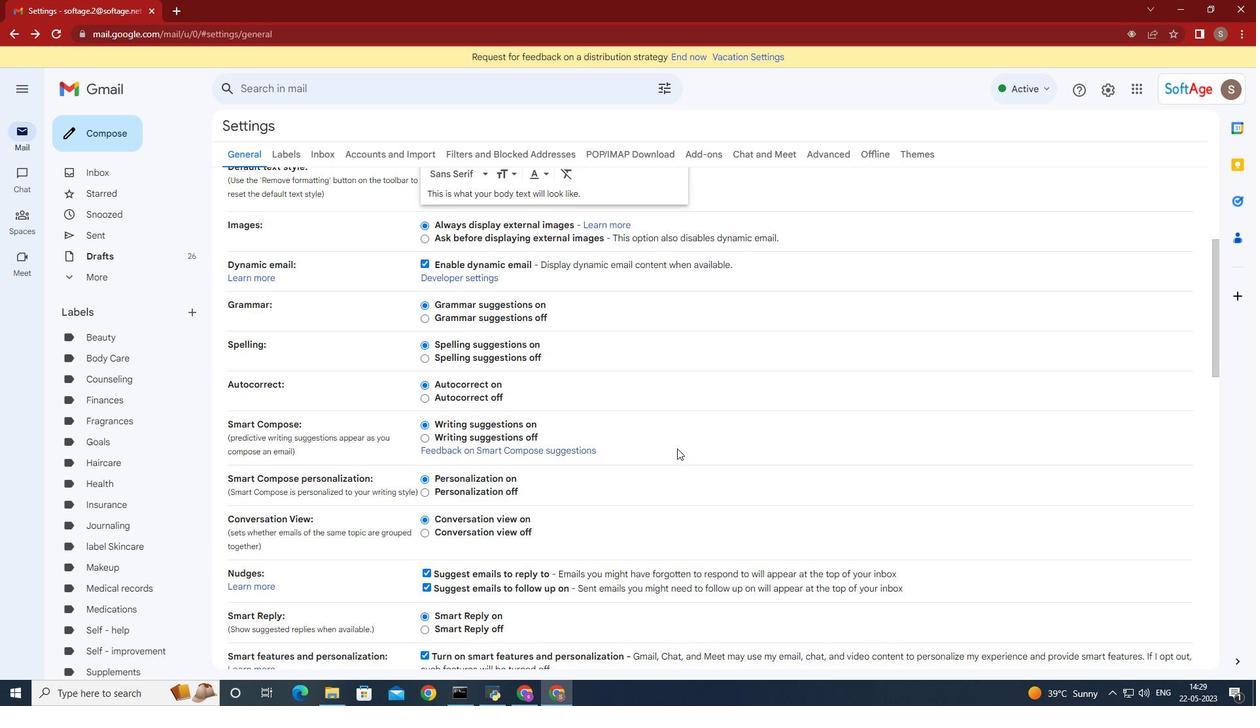 
Action: Mouse scrolled (677, 448) with delta (0, 0)
Screenshot: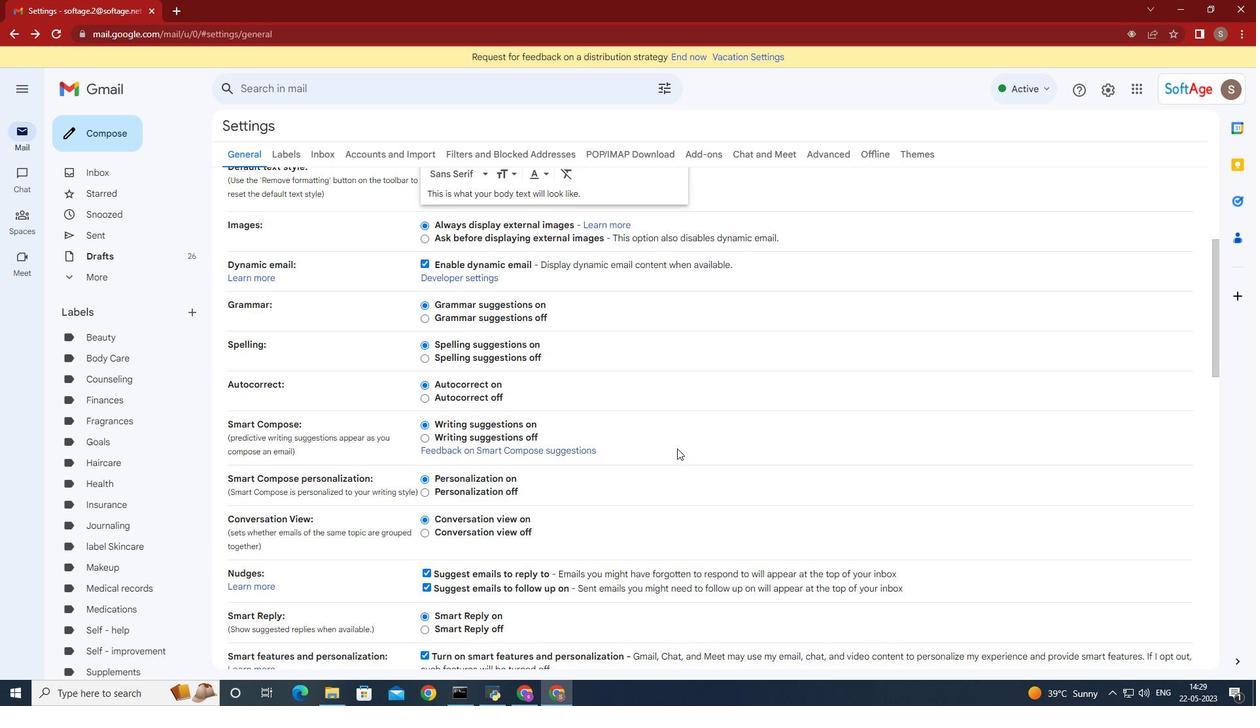 
Action: Mouse scrolled (677, 448) with delta (0, 0)
Screenshot: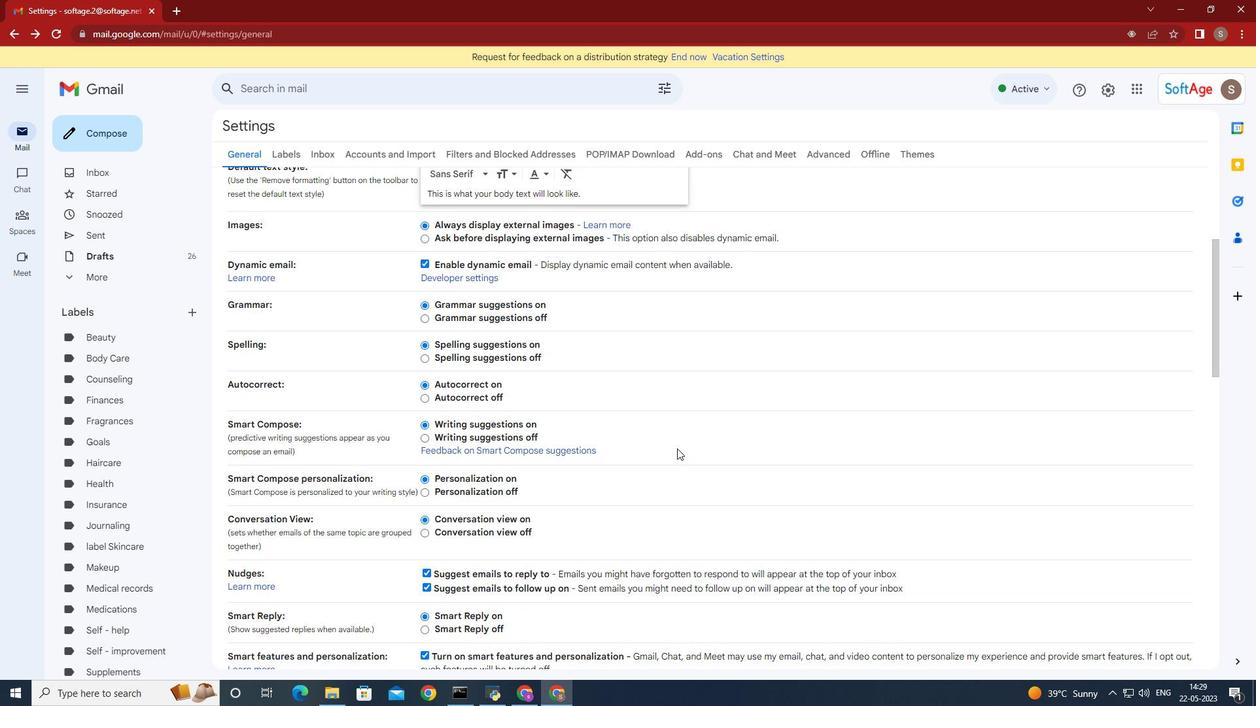 
Action: Mouse scrolled (677, 448) with delta (0, 0)
Screenshot: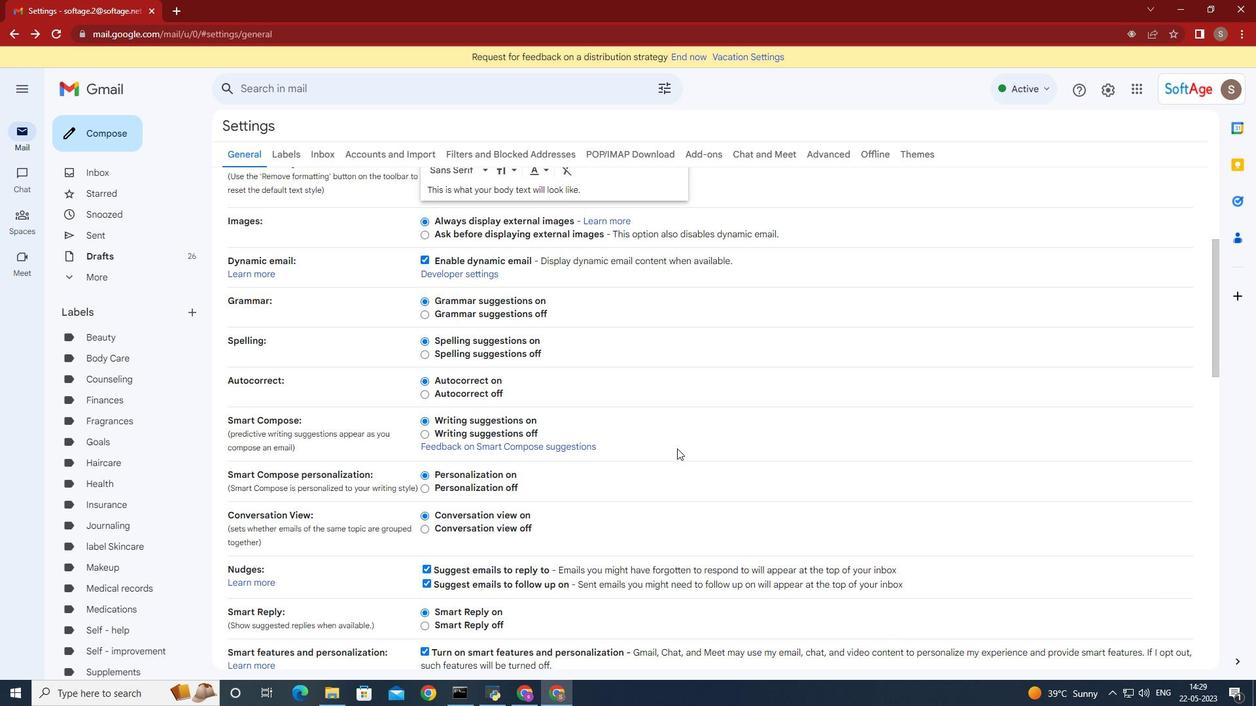 
Action: Mouse scrolled (677, 448) with delta (0, 0)
Screenshot: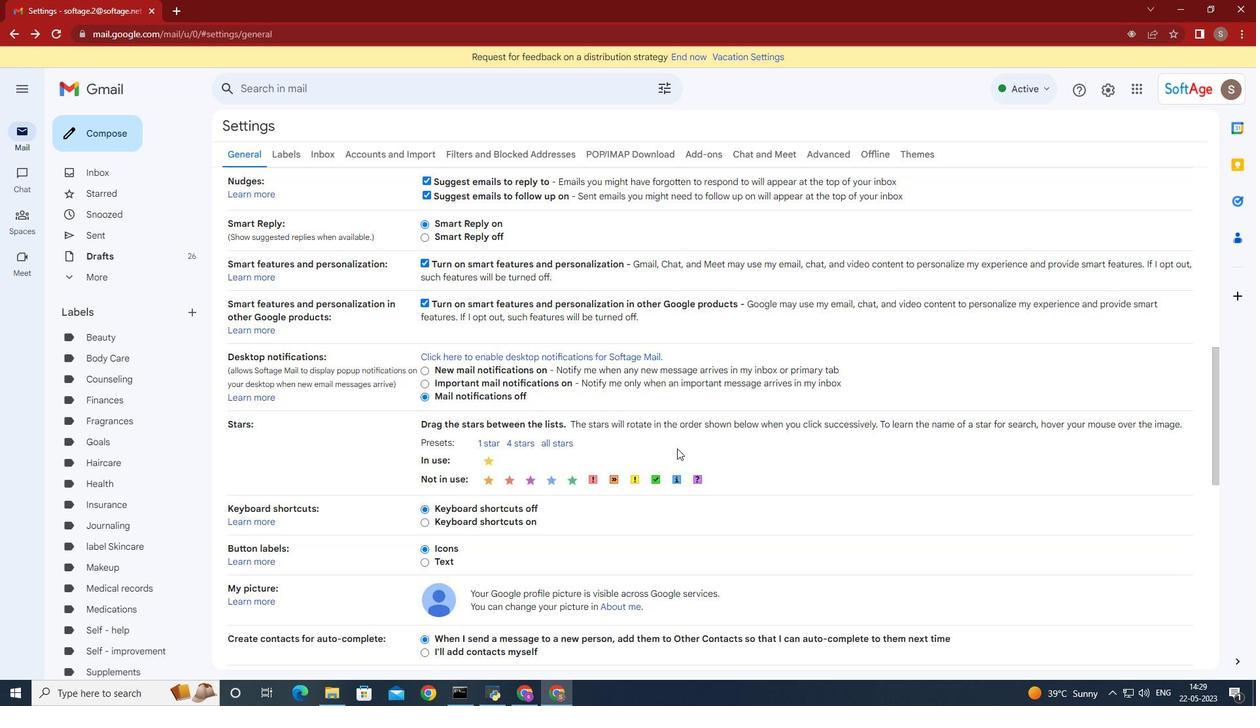 
Action: Mouse scrolled (677, 448) with delta (0, 0)
Screenshot: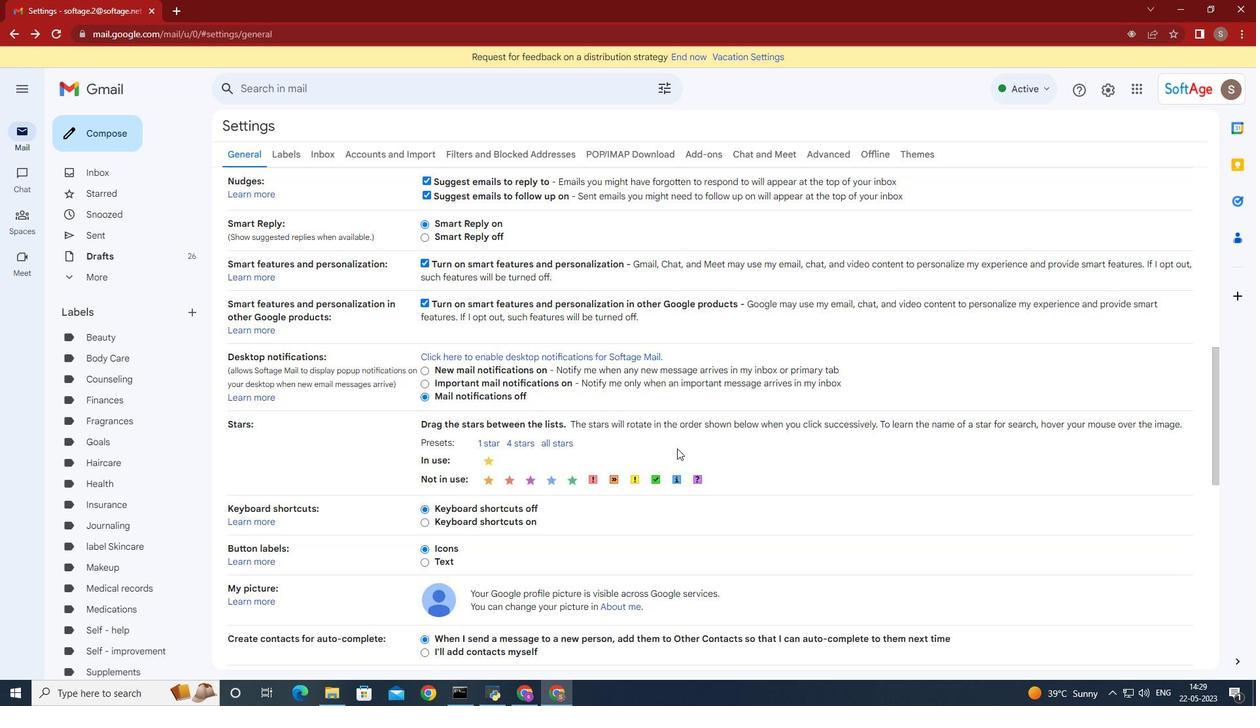 
Action: Mouse scrolled (677, 448) with delta (0, 0)
Screenshot: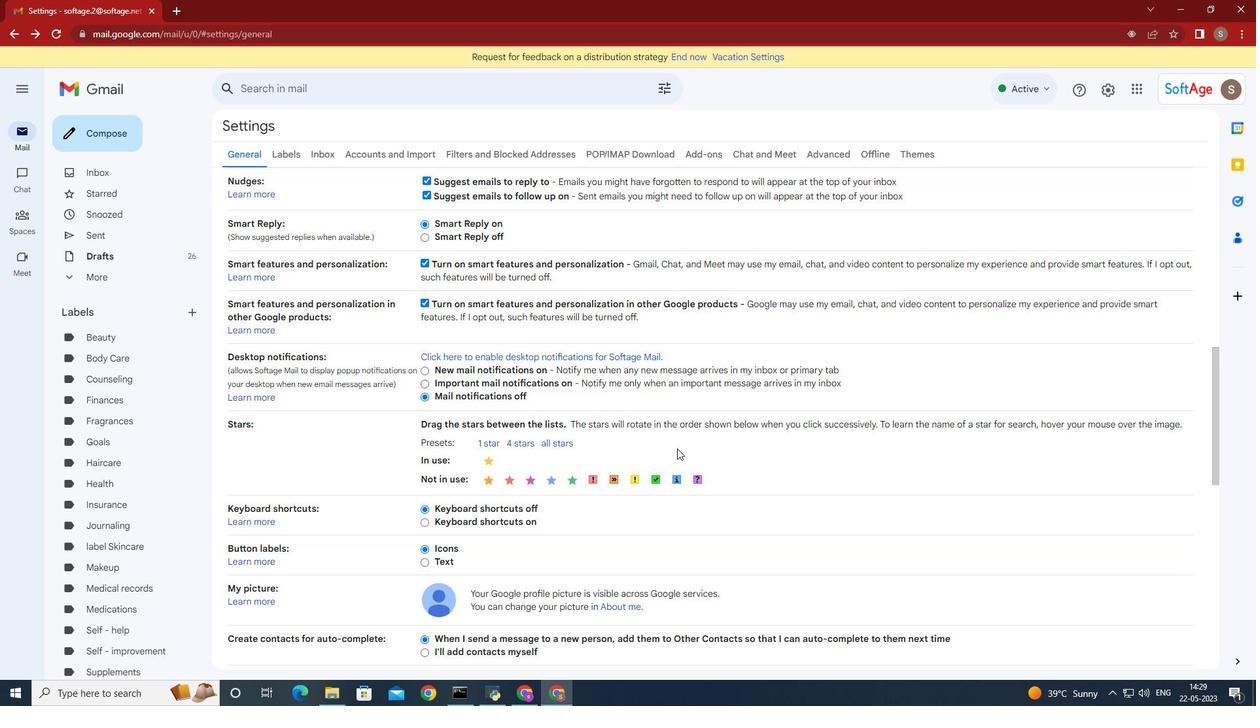
Action: Mouse scrolled (677, 448) with delta (0, 0)
Screenshot: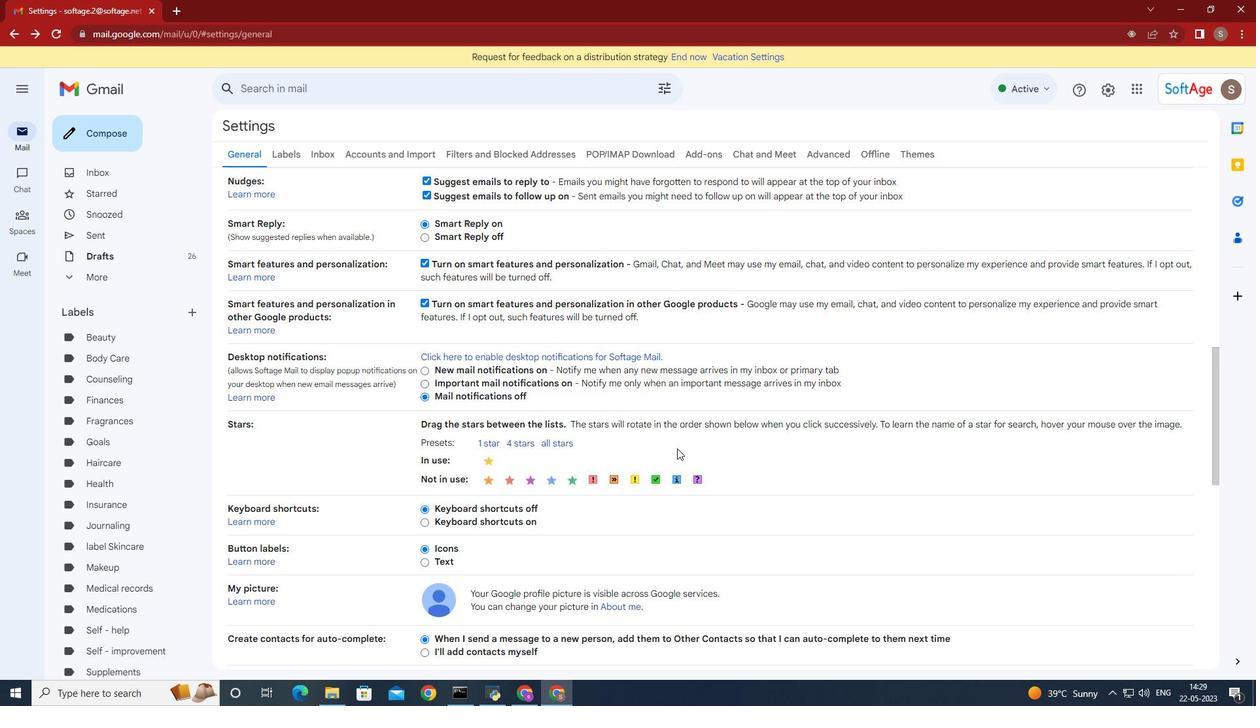 
Action: Mouse scrolled (677, 448) with delta (0, 0)
Screenshot: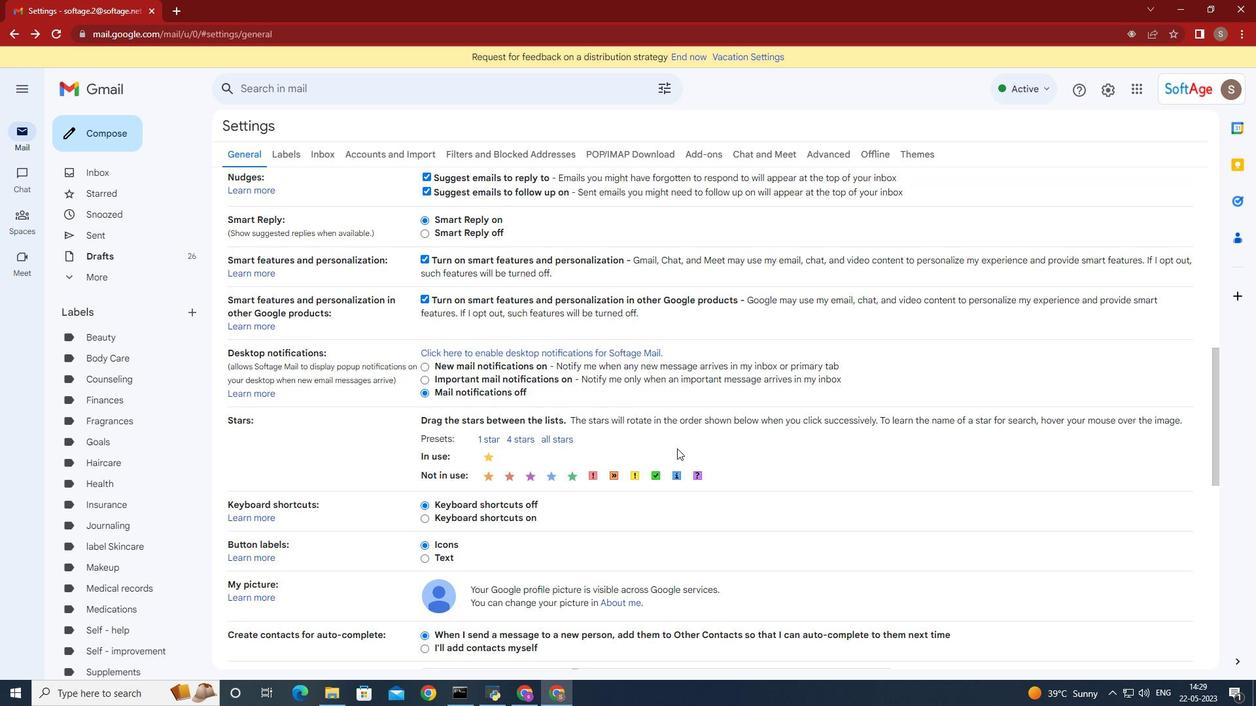 
Action: Mouse scrolled (677, 448) with delta (0, 0)
Screenshot: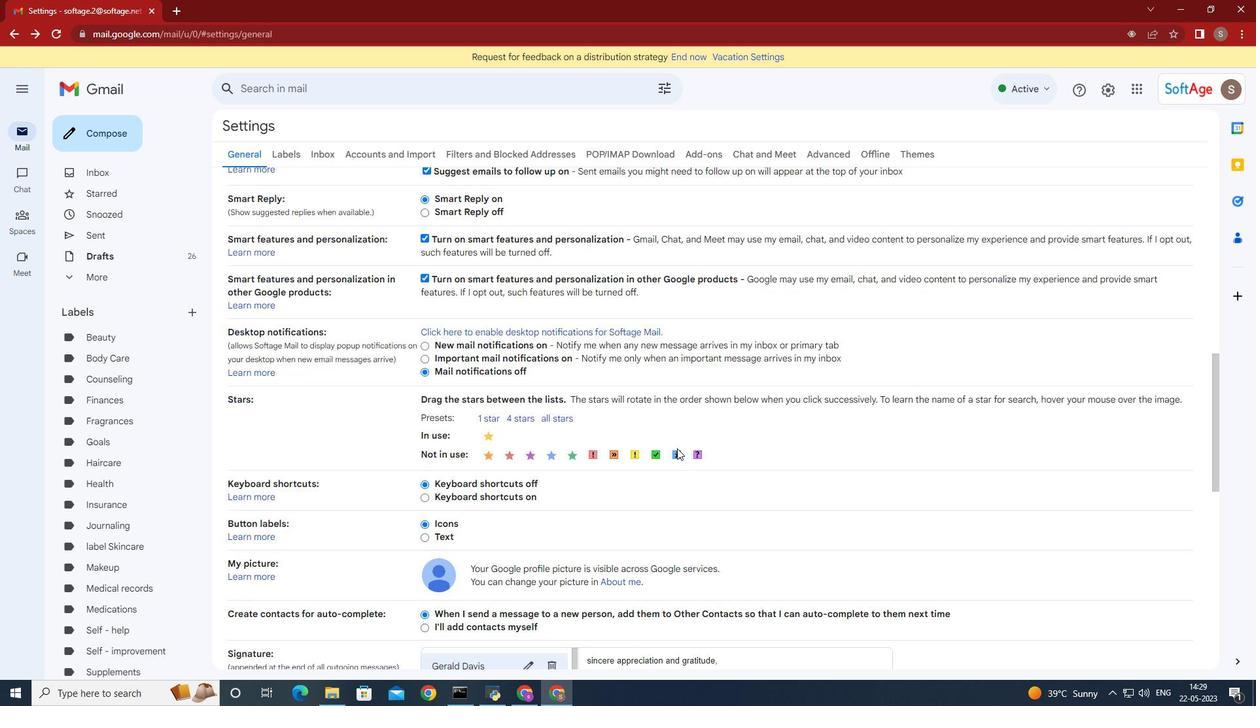 
Action: Mouse moved to (520, 483)
Screenshot: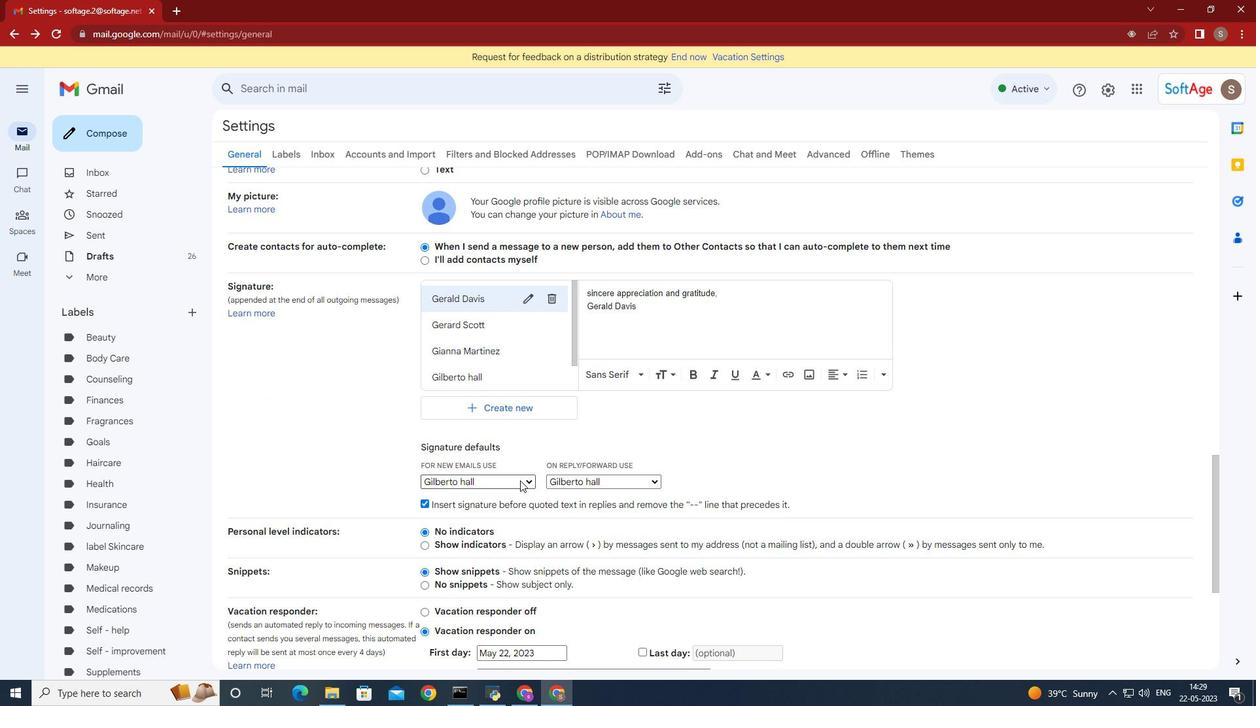 
Action: Mouse pressed left at (520, 483)
Screenshot: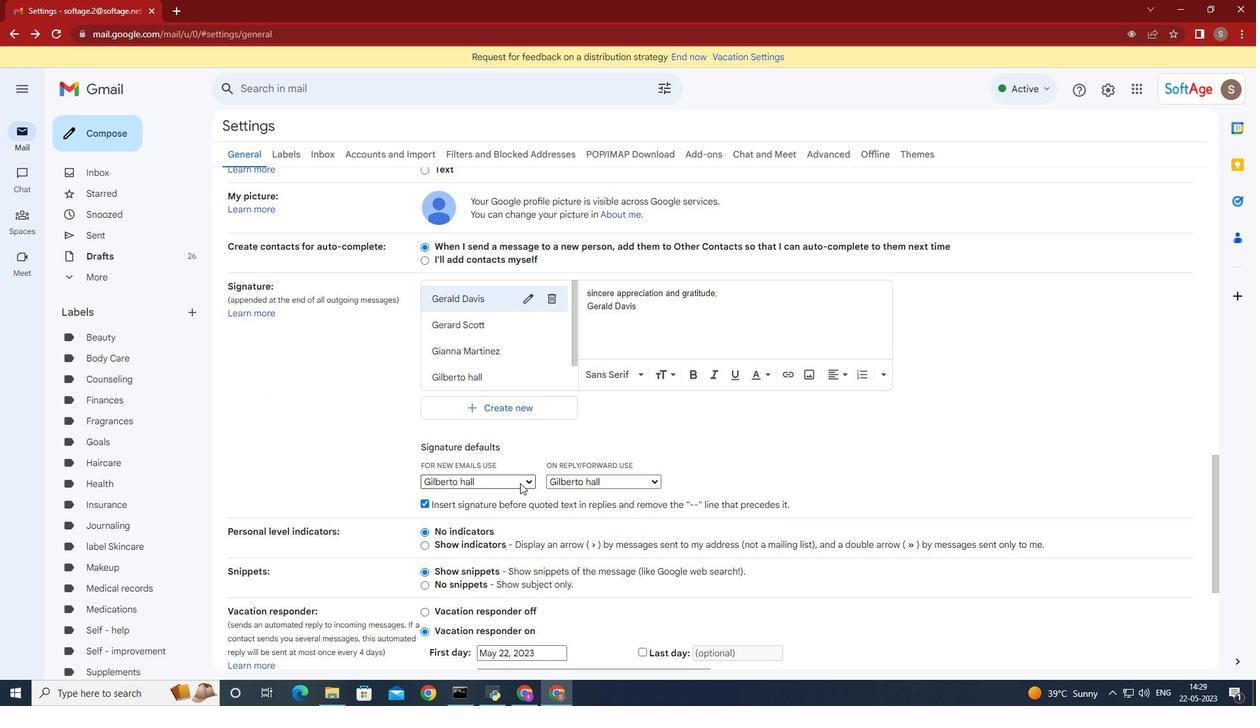 
Action: Mouse moved to (475, 509)
Screenshot: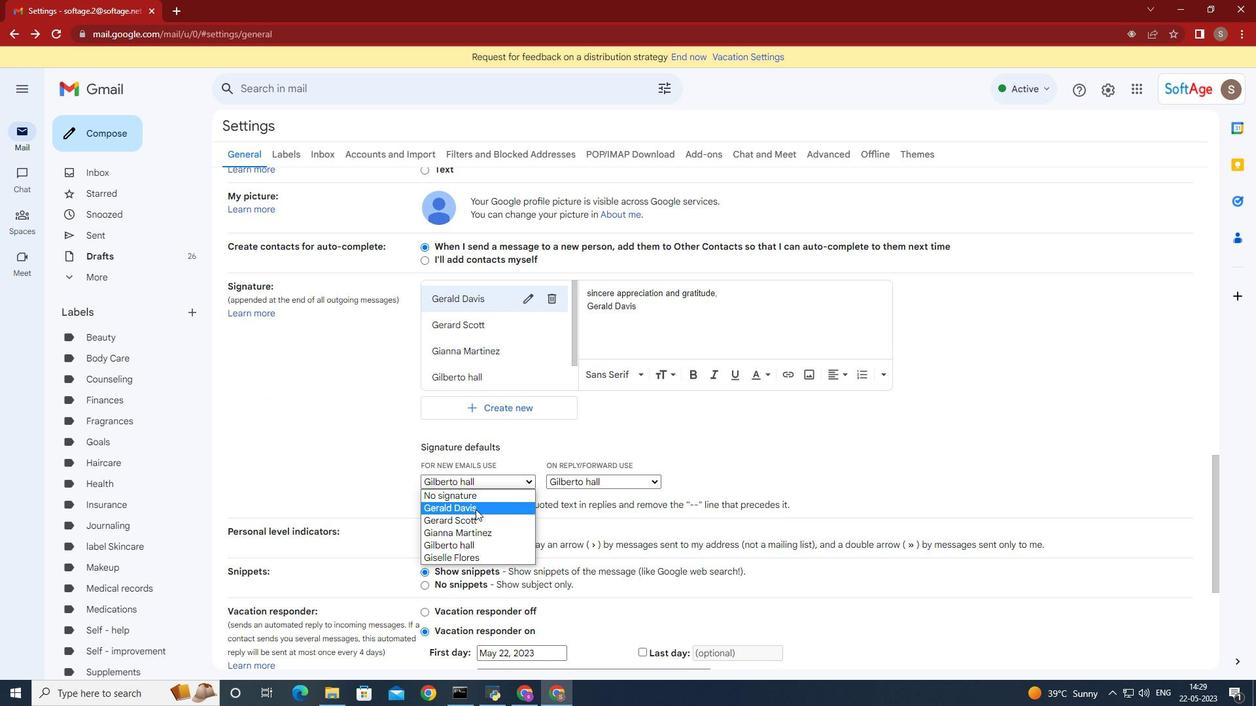 
Action: Mouse pressed left at (475, 509)
Screenshot: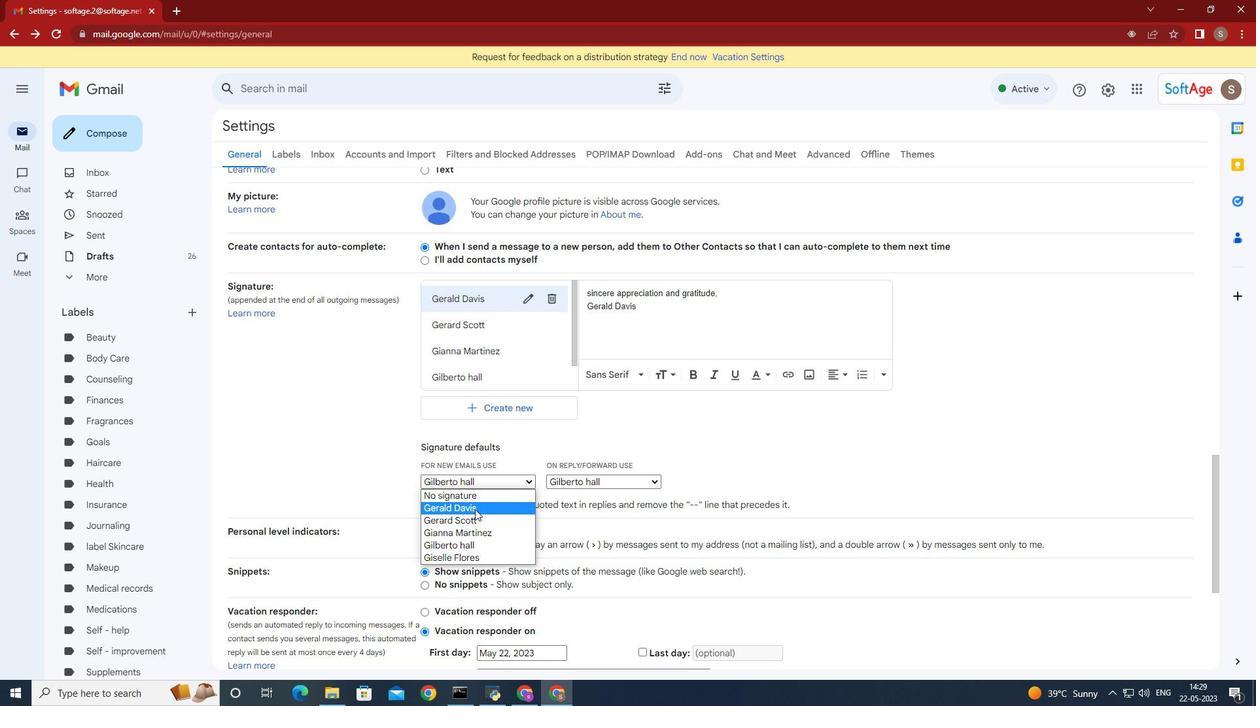 
Action: Mouse moved to (513, 481)
Screenshot: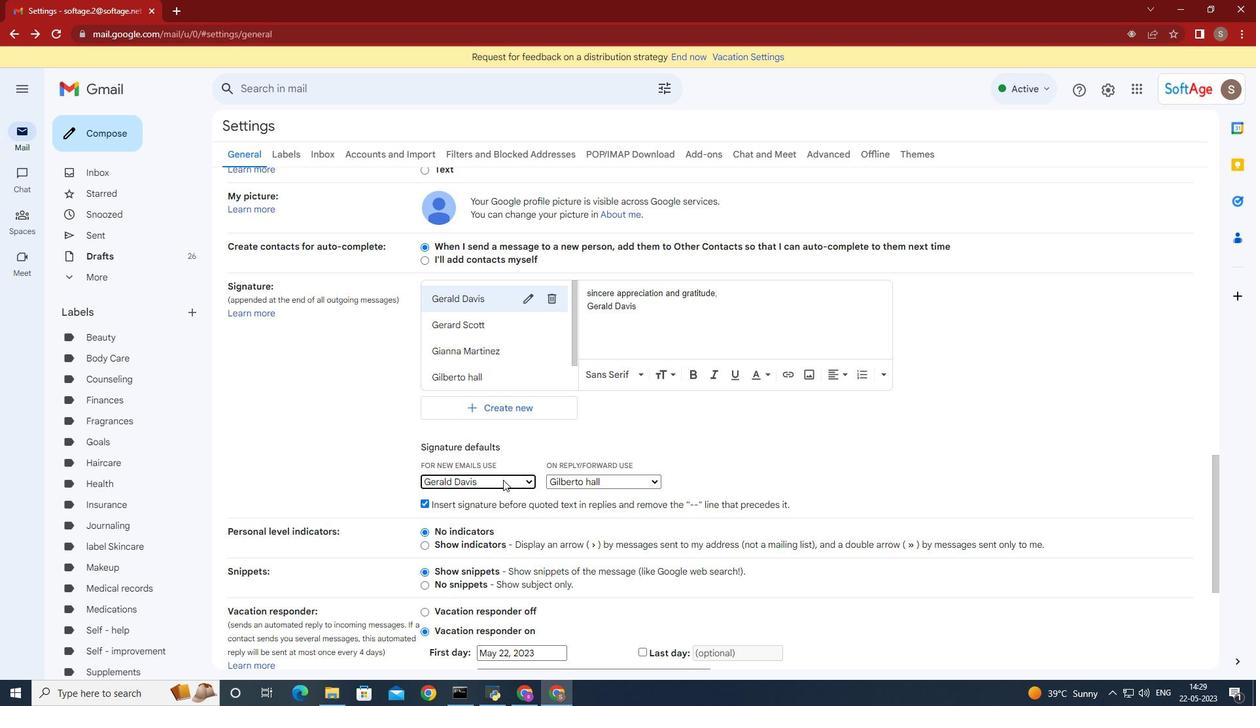 
Action: Mouse pressed left at (513, 481)
Screenshot: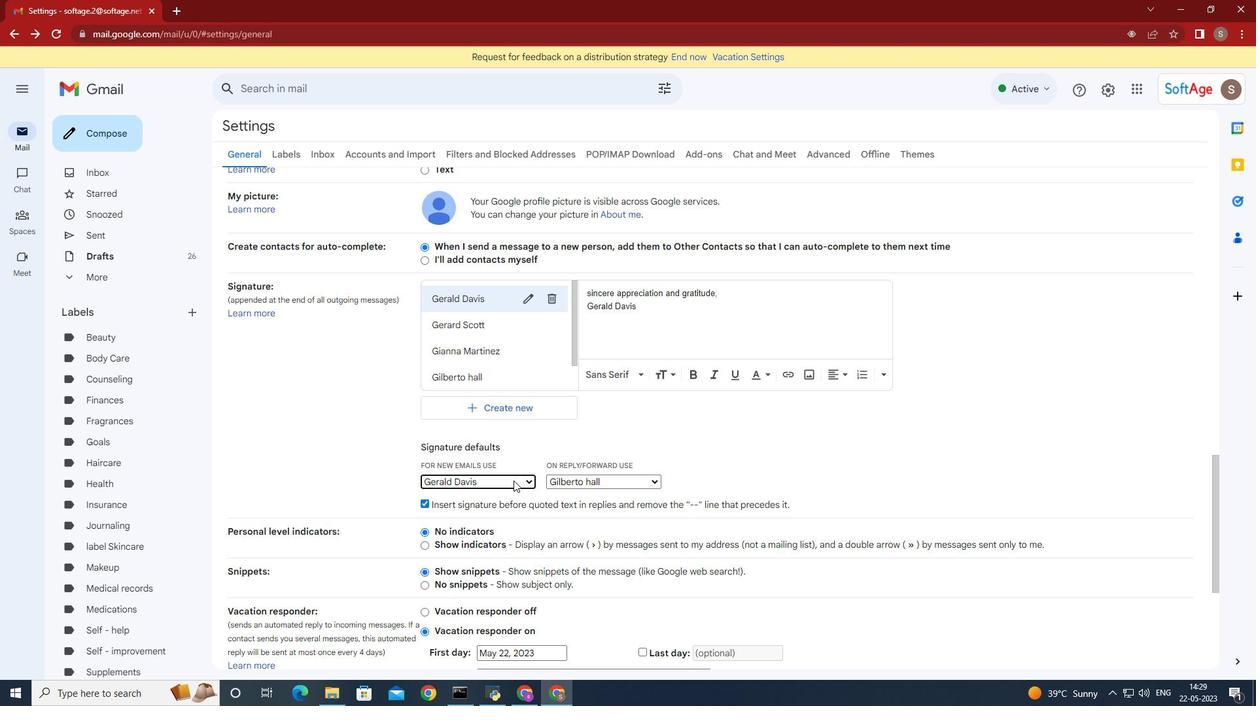
Action: Mouse moved to (498, 555)
Screenshot: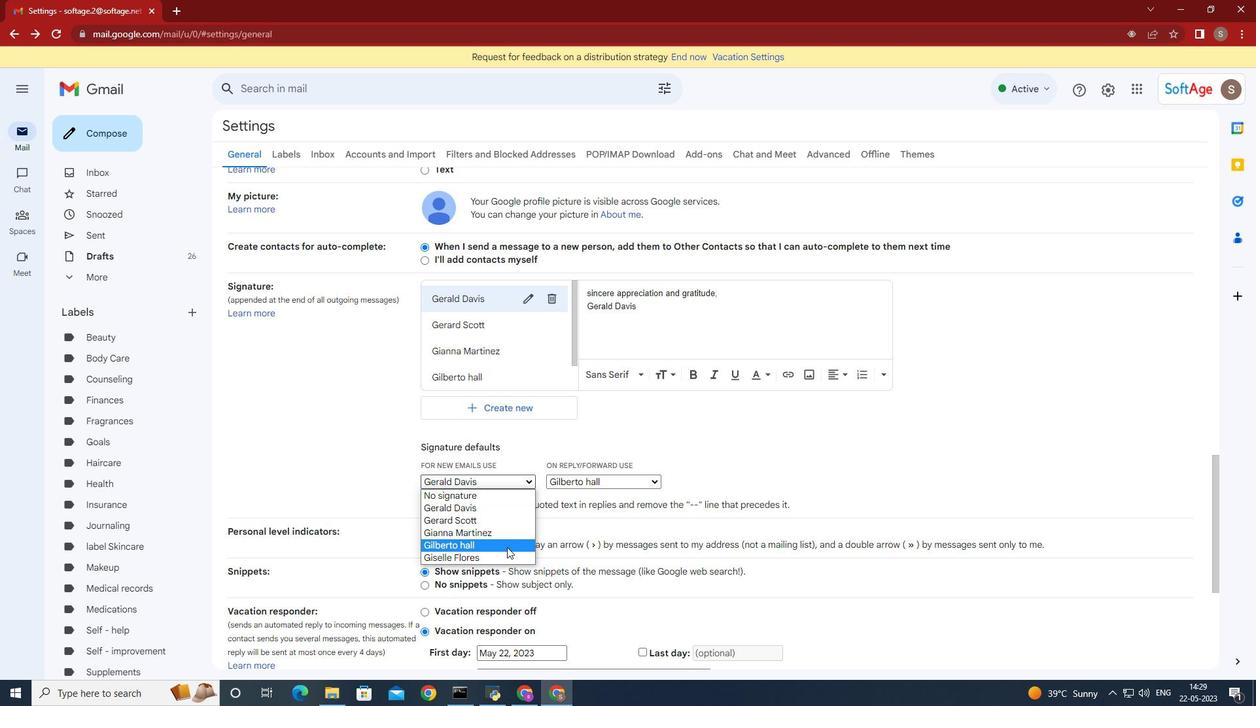 
Action: Mouse pressed left at (498, 555)
Screenshot: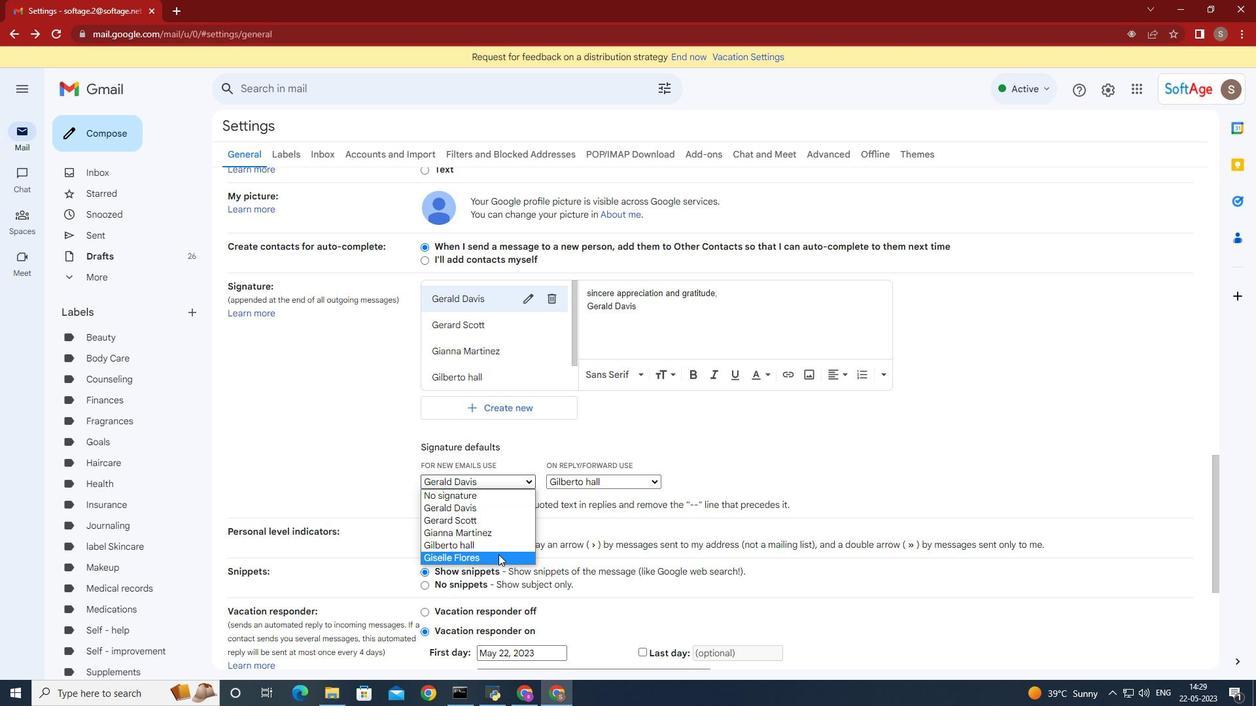 
Action: Mouse moved to (637, 482)
Screenshot: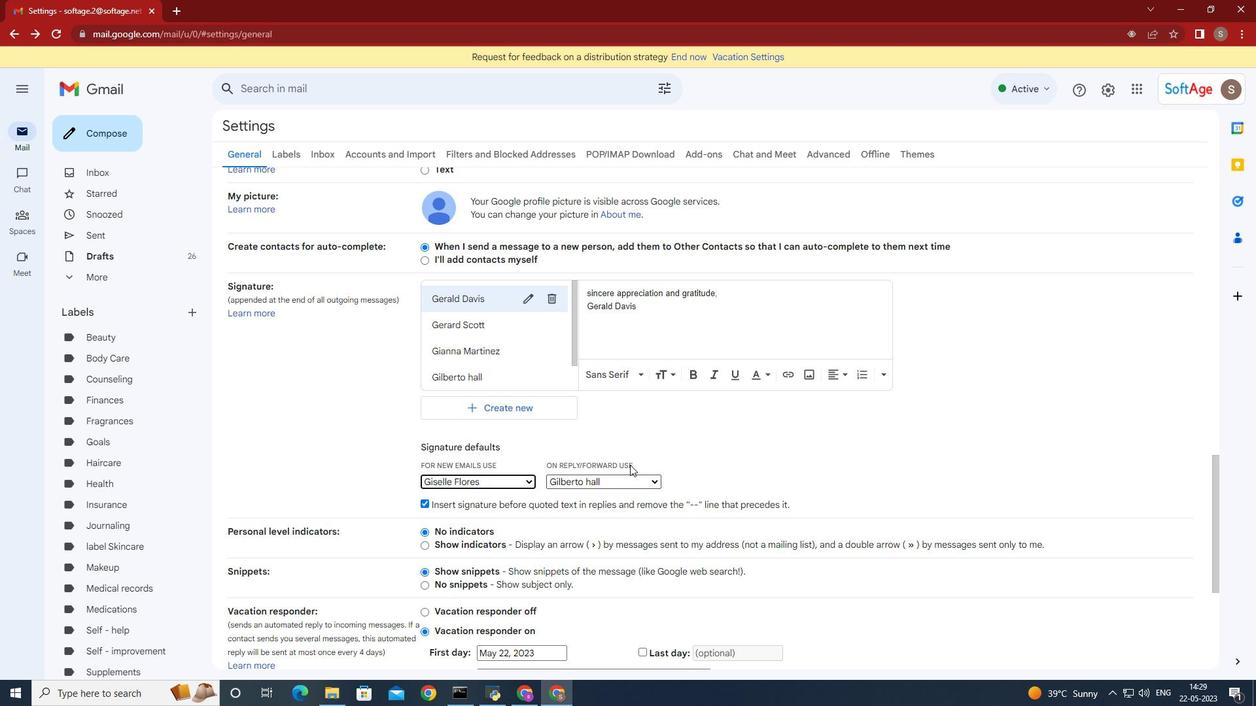 
Action: Mouse pressed left at (637, 482)
Screenshot: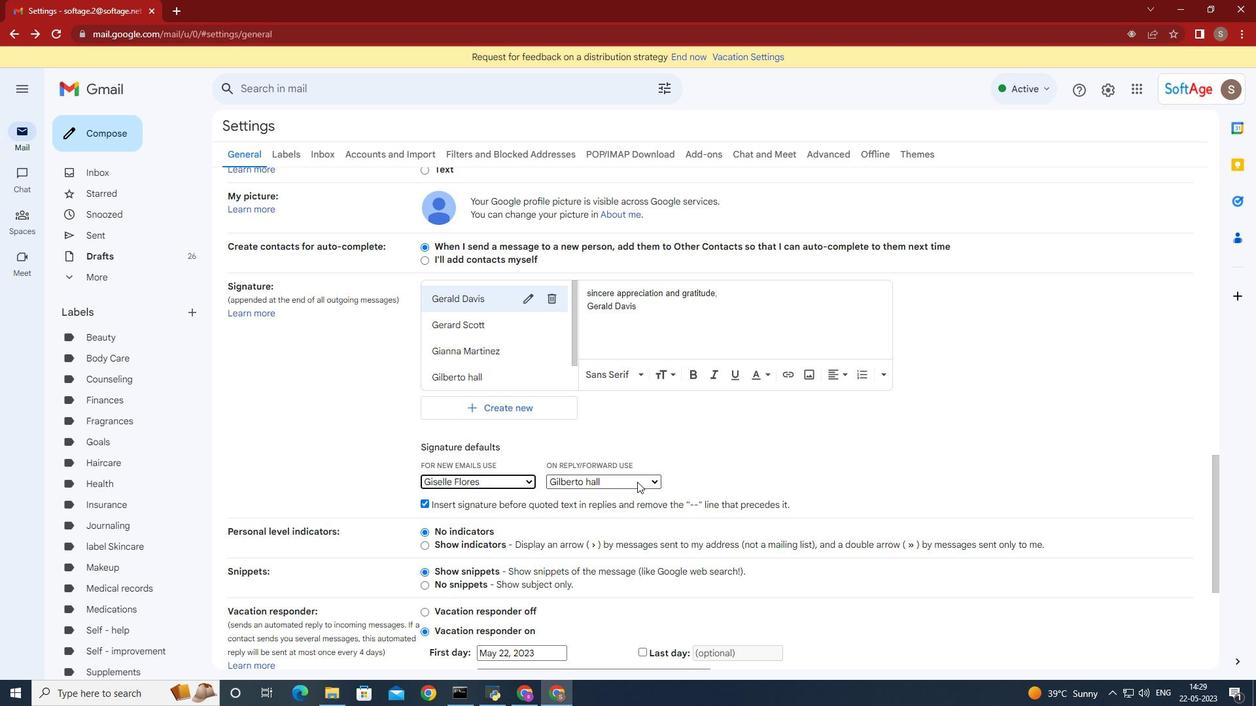 
Action: Mouse moved to (634, 556)
Screenshot: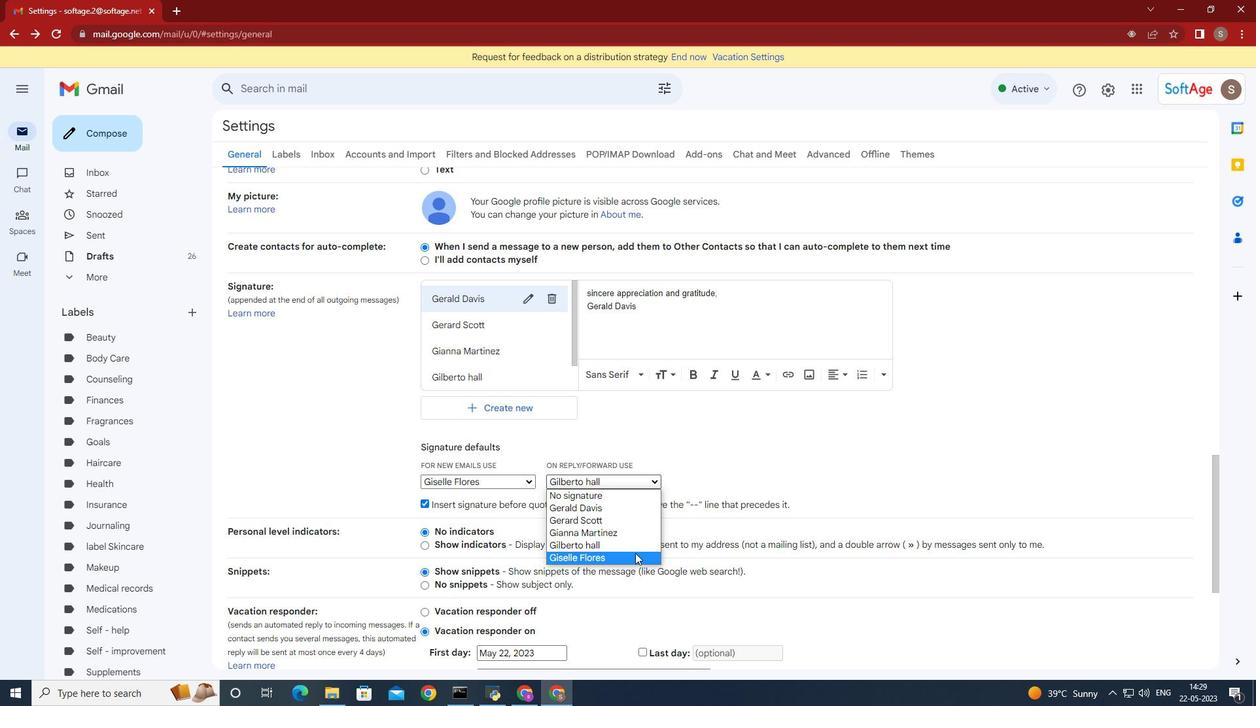 
Action: Mouse pressed left at (634, 556)
Screenshot: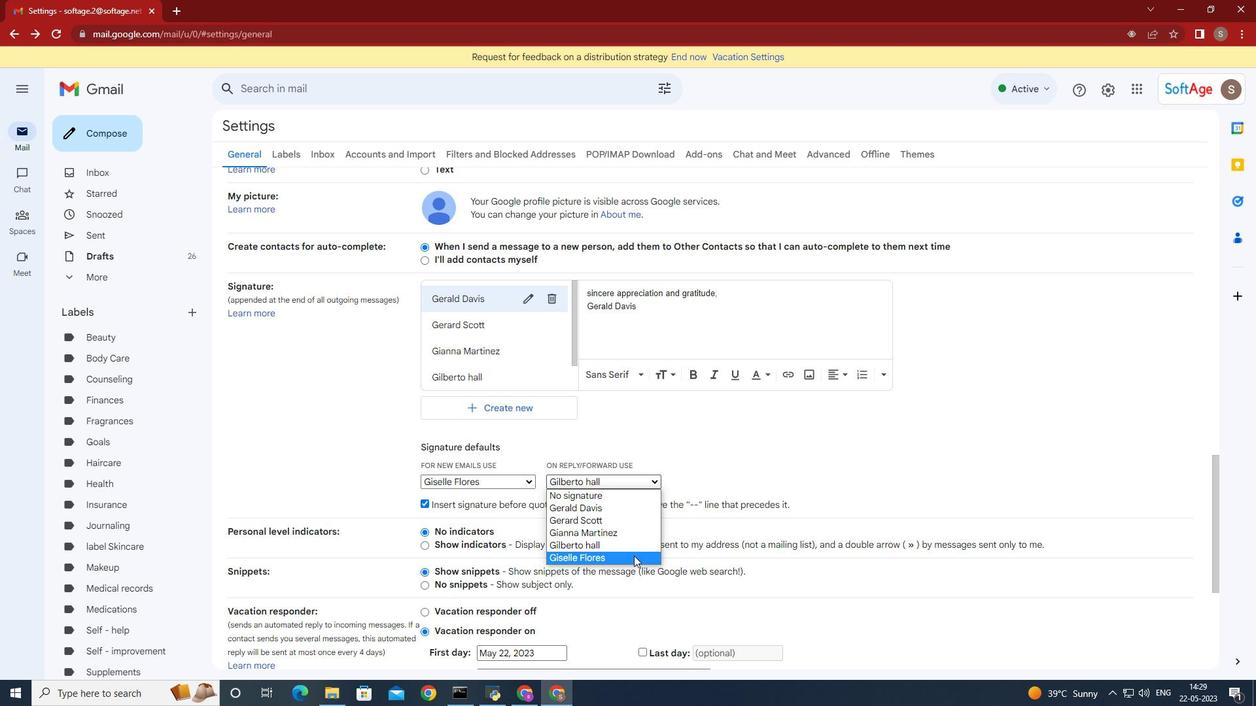 
Action: Mouse moved to (741, 507)
Screenshot: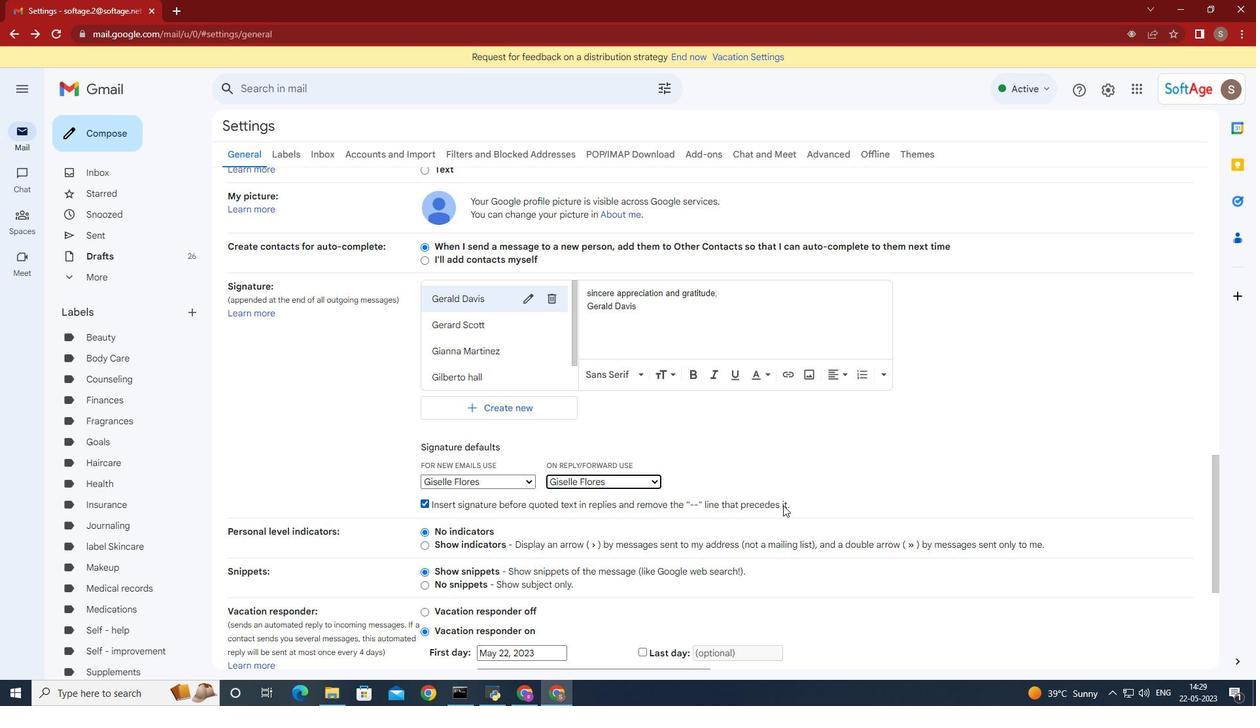 
Action: Mouse scrolled (741, 506) with delta (0, 0)
Screenshot: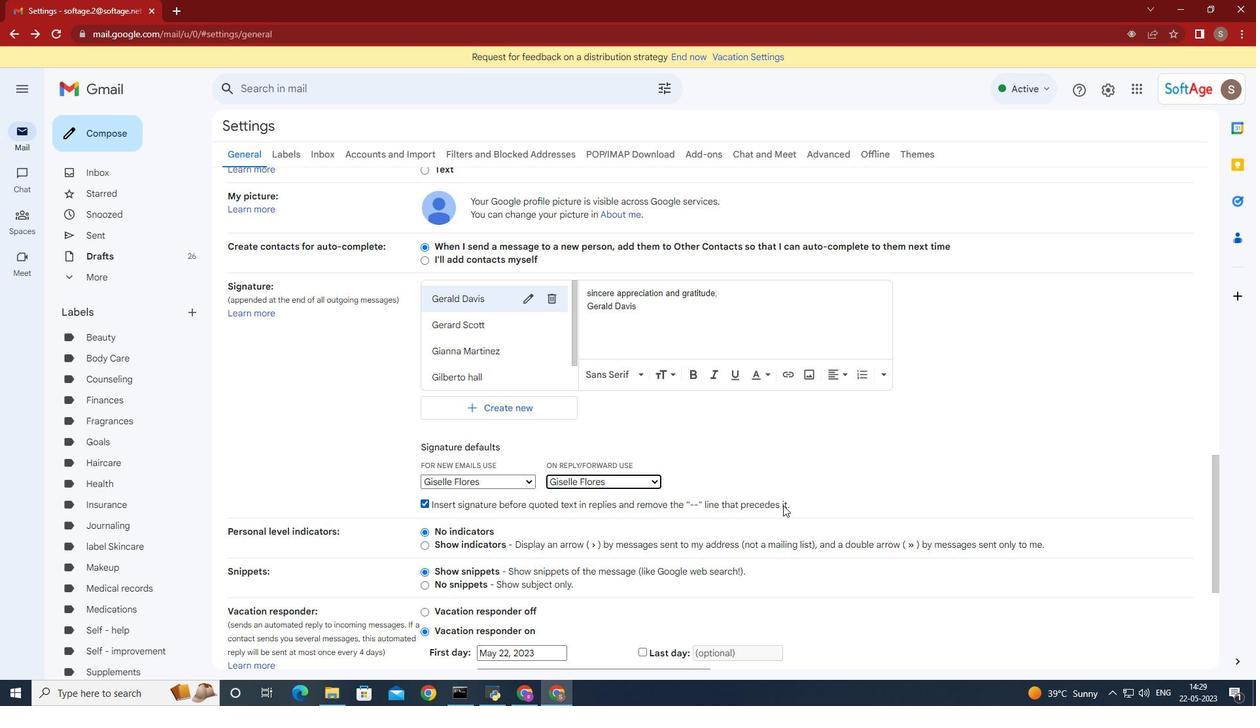 
Action: Mouse scrolled (741, 506) with delta (0, 0)
Screenshot: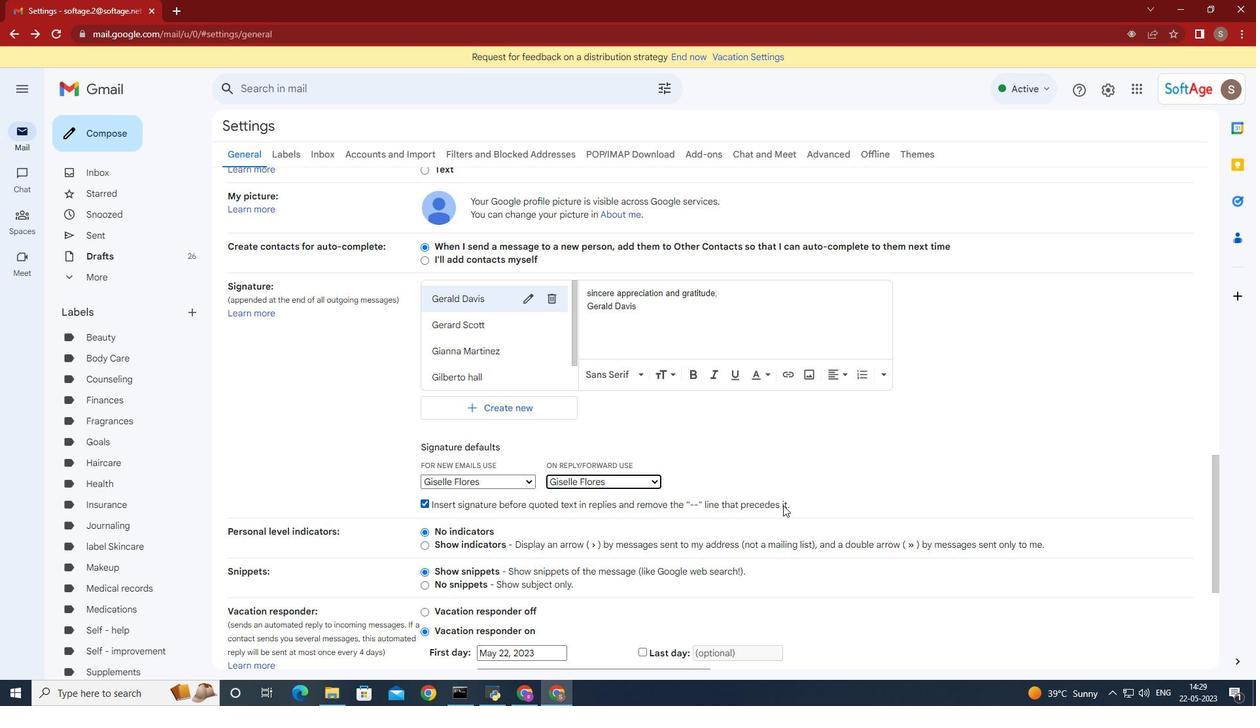 
Action: Mouse scrolled (741, 506) with delta (0, 0)
Screenshot: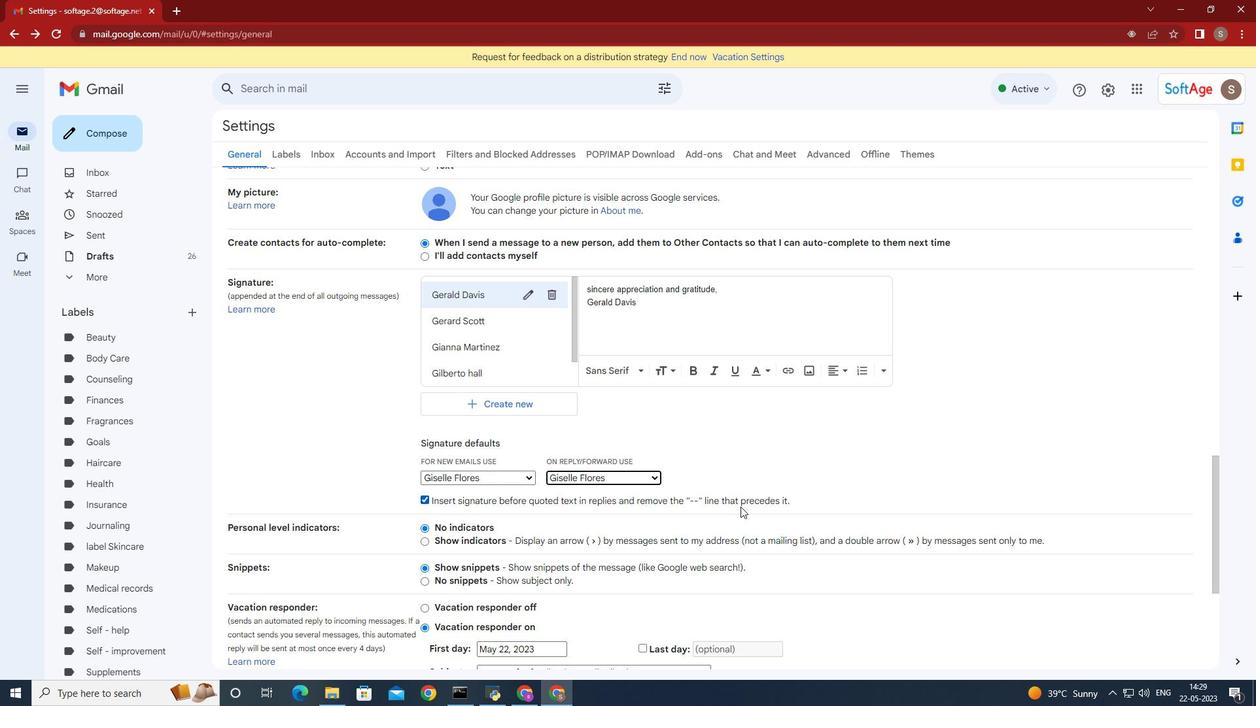 
Action: Mouse moved to (744, 505)
Screenshot: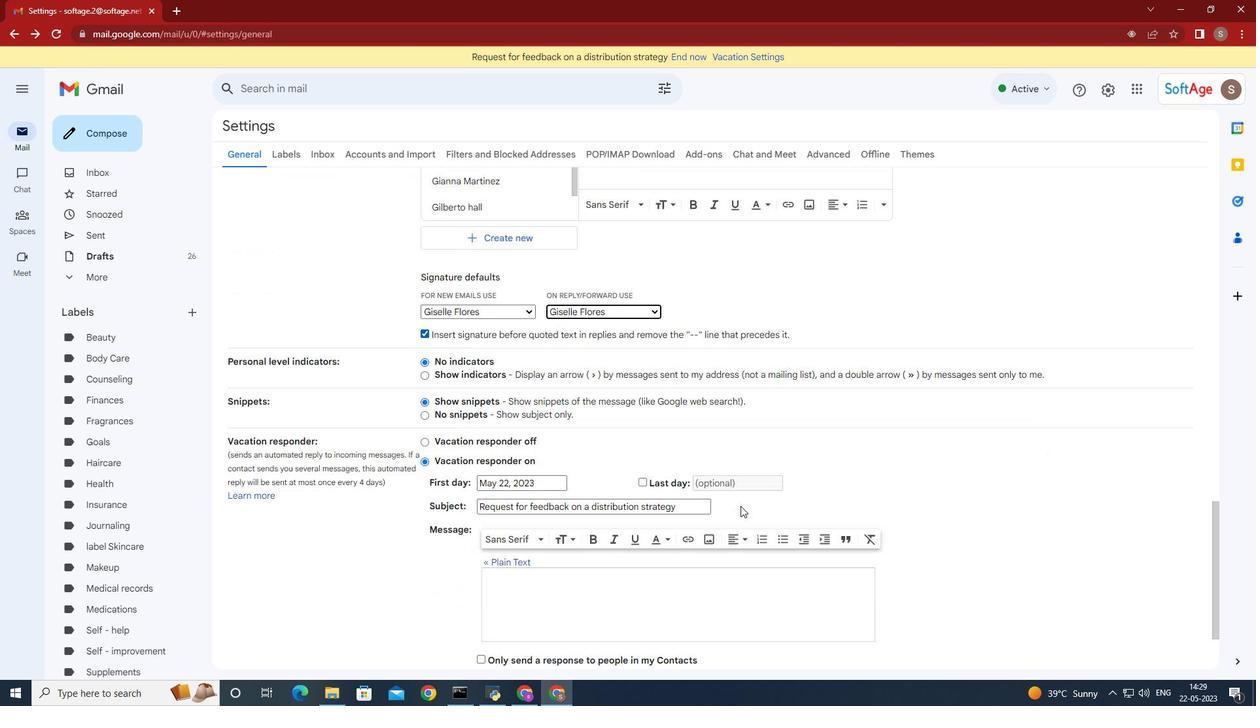 
Action: Mouse scrolled (744, 504) with delta (0, 0)
Screenshot: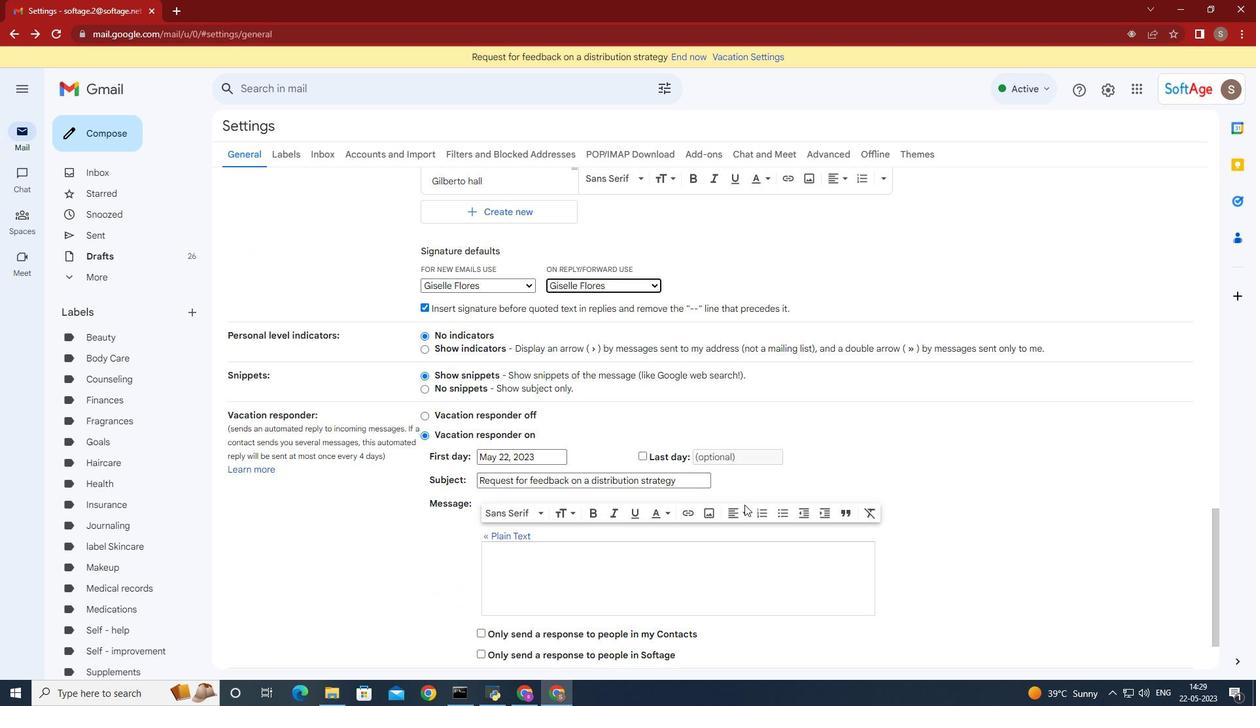 
Action: Mouse scrolled (744, 504) with delta (0, 0)
Screenshot: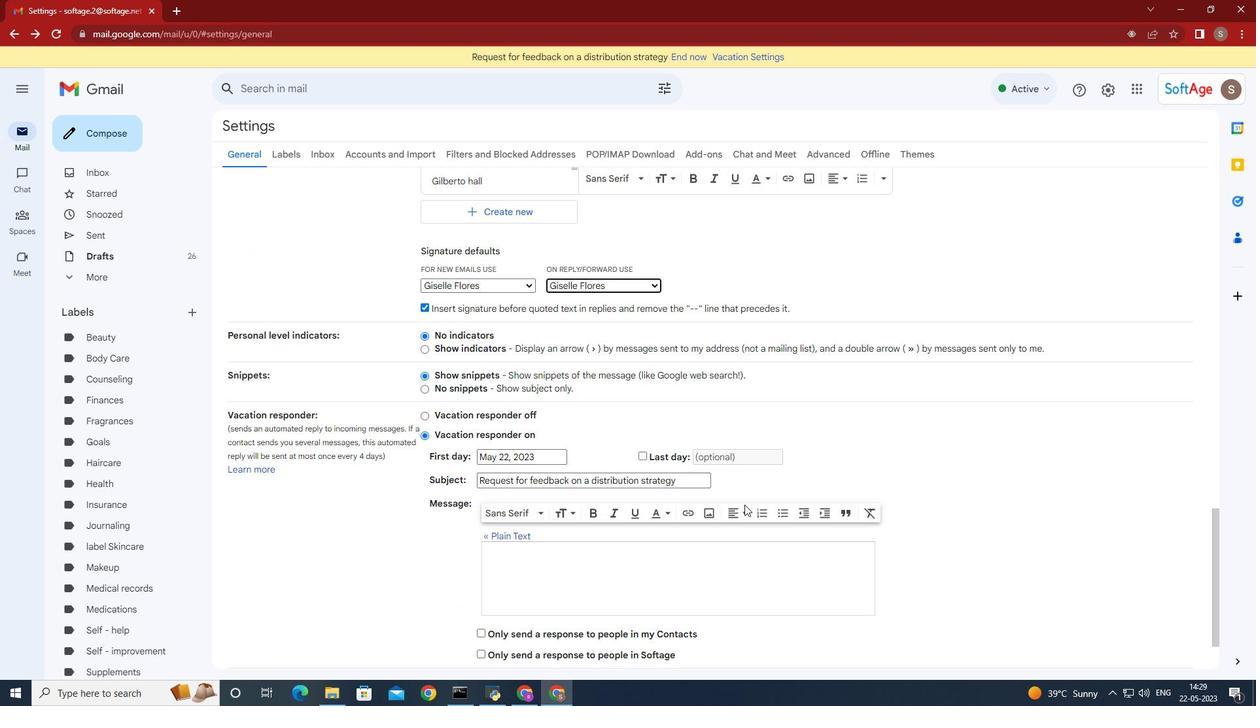 
Action: Mouse scrolled (744, 504) with delta (0, 0)
Screenshot: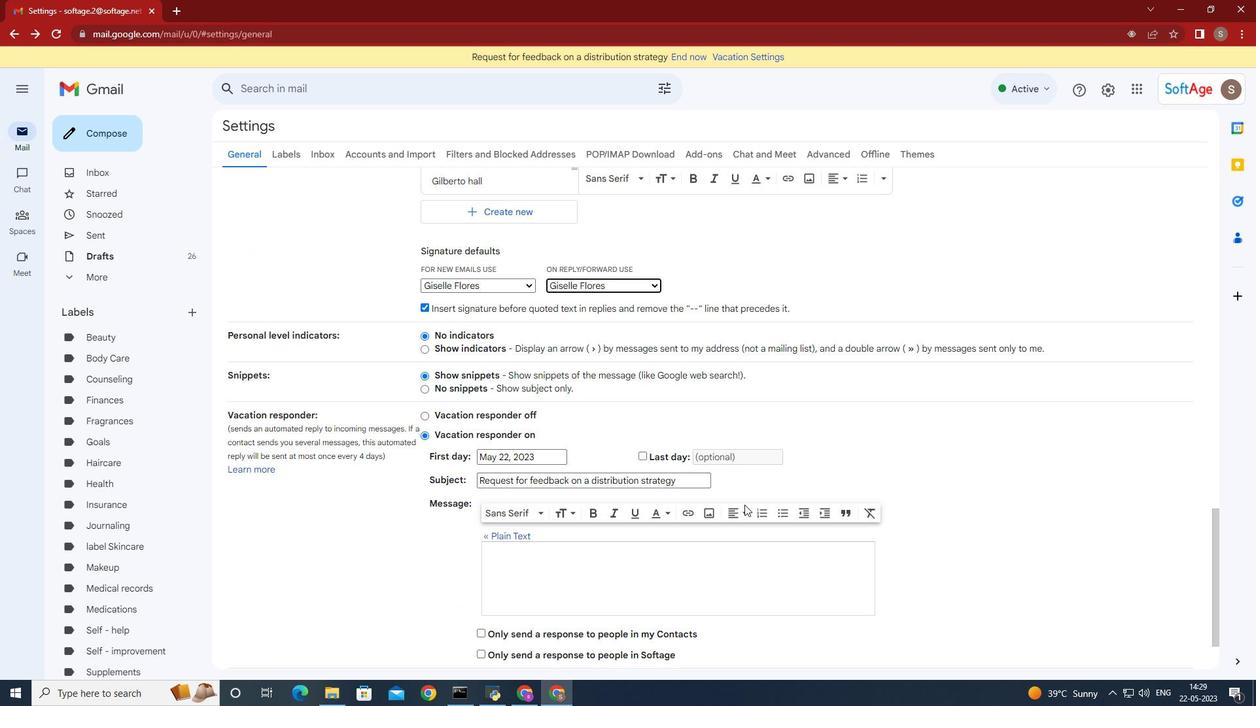 
Action: Mouse scrolled (744, 504) with delta (0, 0)
Screenshot: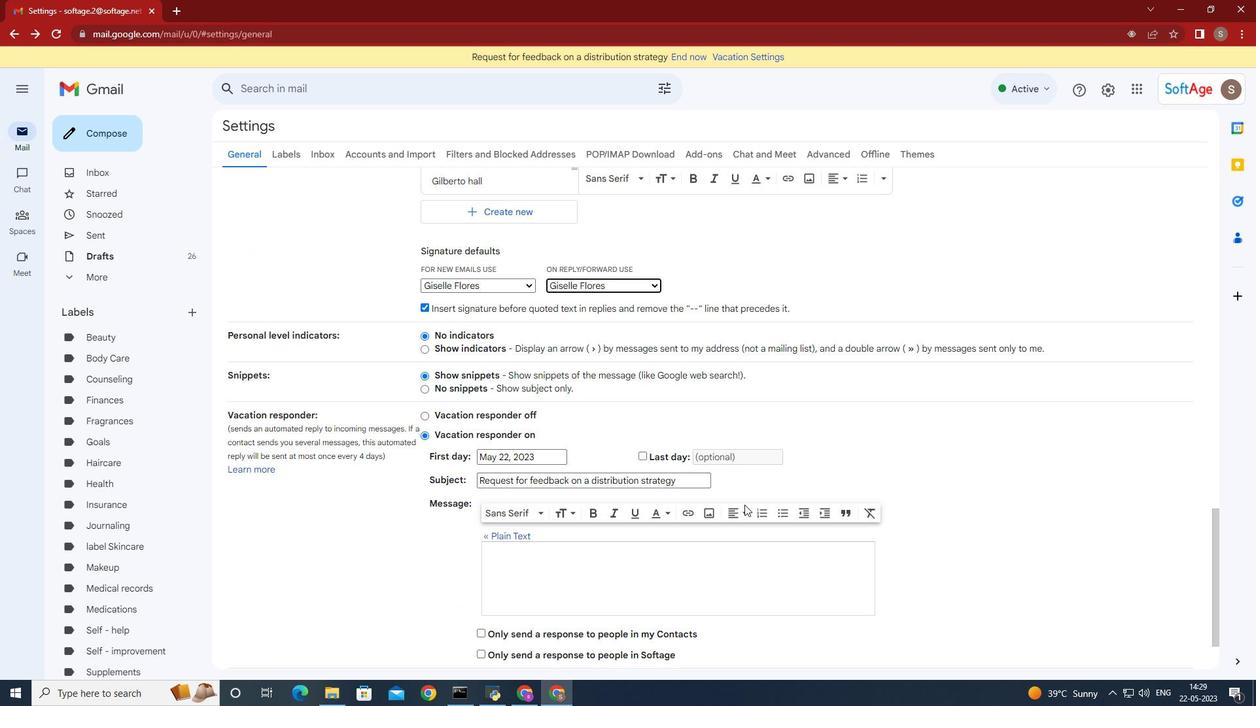 
Action: Mouse scrolled (744, 504) with delta (0, 0)
Screenshot: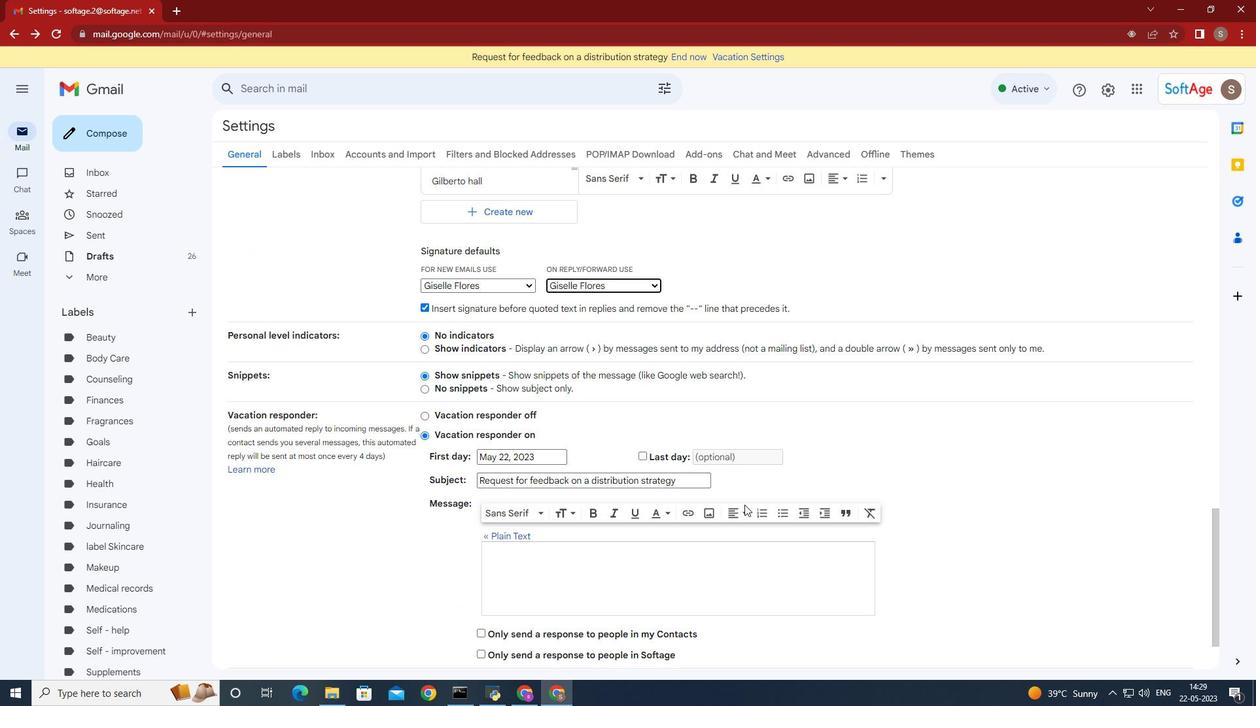 
Action: Mouse moved to (687, 598)
Screenshot: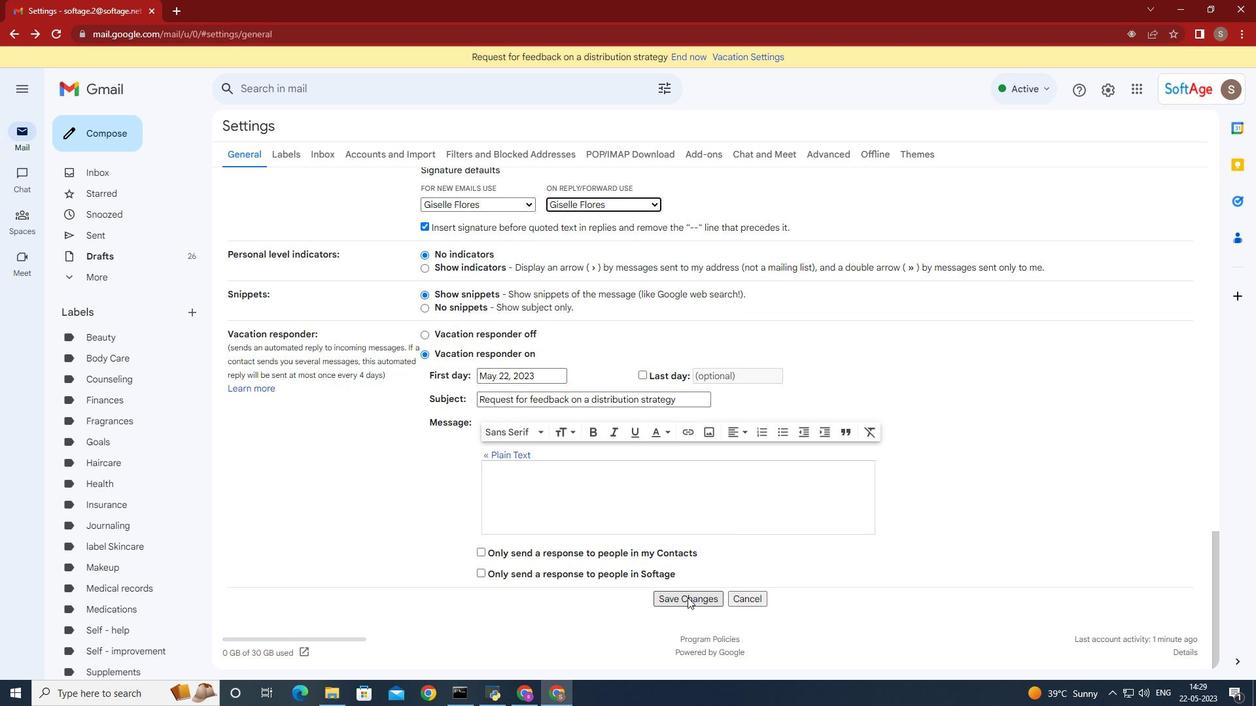 
Action: Mouse pressed left at (687, 598)
Screenshot: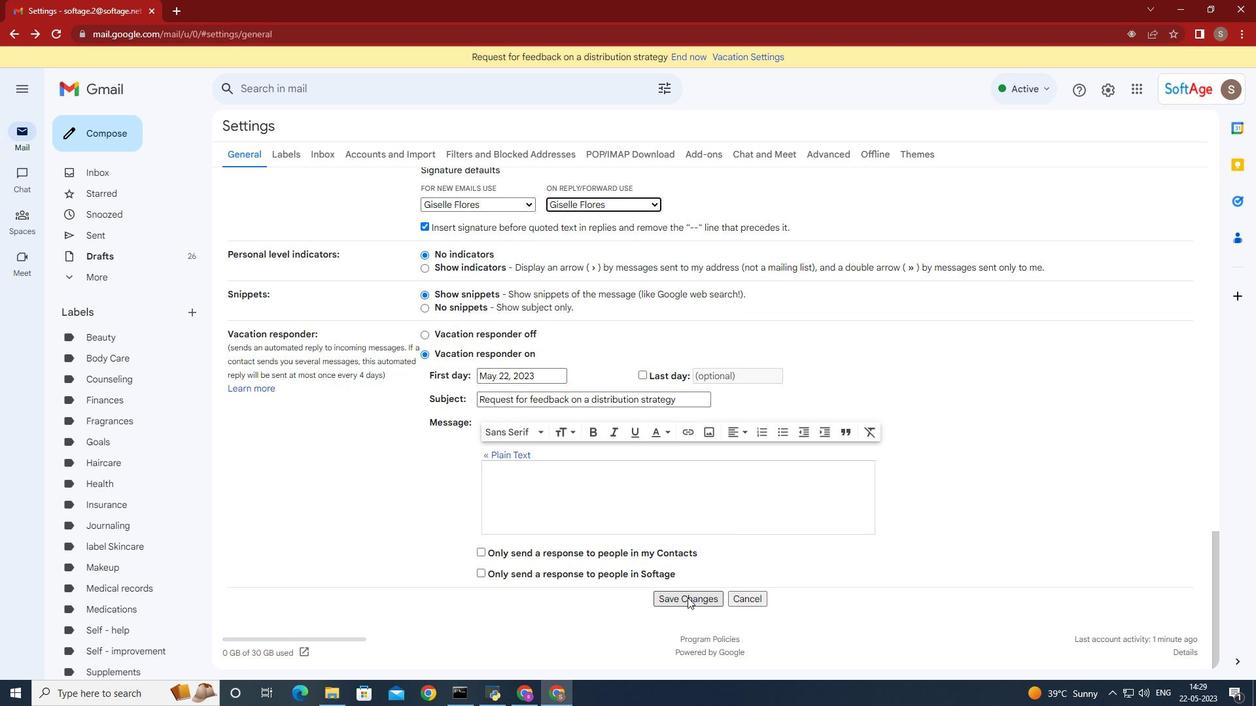 
Action: Mouse moved to (95, 136)
Screenshot: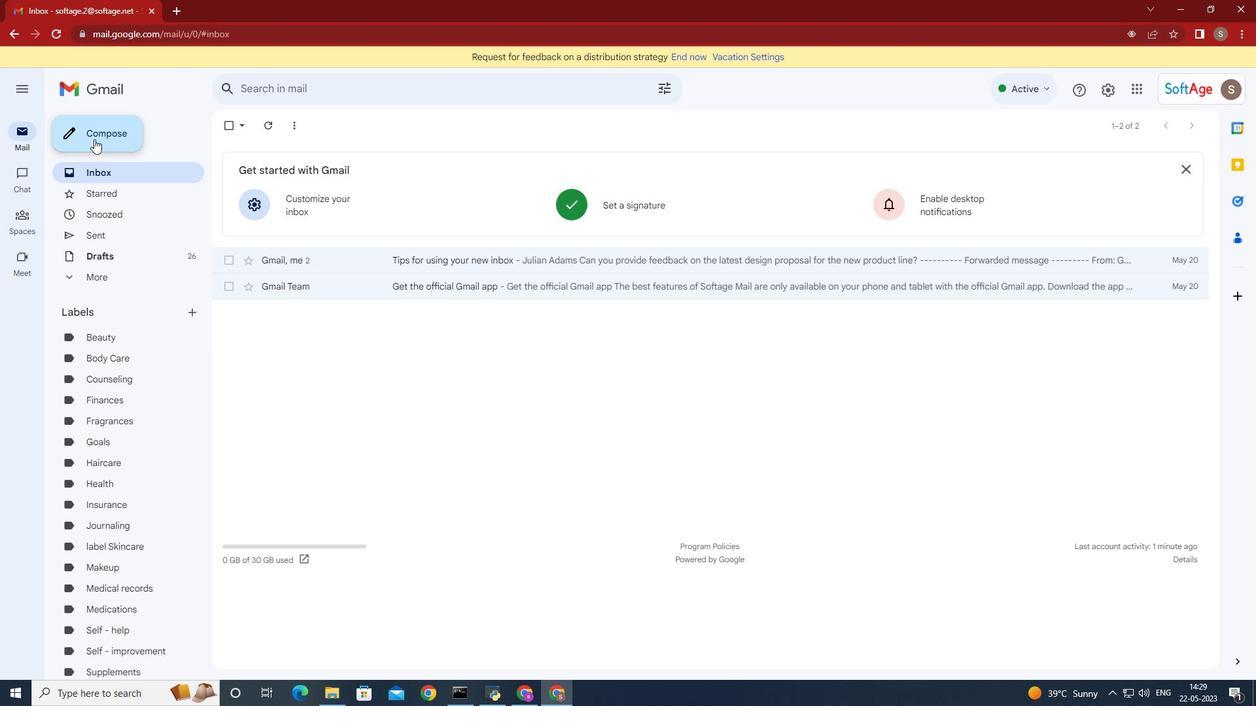 
Action: Mouse pressed left at (95, 136)
Screenshot: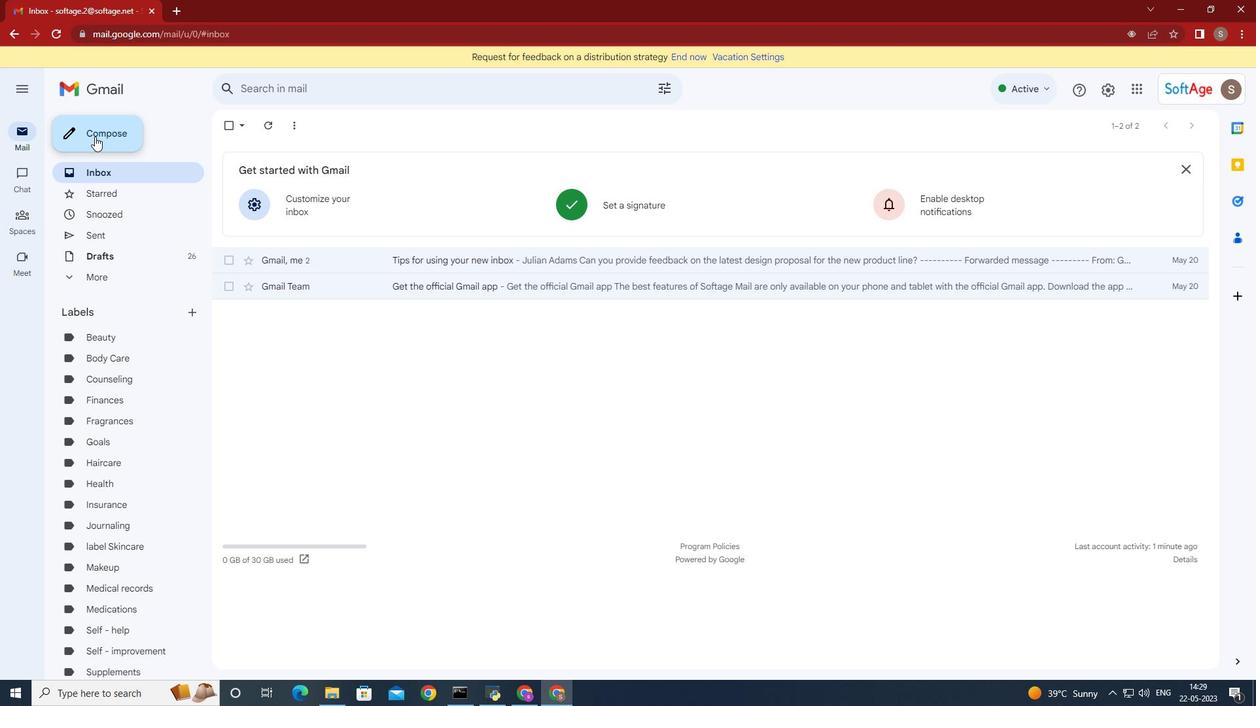 
Action: Mouse moved to (795, 480)
Screenshot: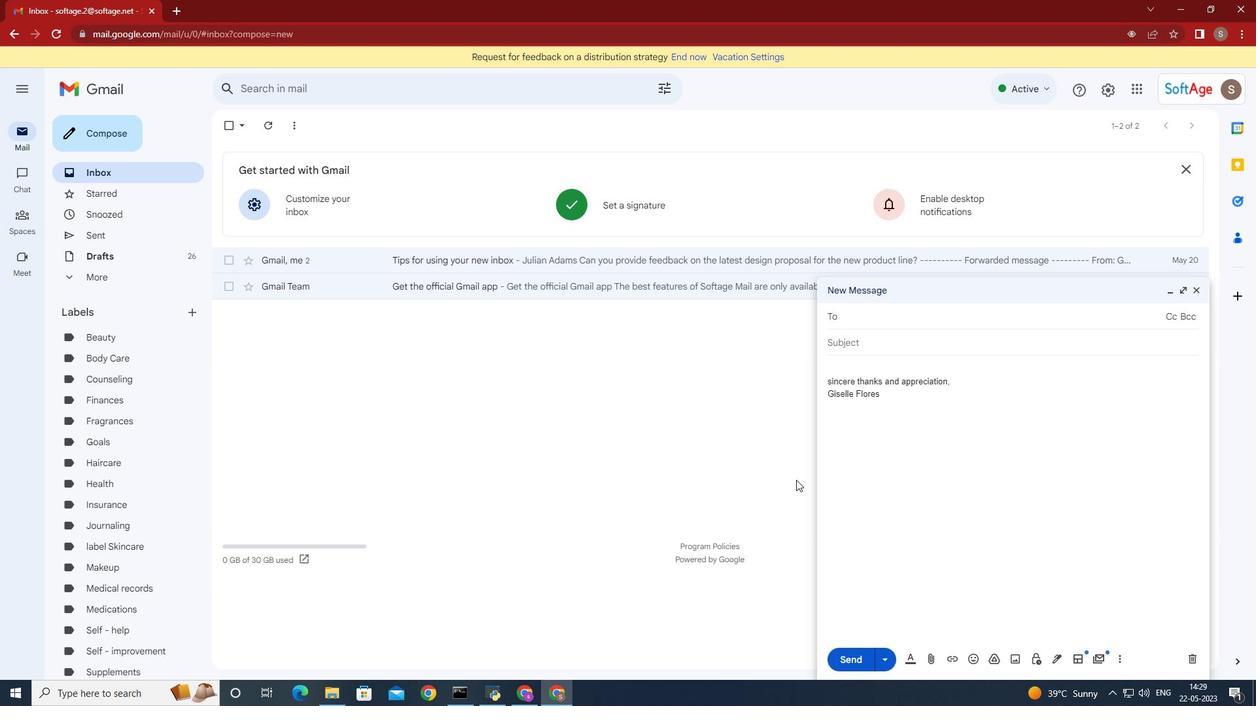 
Action: Key pressed softage.8
Screenshot: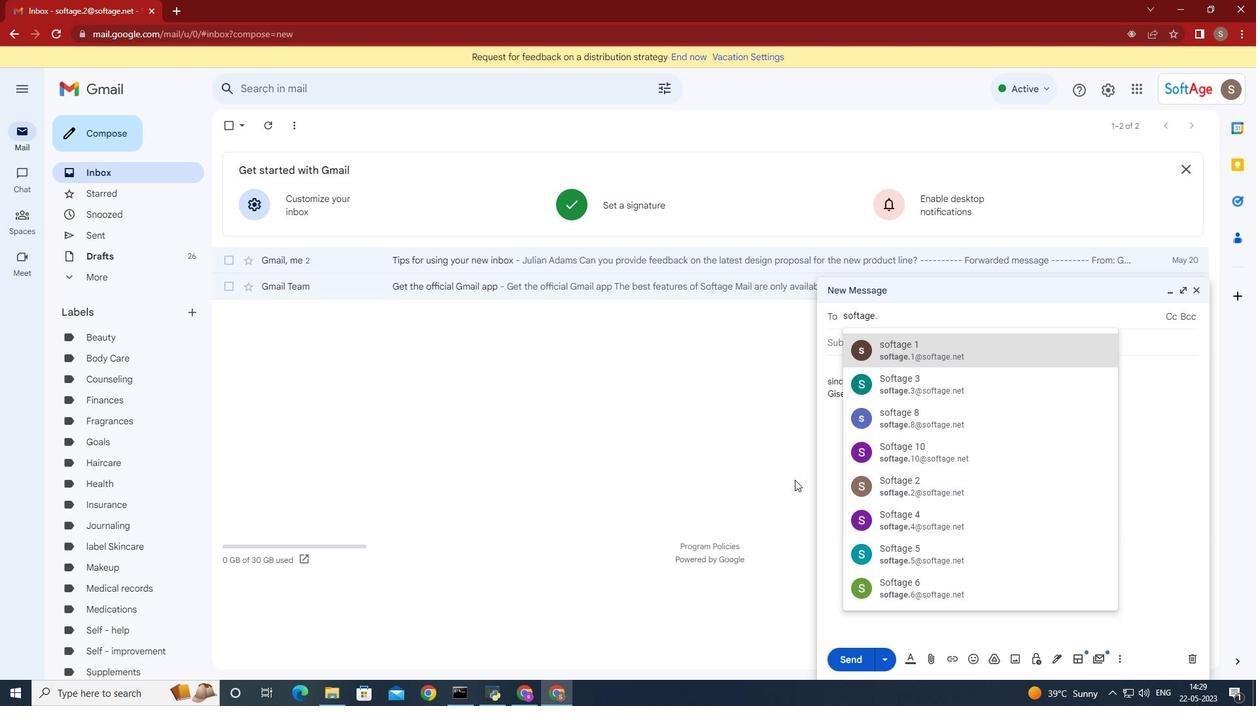 
Action: Mouse moved to (892, 356)
Screenshot: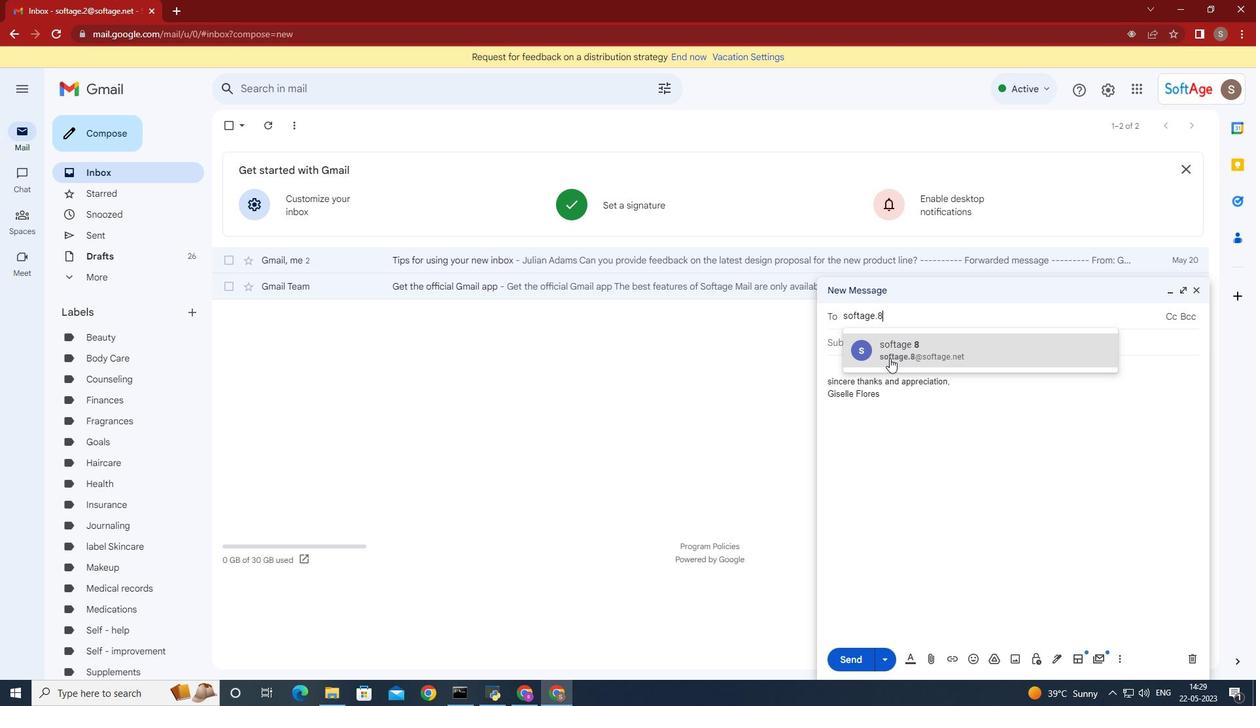 
Action: Mouse pressed left at (892, 356)
Screenshot: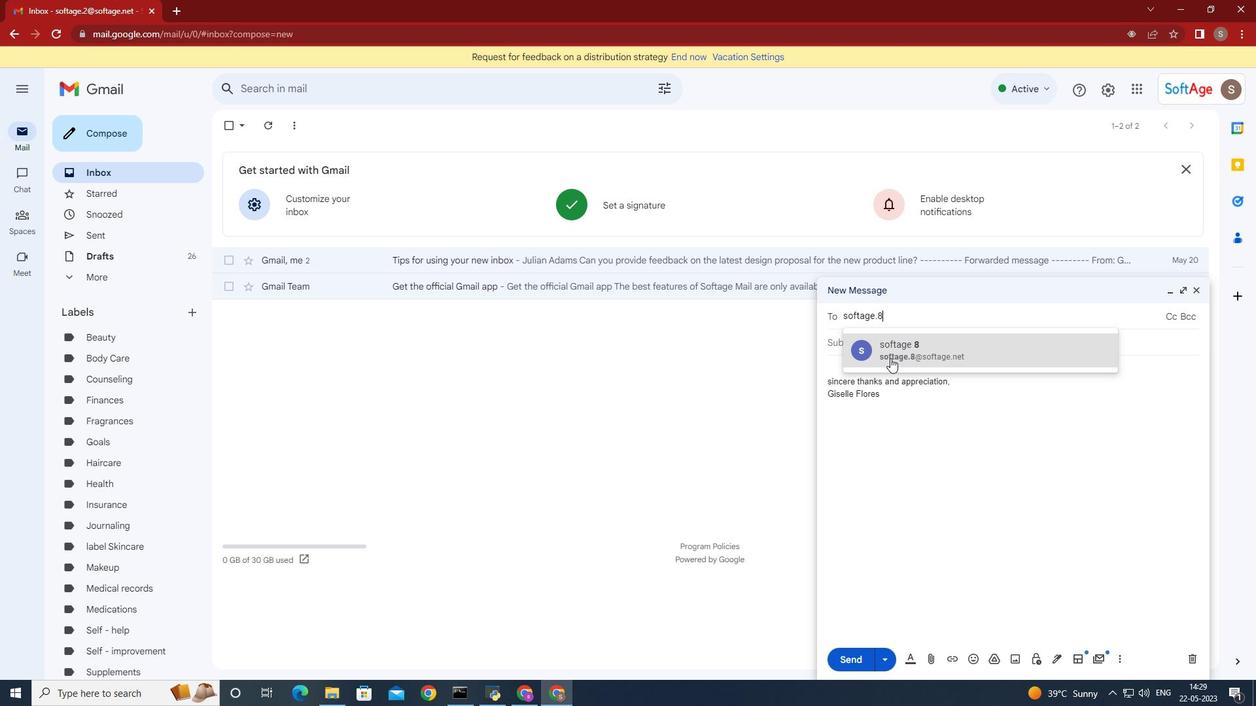 
Action: Mouse moved to (192, 310)
Screenshot: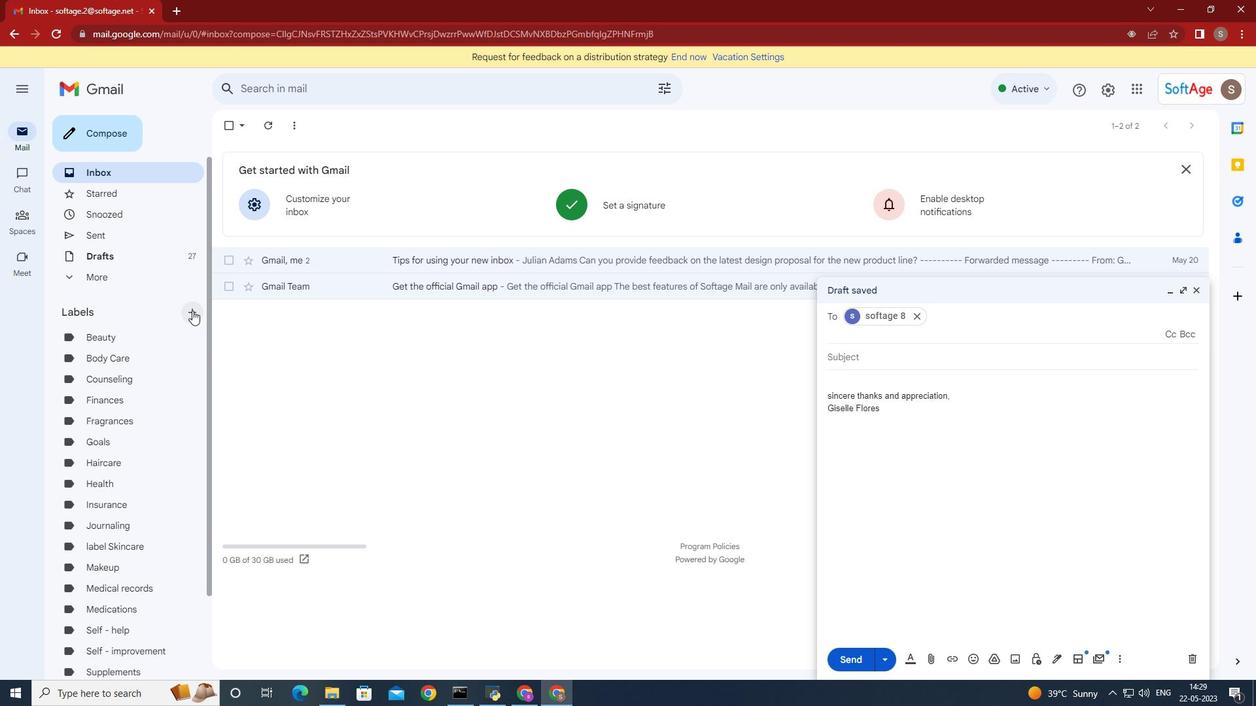 
Action: Mouse pressed left at (192, 310)
Screenshot: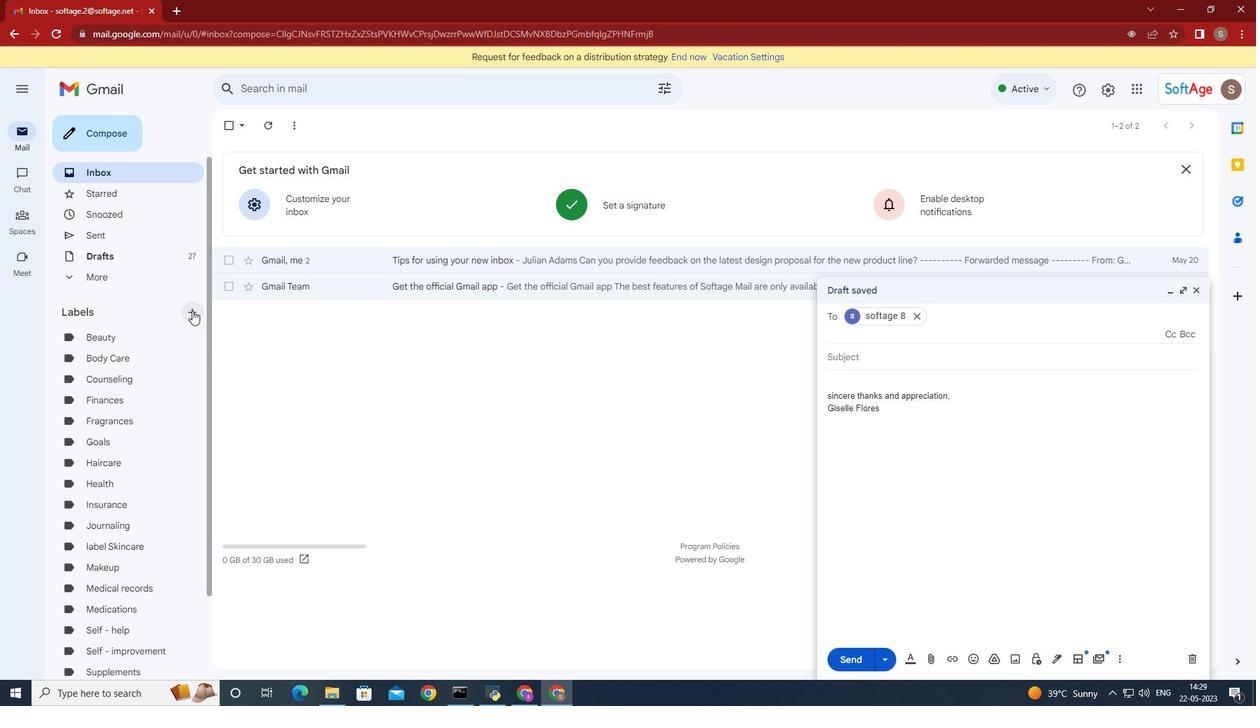 
Action: Mouse moved to (497, 380)
Screenshot: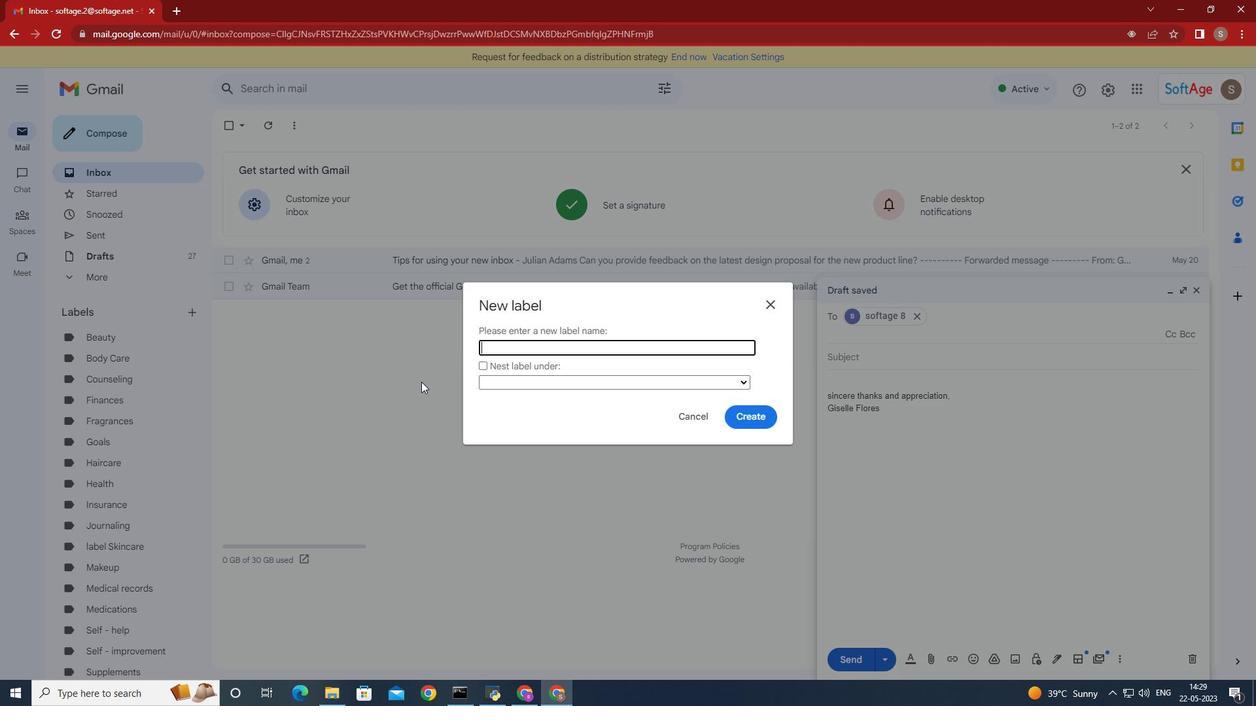 
Action: Key pressed <Key.shift>Supplements
Screenshot: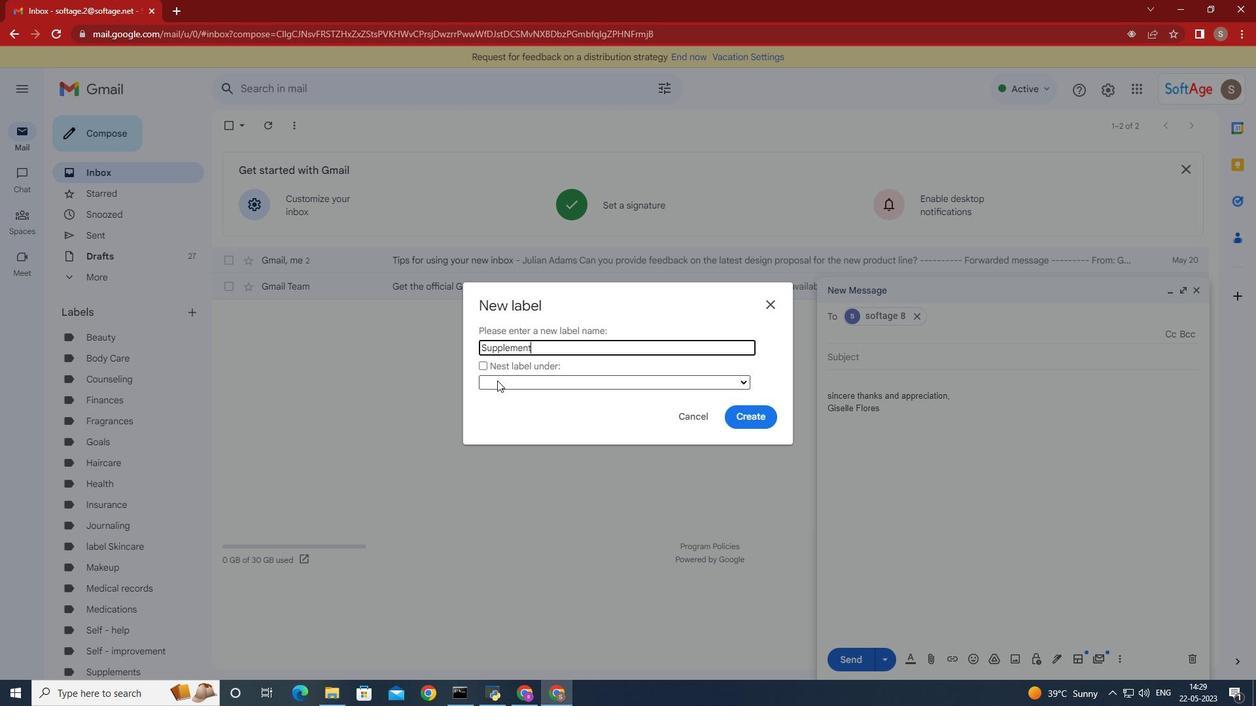 
Action: Mouse moved to (755, 421)
Screenshot: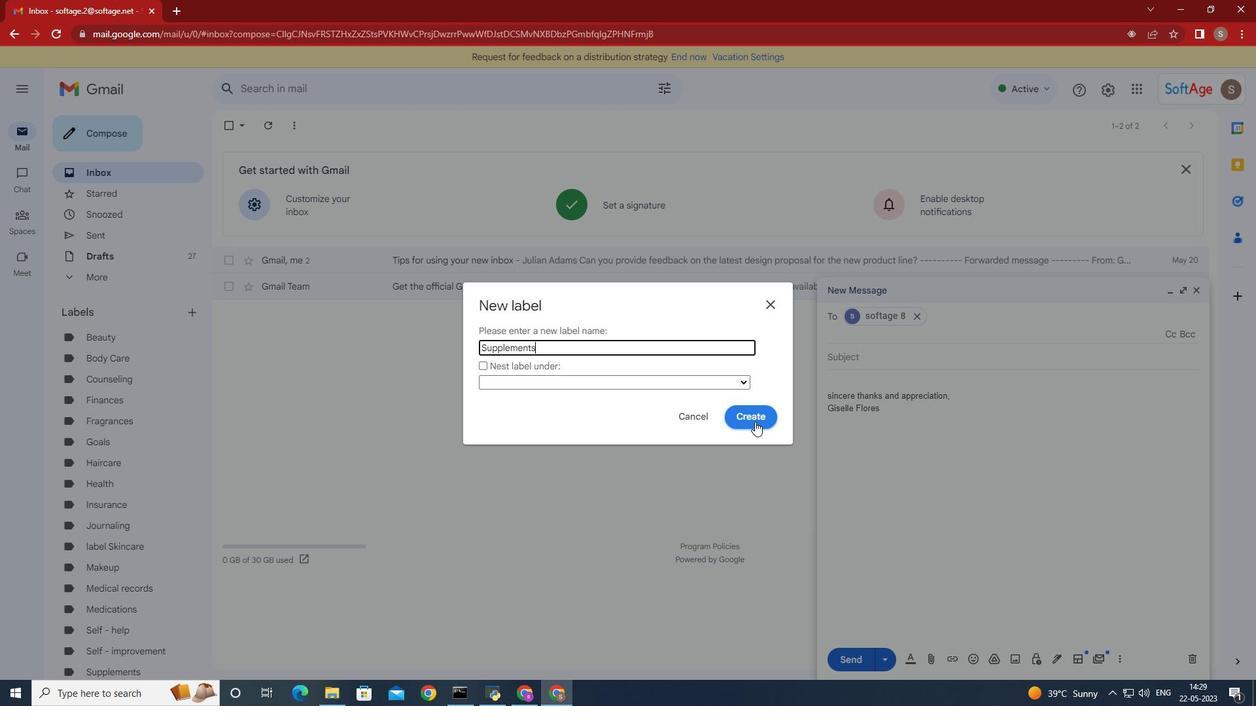 
Action: Mouse pressed left at (755, 421)
Screenshot: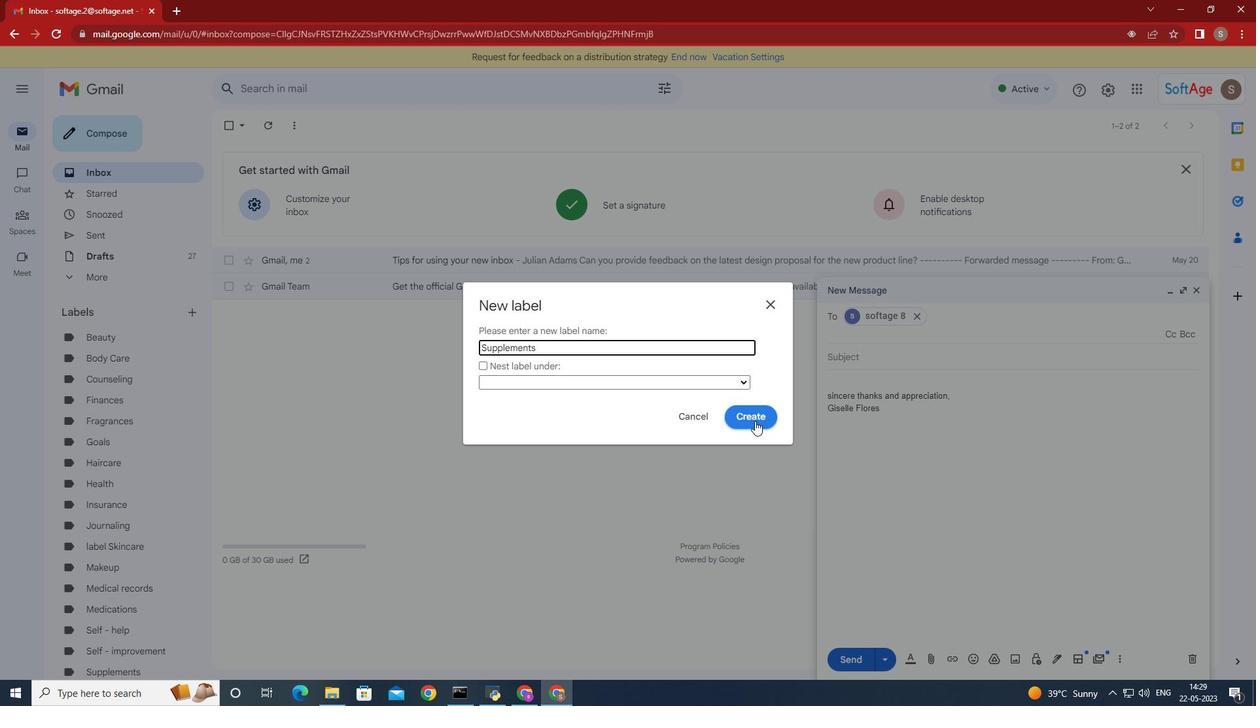 
